 Task: Add a signature Douglas Martin containing Best wishes for a happy holiday, Douglas Martin to email address softage.4@softage.net and add a label Appliances
Action: Mouse moved to (1115, 108)
Screenshot: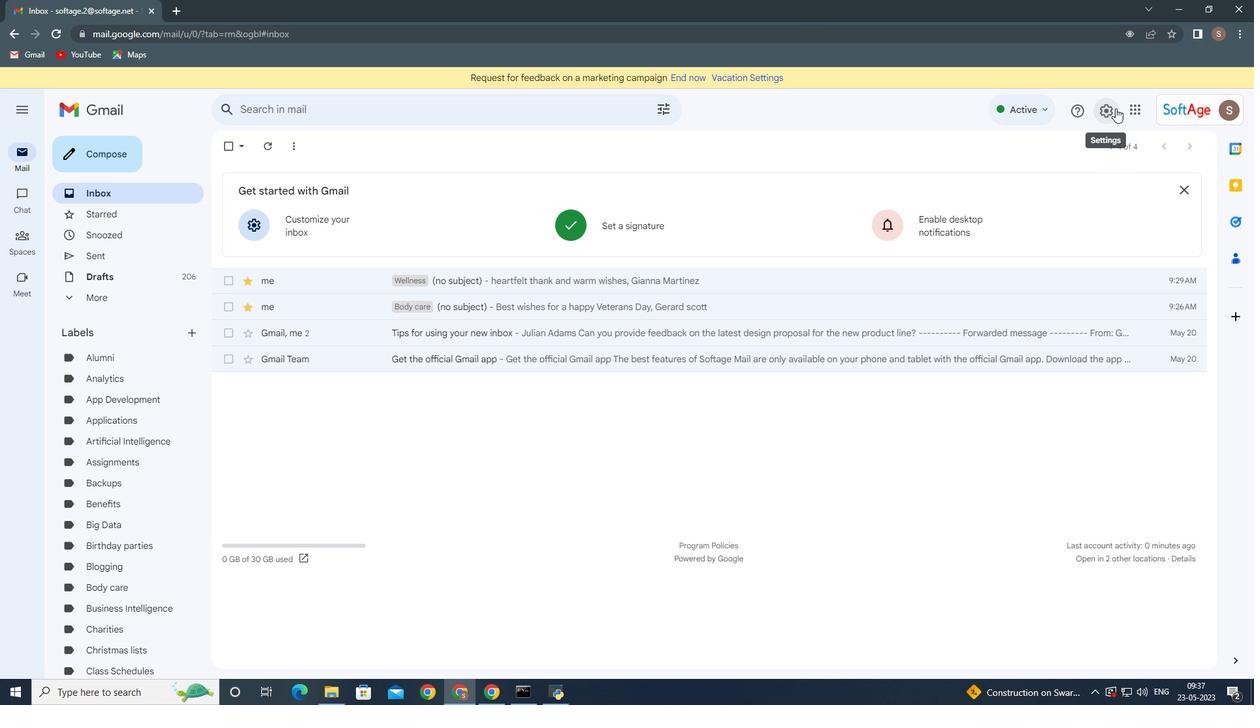 
Action: Mouse pressed left at (1115, 108)
Screenshot: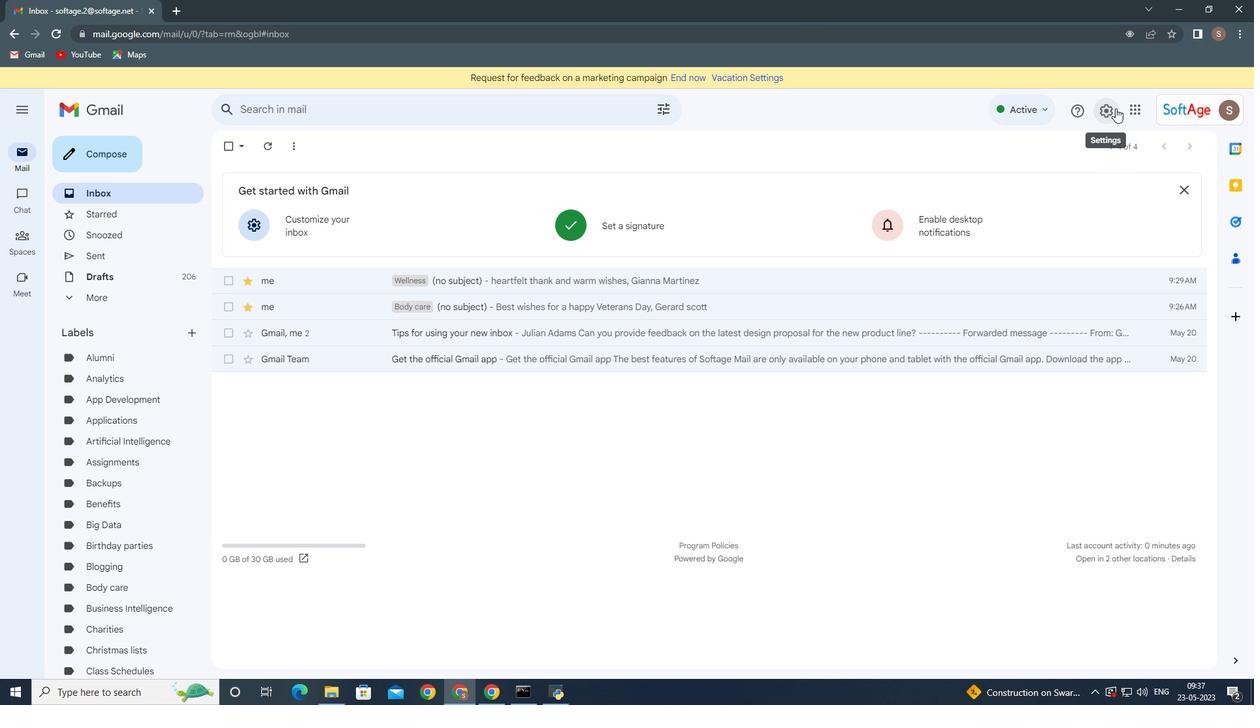 
Action: Mouse moved to (1085, 170)
Screenshot: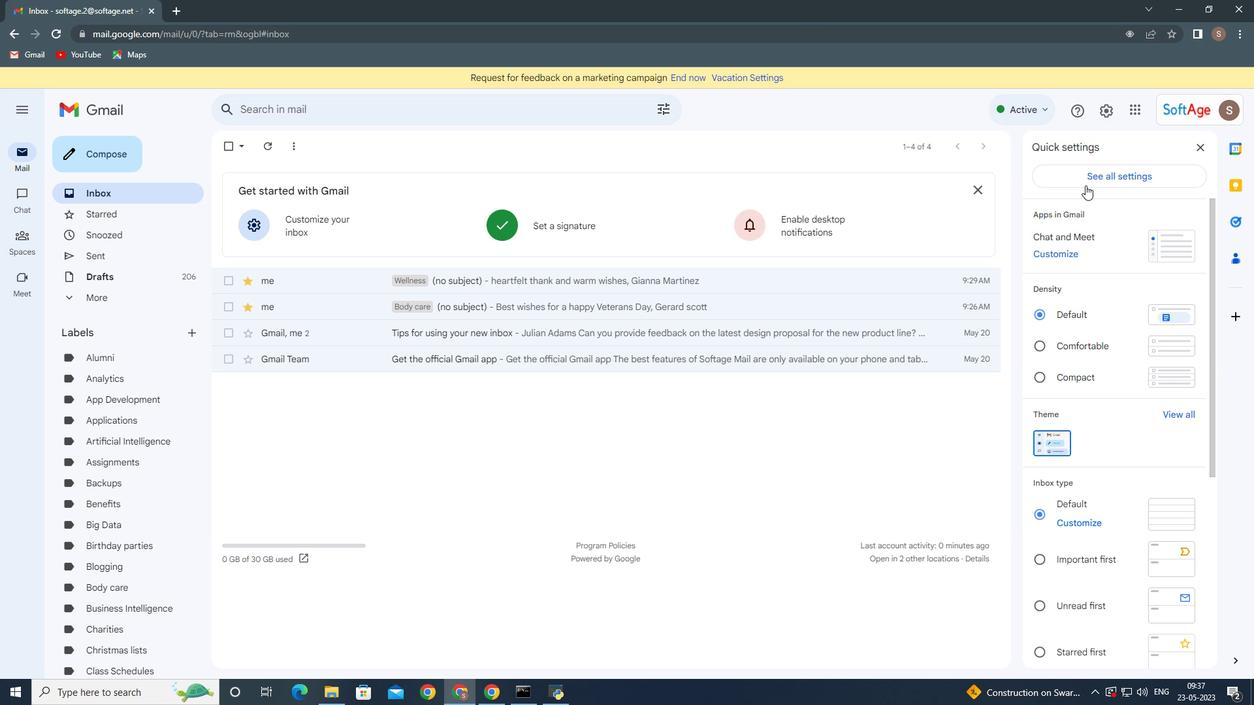 
Action: Mouse pressed left at (1085, 170)
Screenshot: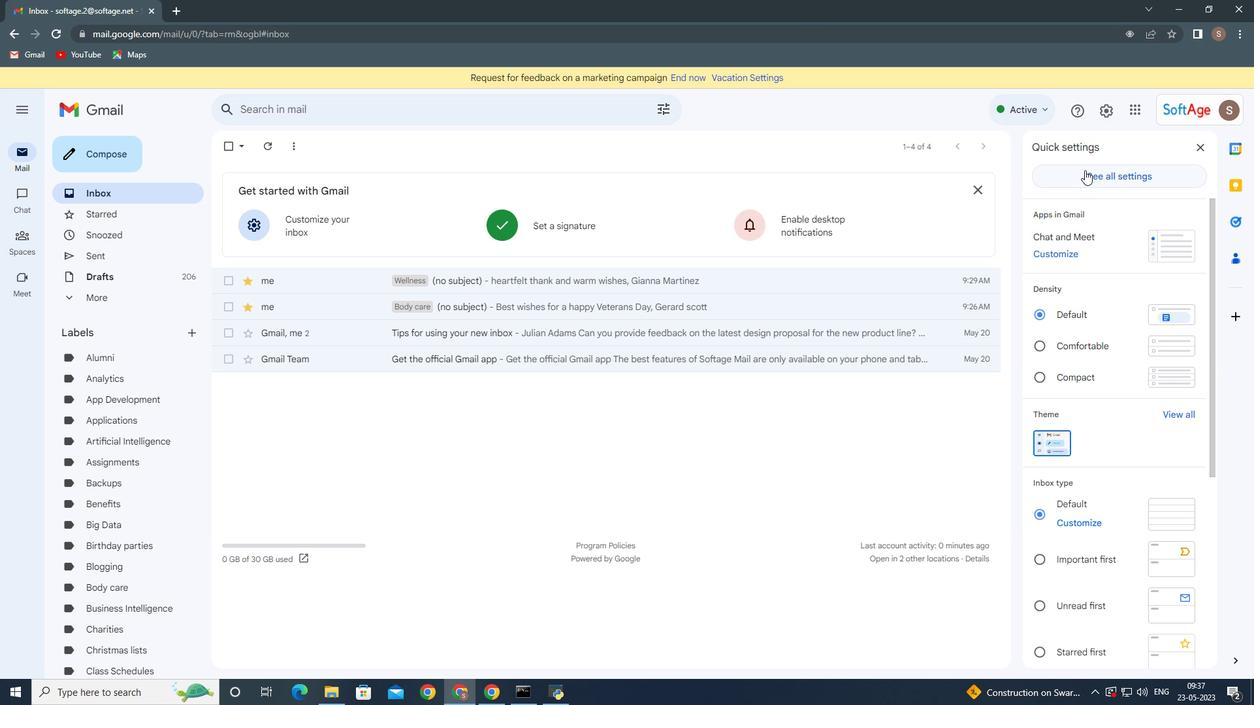 
Action: Mouse moved to (792, 325)
Screenshot: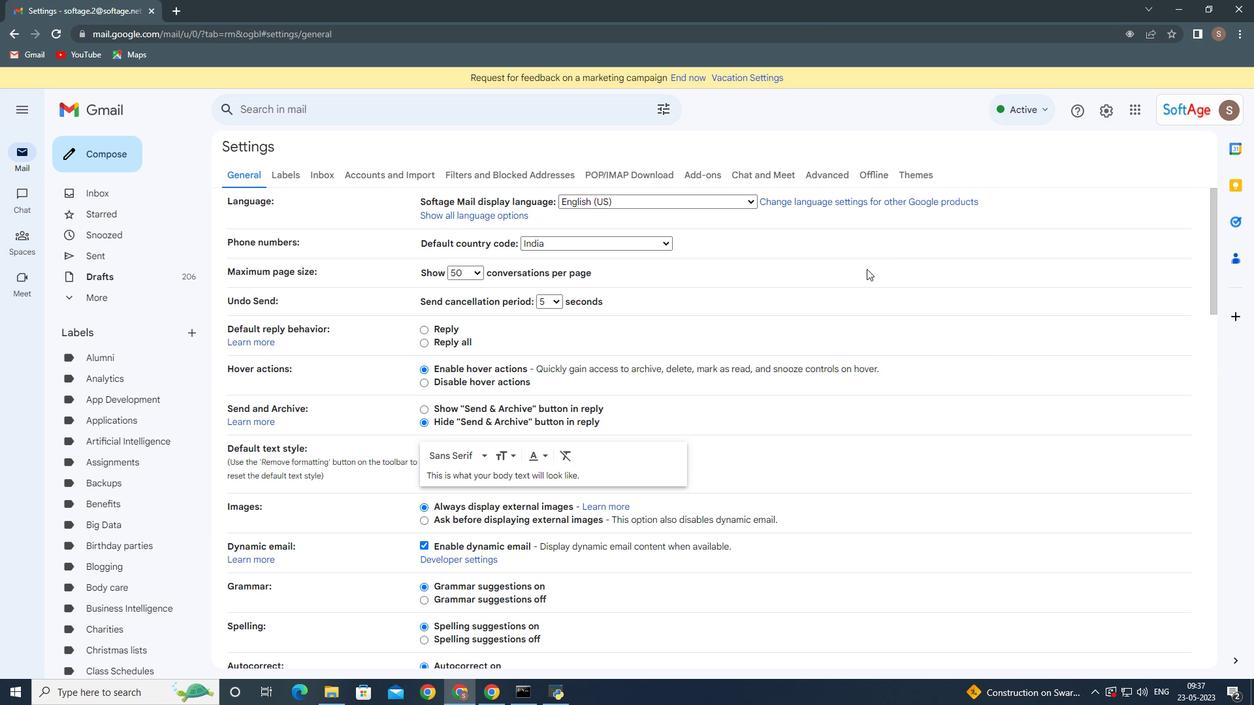 
Action: Mouse scrolled (792, 325) with delta (0, 0)
Screenshot: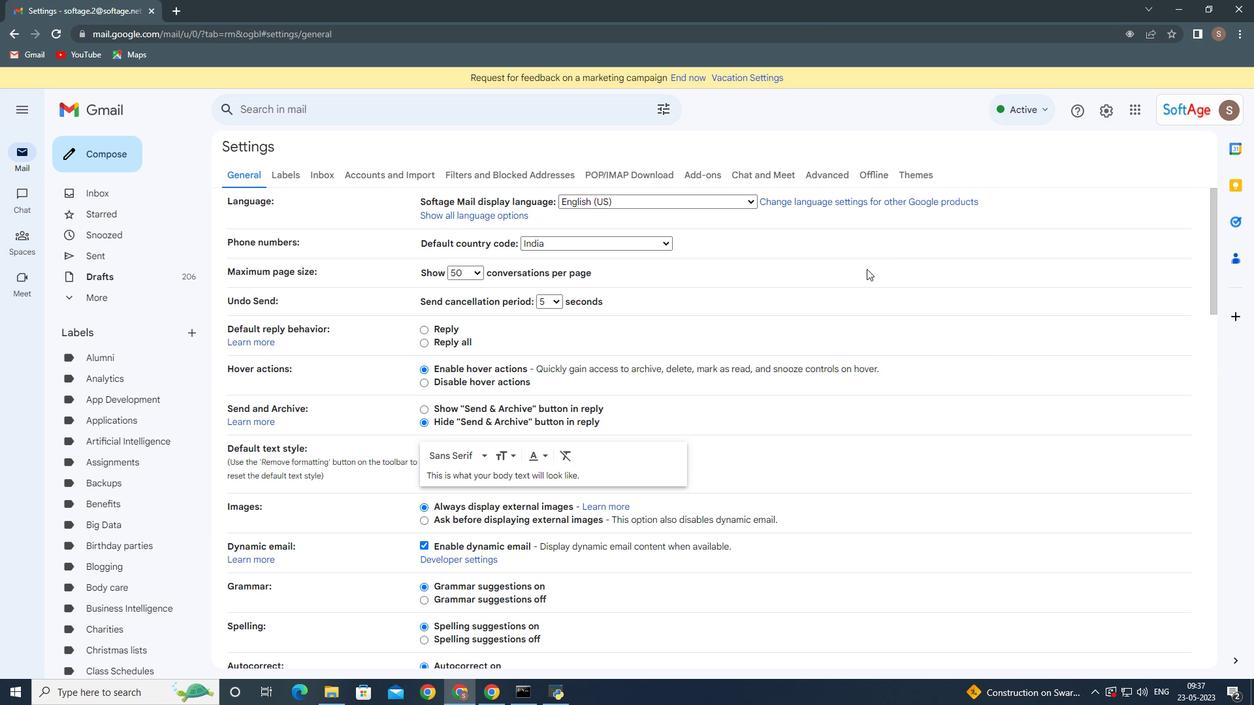 
Action: Mouse moved to (786, 328)
Screenshot: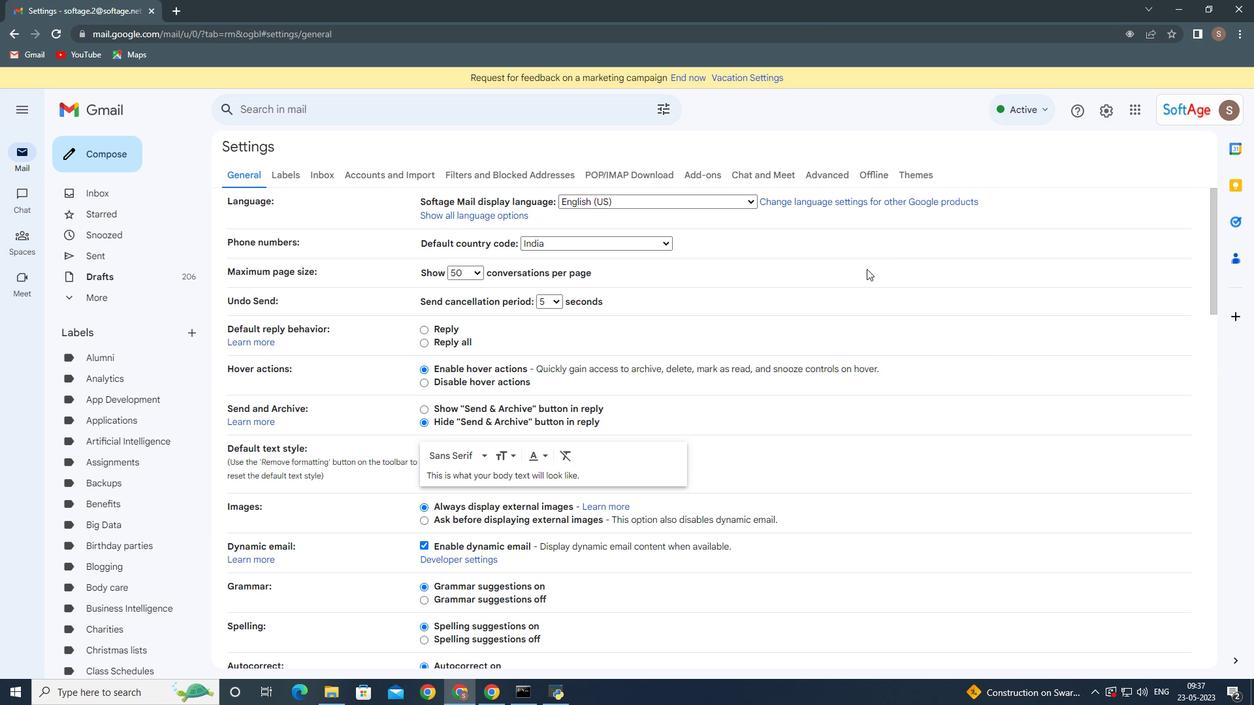 
Action: Mouse scrolled (787, 327) with delta (0, 0)
Screenshot: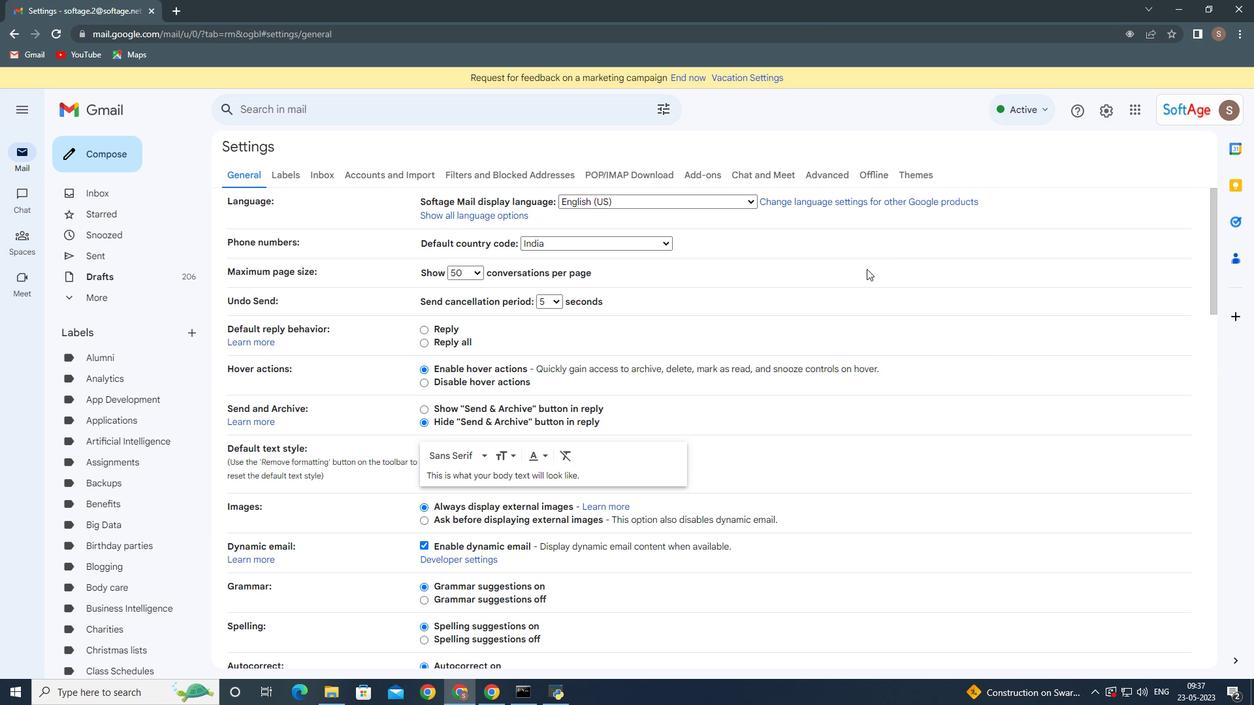 
Action: Mouse moved to (783, 329)
Screenshot: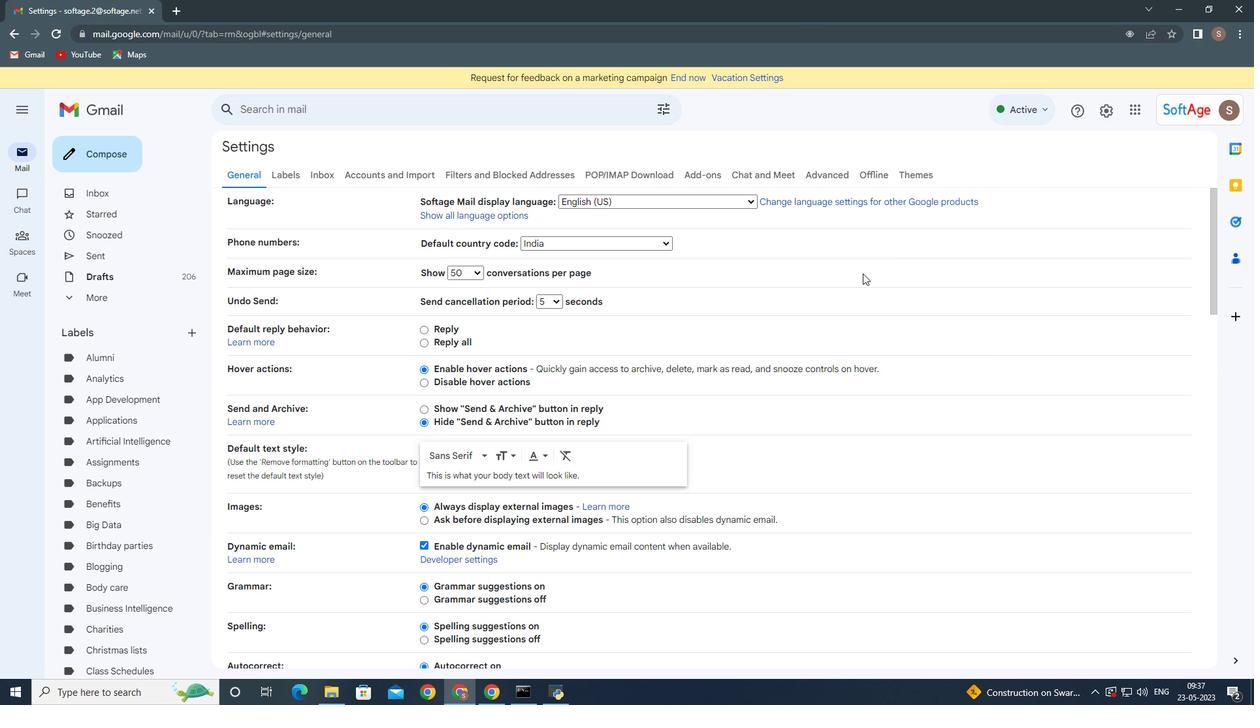 
Action: Mouse scrolled (783, 328) with delta (0, 0)
Screenshot: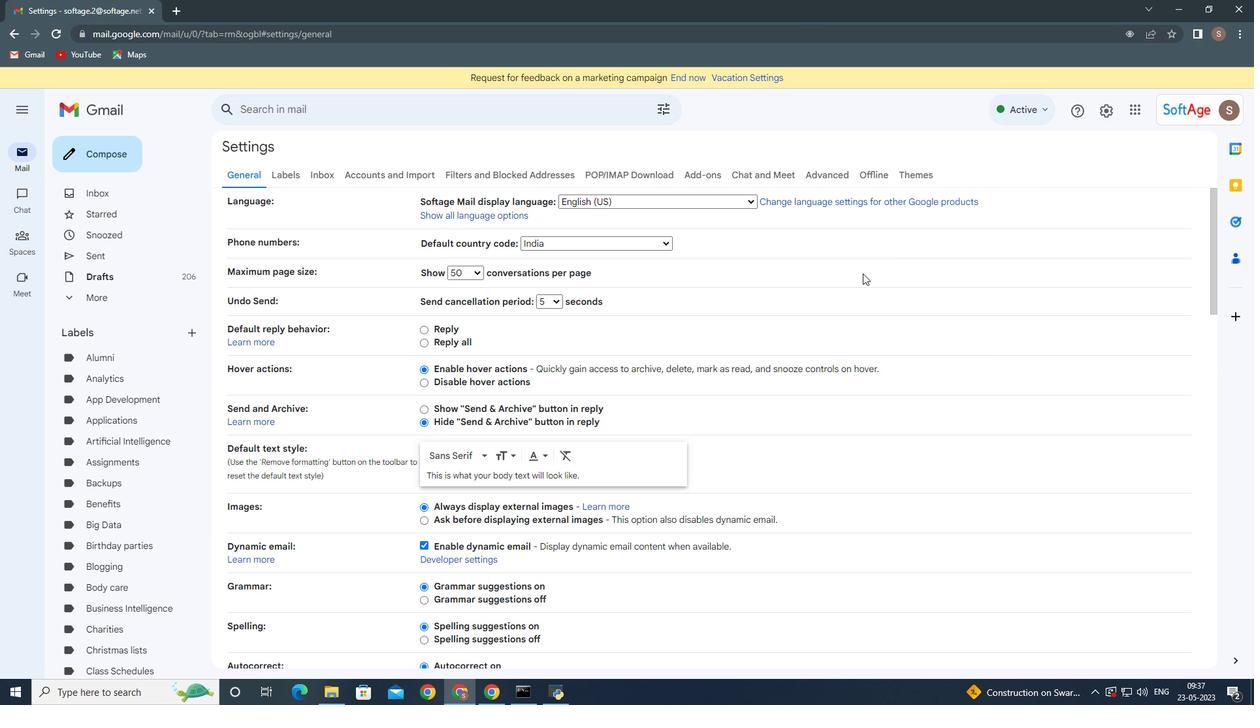 
Action: Mouse moved to (780, 329)
Screenshot: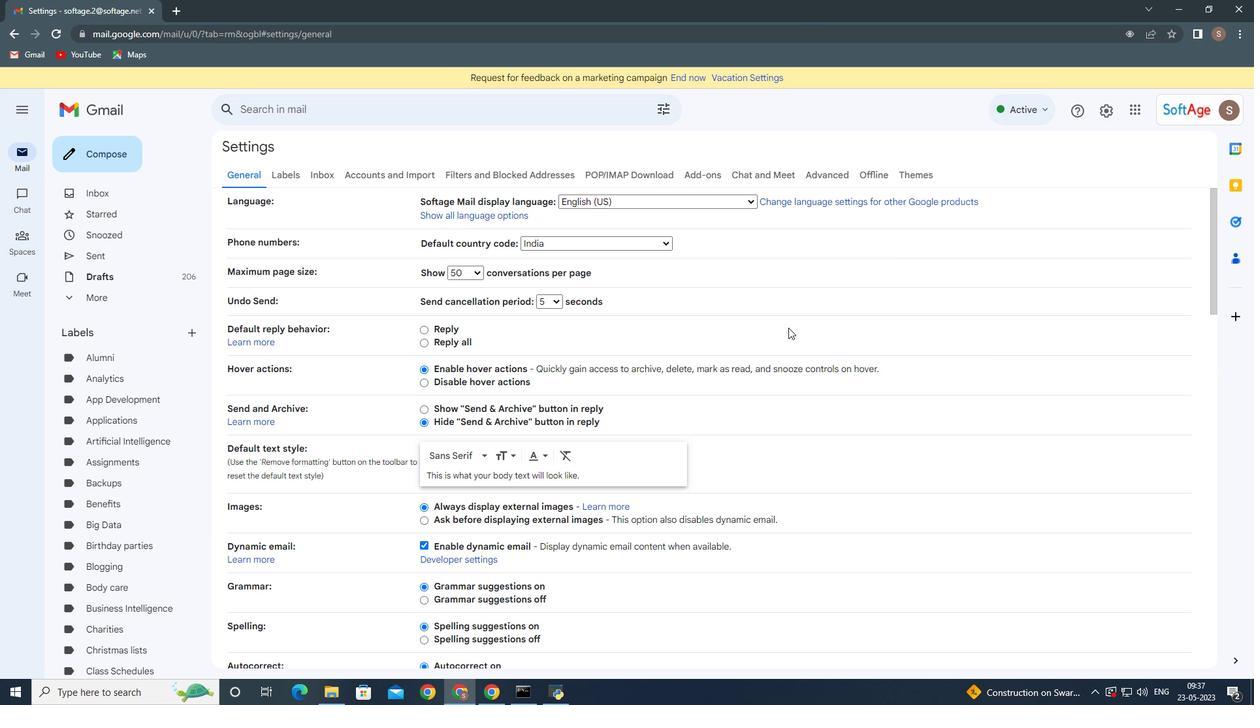 
Action: Mouse scrolled (781, 328) with delta (0, 0)
Screenshot: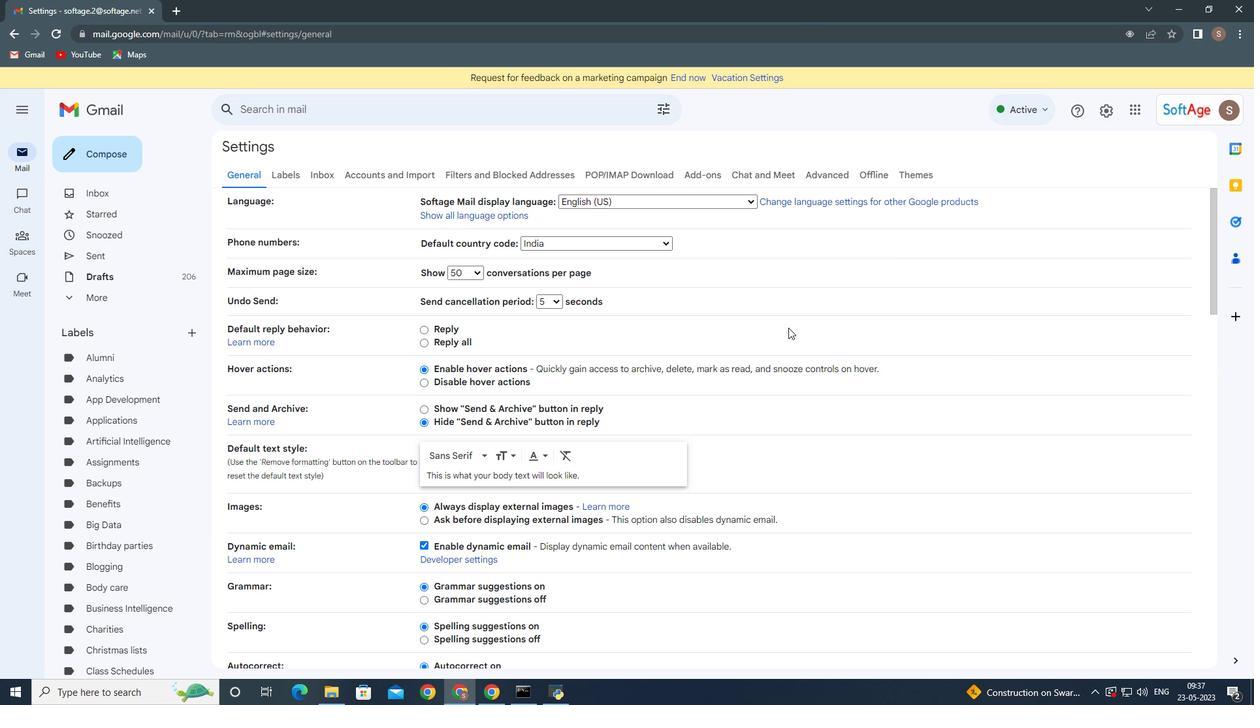 
Action: Mouse moved to (402, 460)
Screenshot: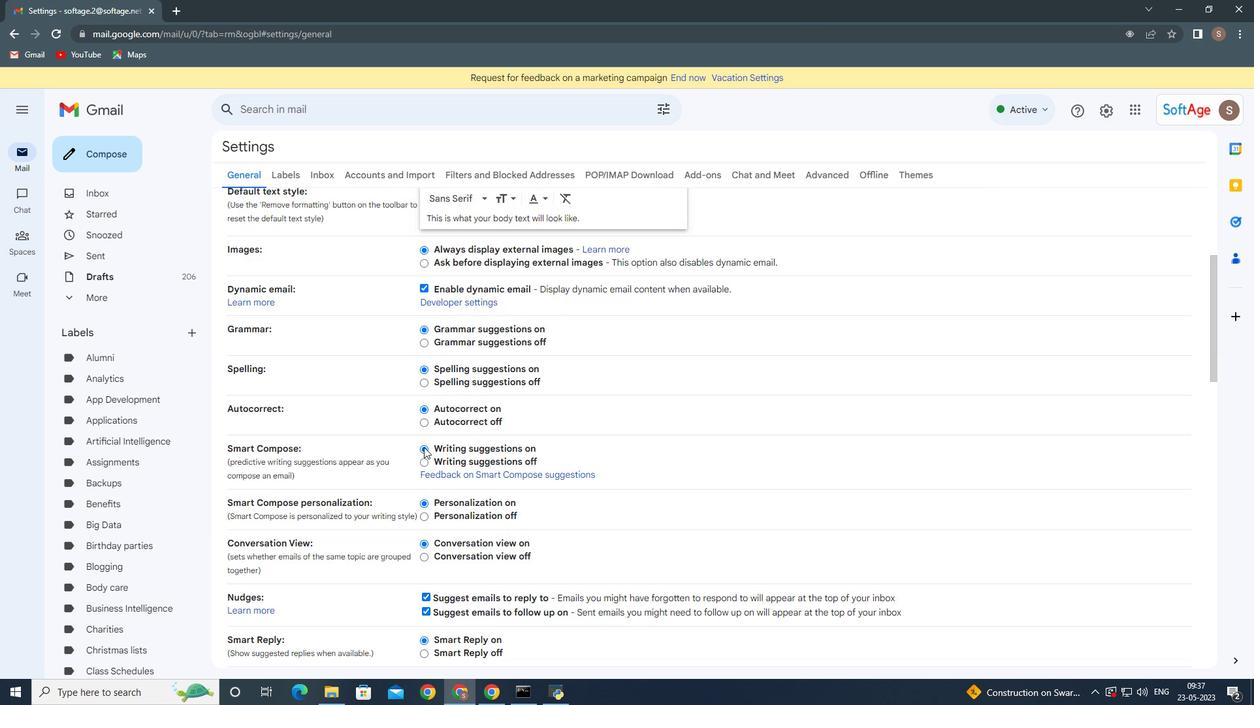 
Action: Mouse scrolled (402, 459) with delta (0, 0)
Screenshot: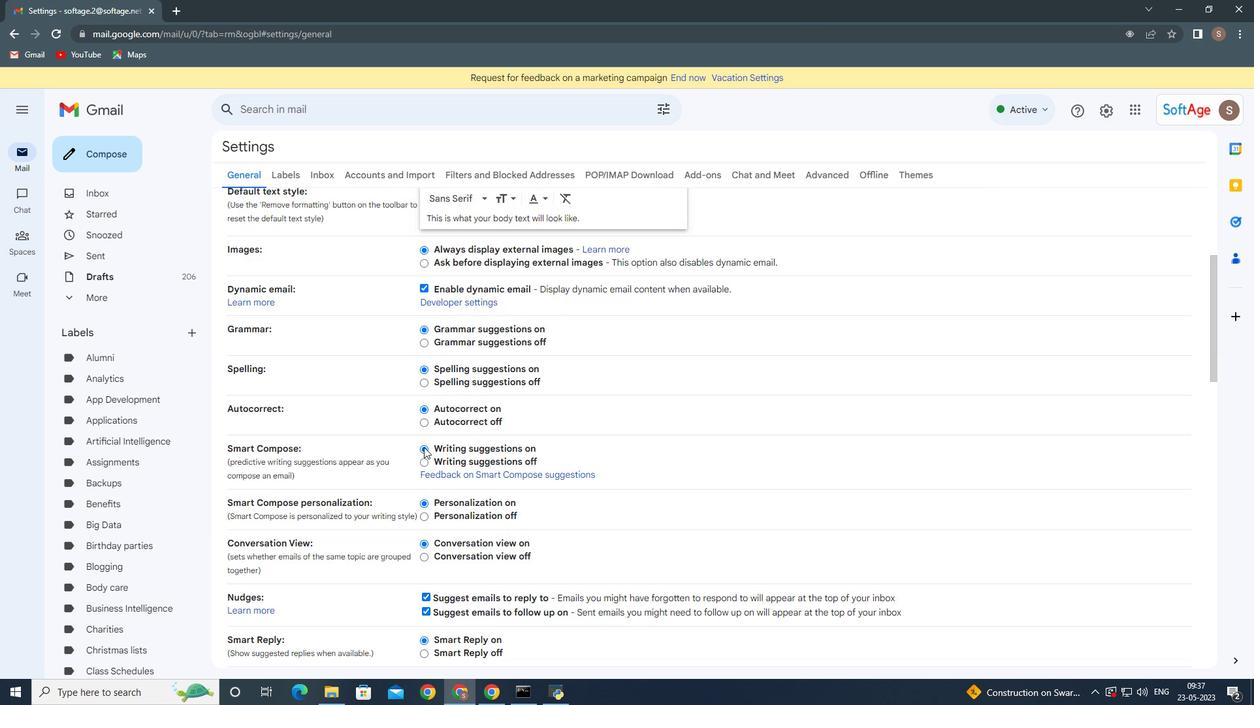 
Action: Mouse moved to (402, 461)
Screenshot: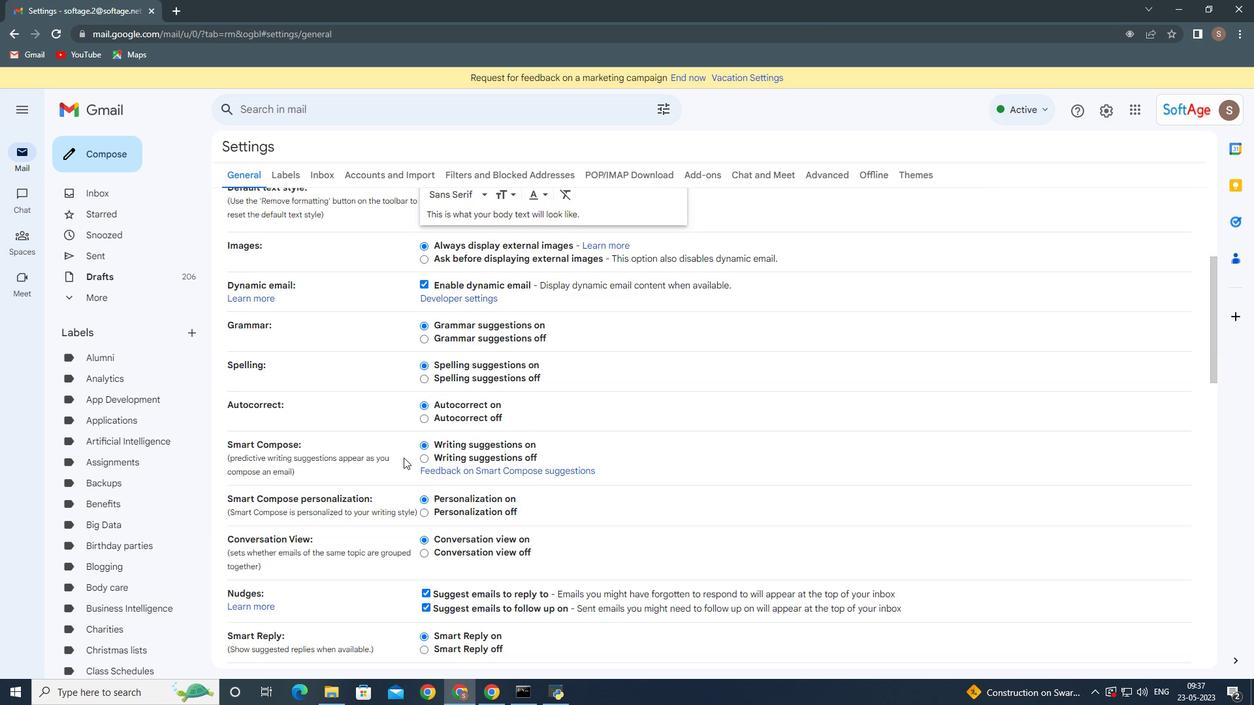 
Action: Mouse scrolled (402, 460) with delta (0, 0)
Screenshot: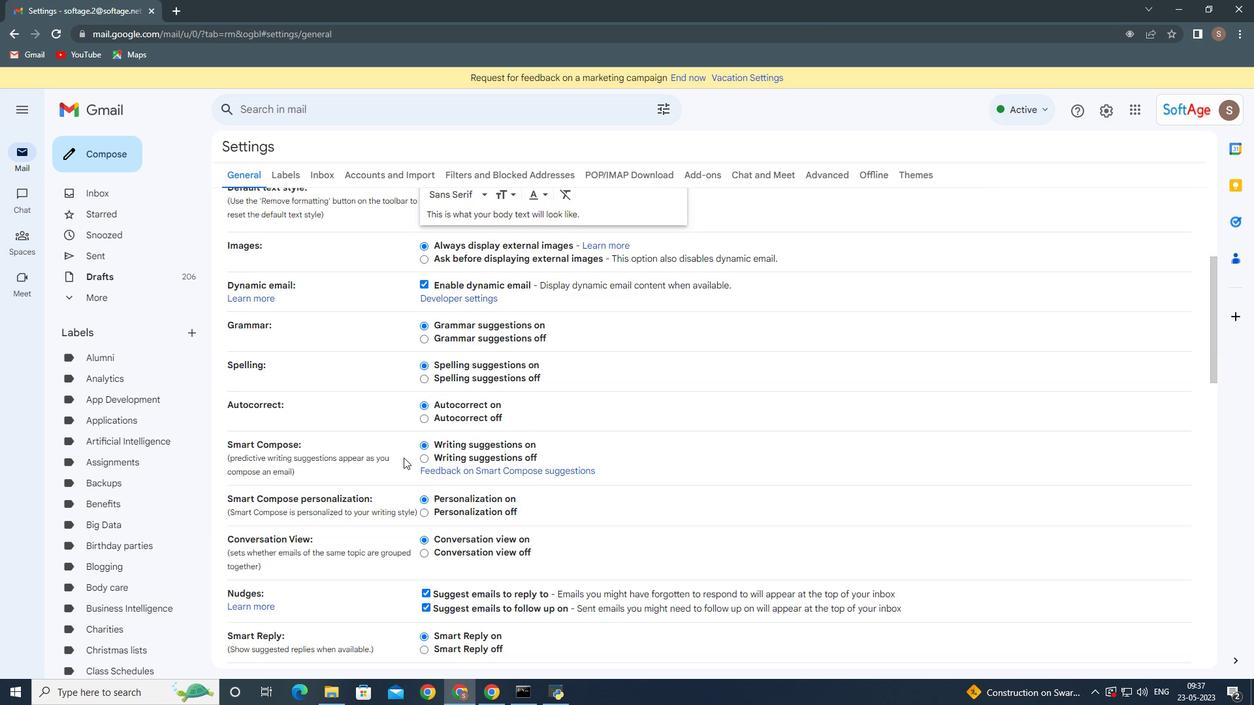 
Action: Mouse scrolled (402, 460) with delta (0, 0)
Screenshot: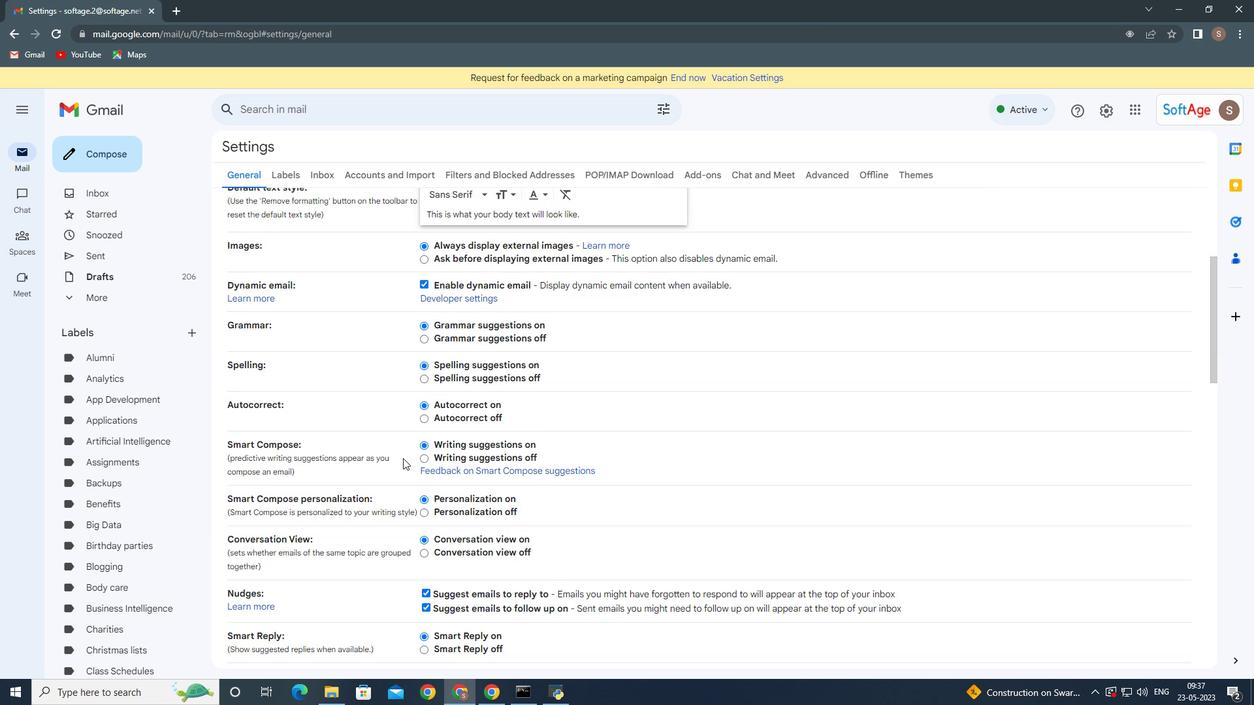 
Action: Mouse scrolled (402, 460) with delta (0, 0)
Screenshot: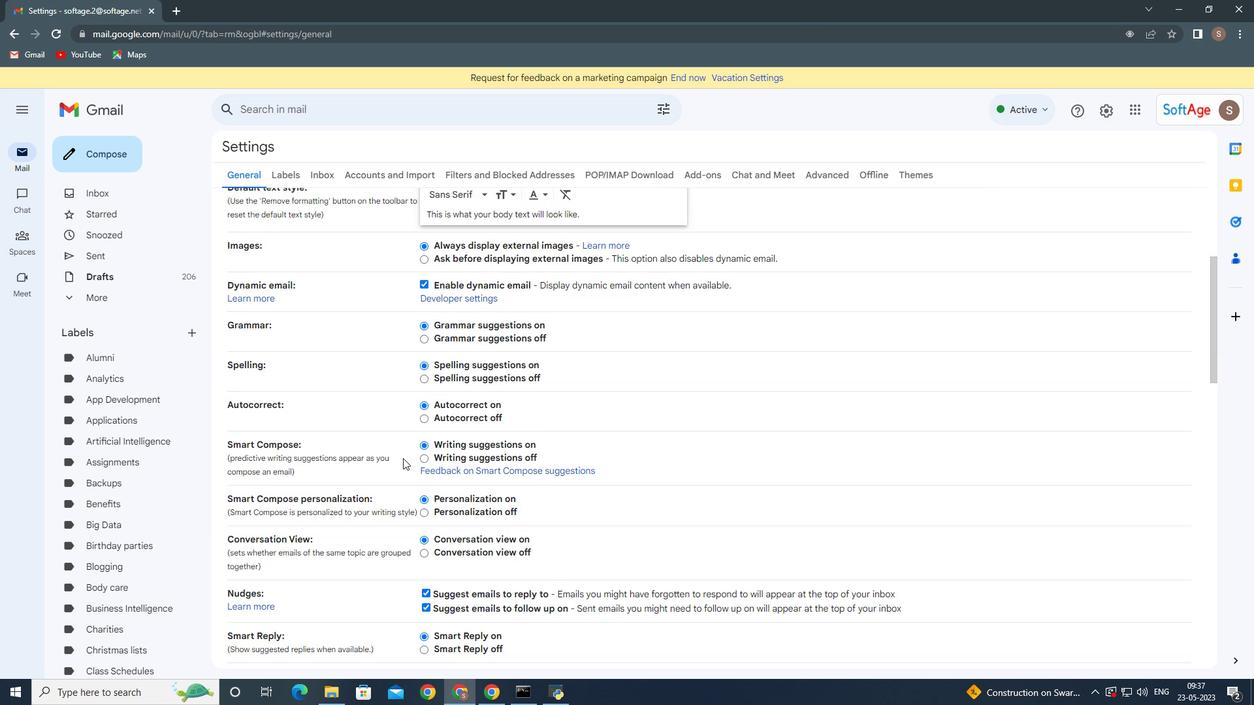 
Action: Mouse moved to (451, 485)
Screenshot: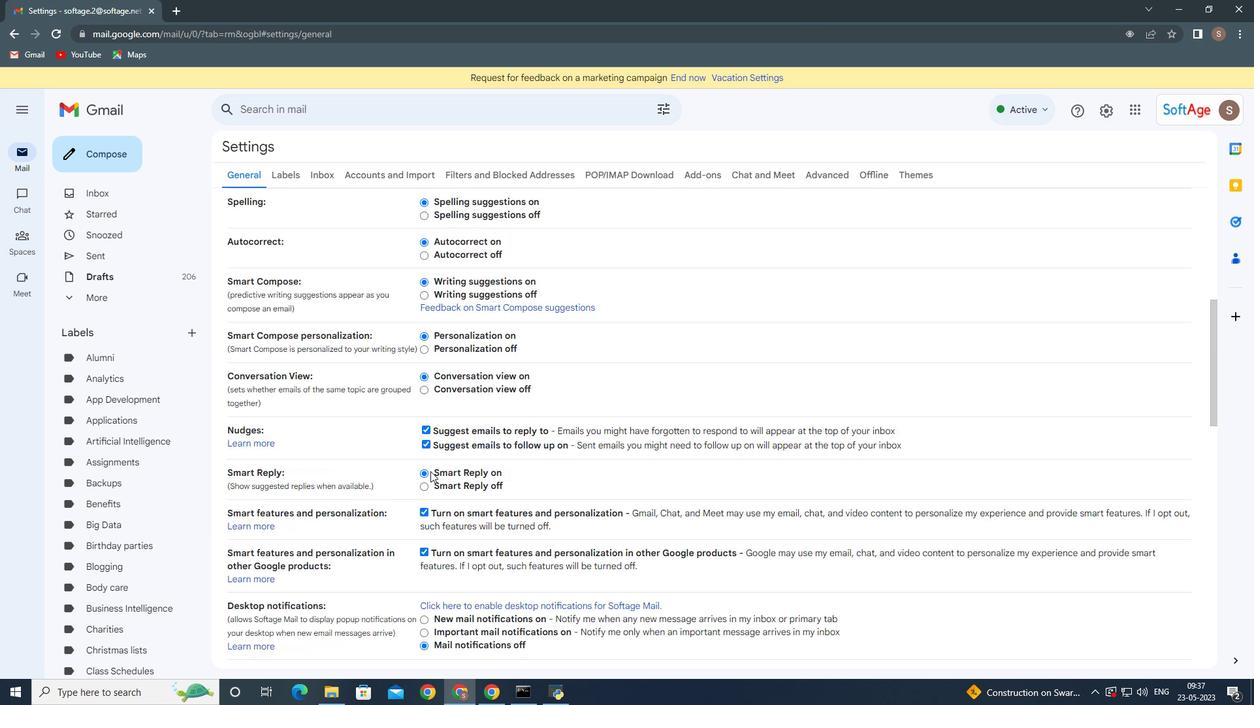 
Action: Mouse scrolled (451, 484) with delta (0, 0)
Screenshot: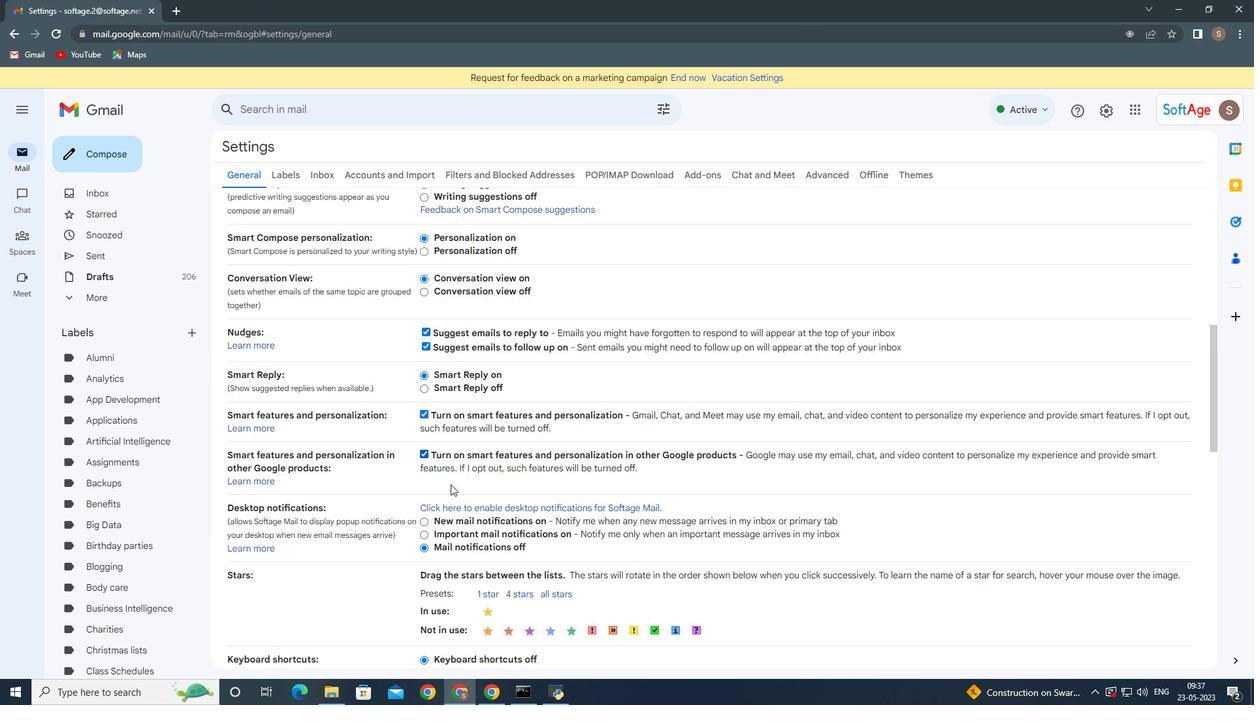 
Action: Mouse scrolled (451, 484) with delta (0, 0)
Screenshot: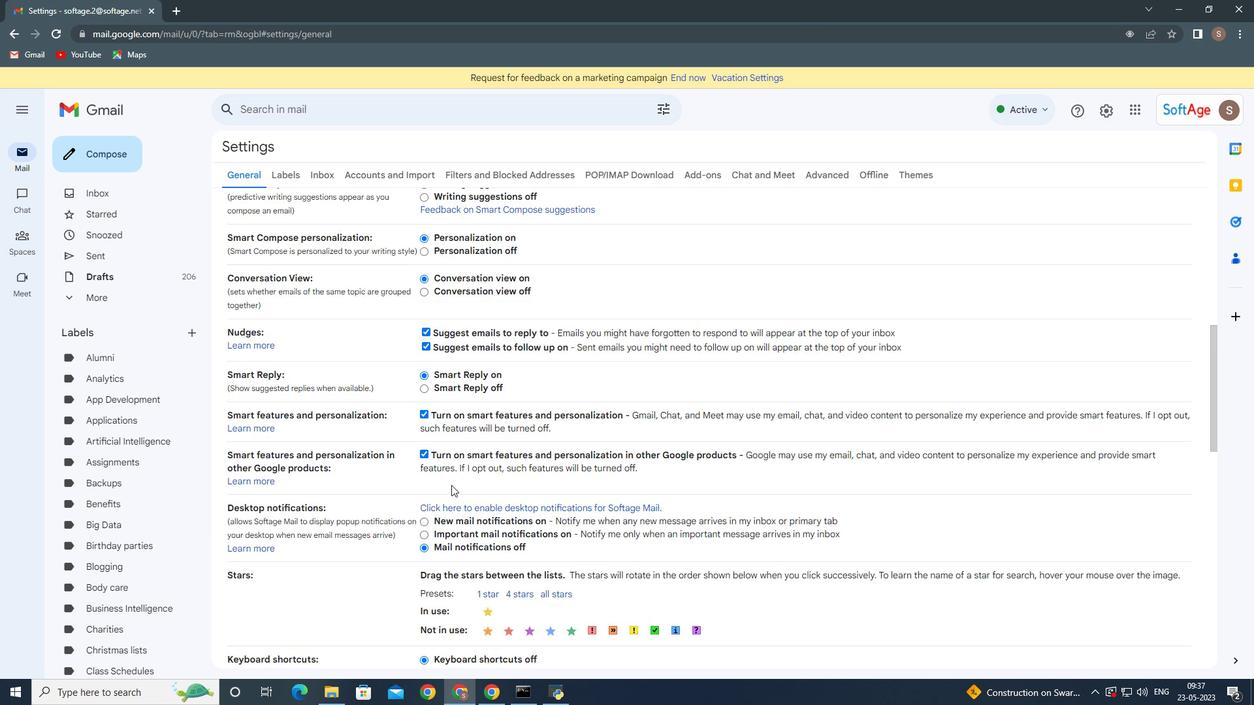 
Action: Mouse moved to (451, 487)
Screenshot: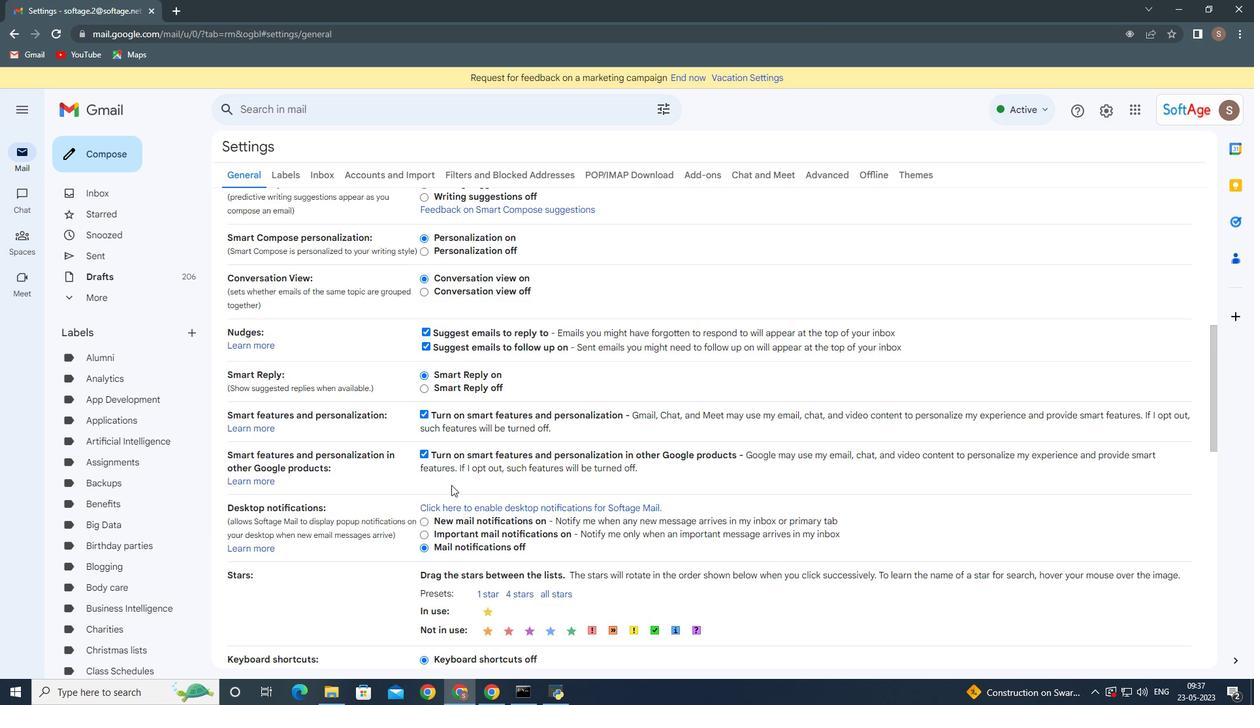 
Action: Mouse scrolled (451, 486) with delta (0, 0)
Screenshot: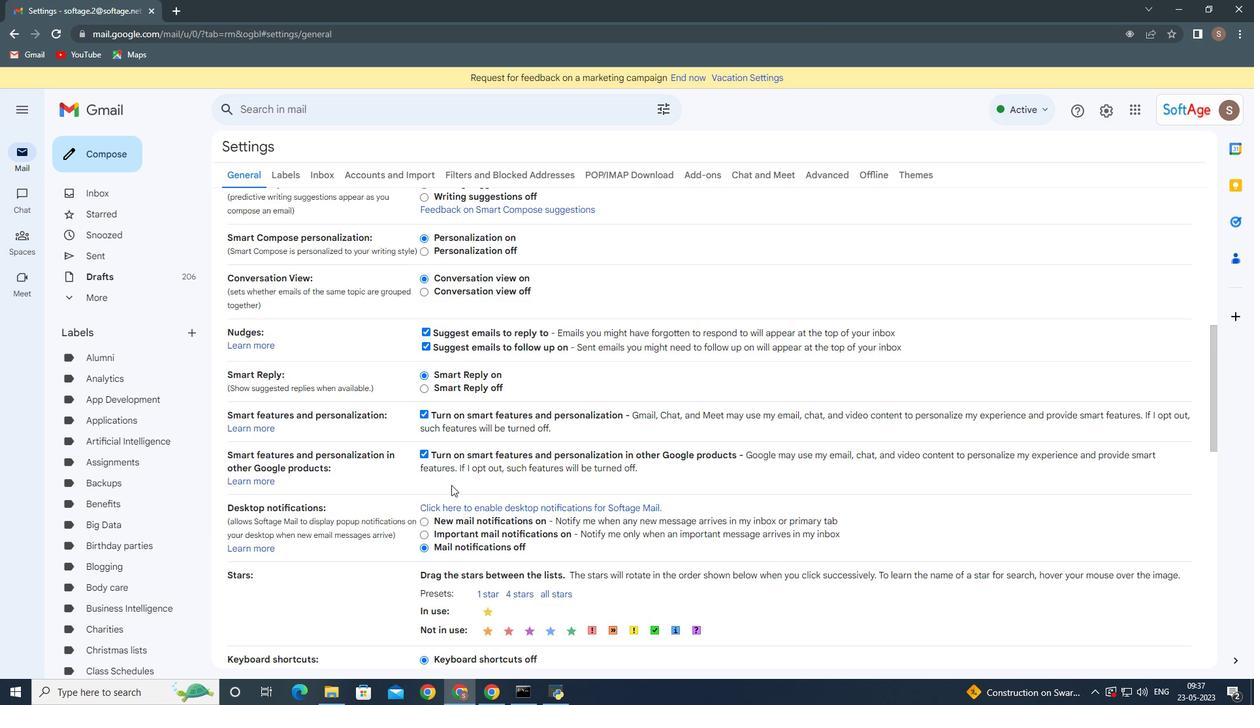 
Action: Mouse moved to (451, 487)
Screenshot: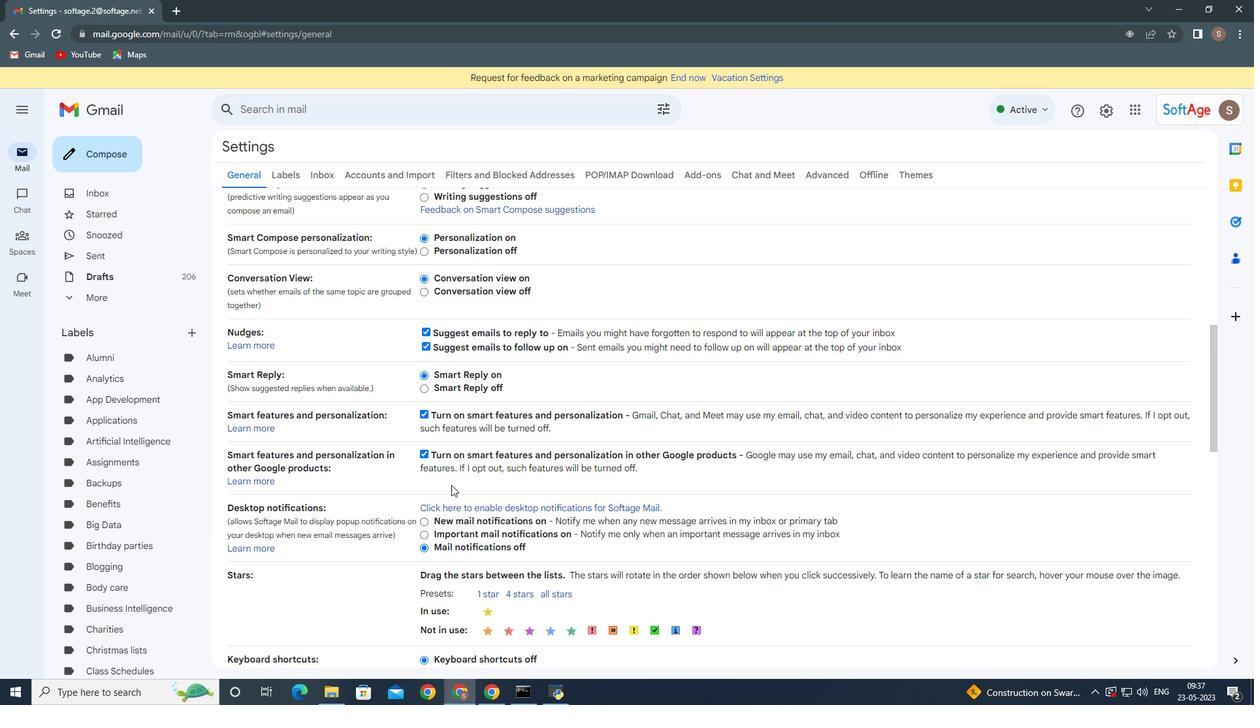 
Action: Mouse scrolled (451, 487) with delta (0, 0)
Screenshot: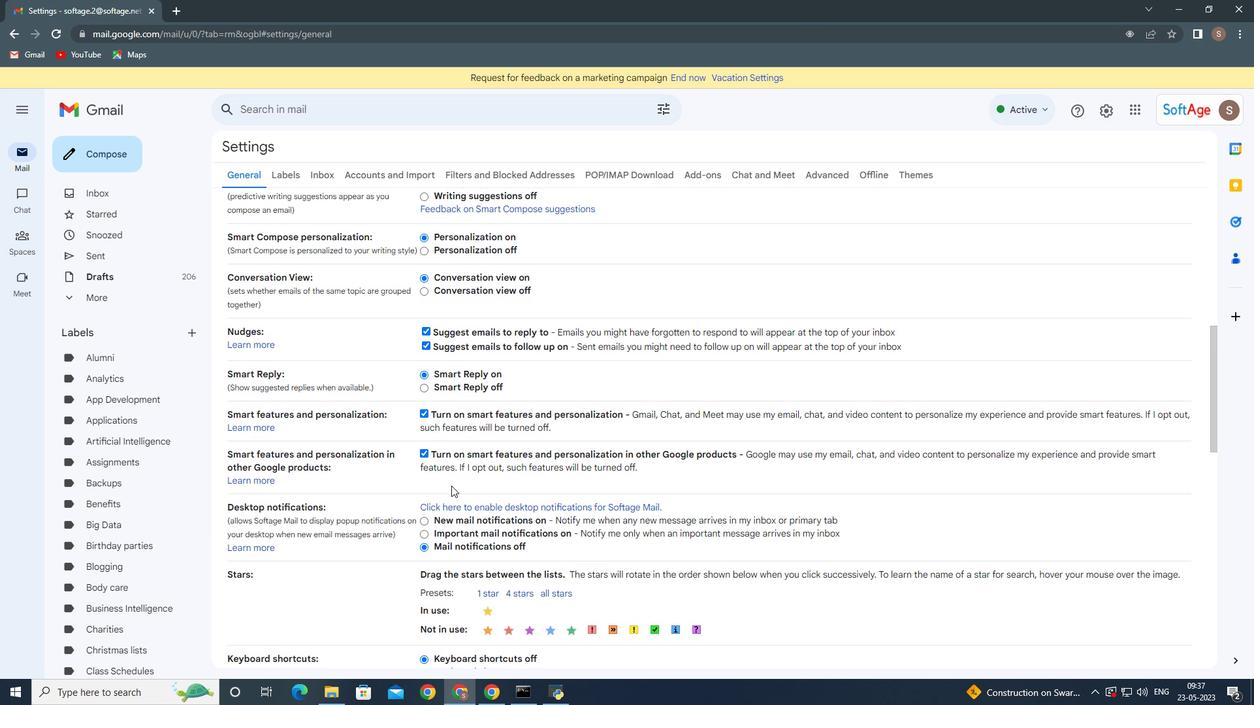 
Action: Mouse moved to (457, 486)
Screenshot: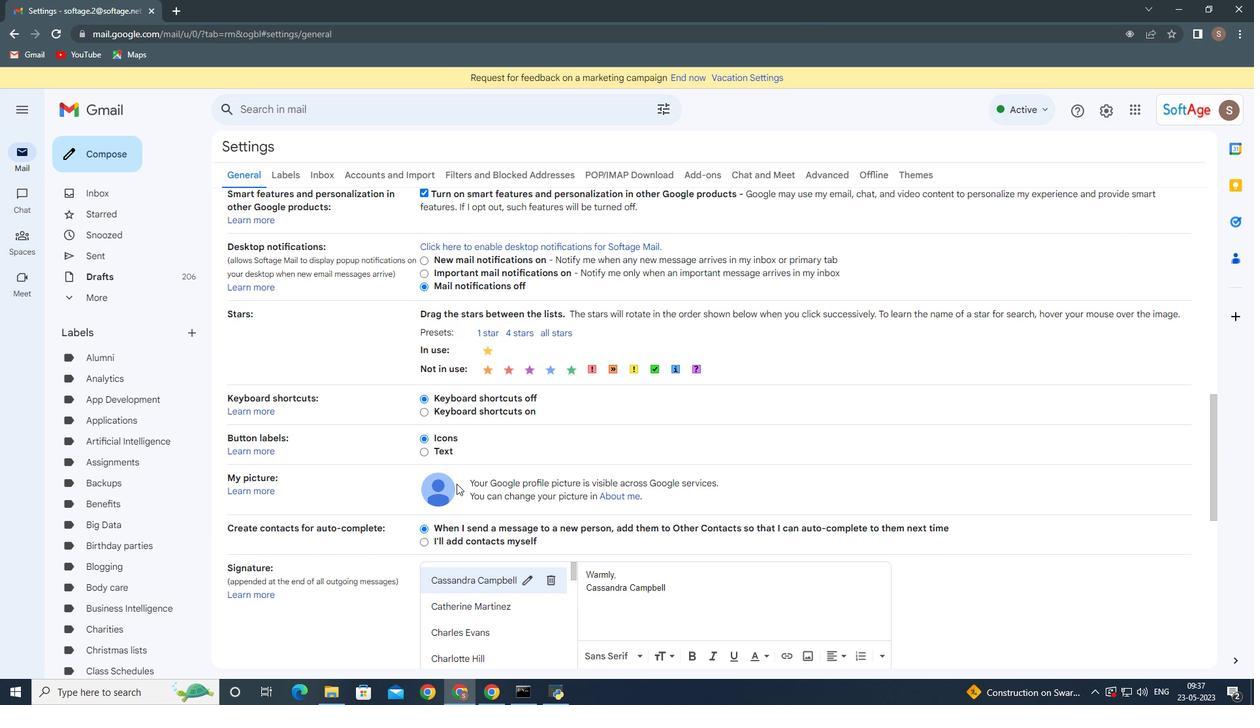 
Action: Mouse scrolled (456, 484) with delta (0, 0)
Screenshot: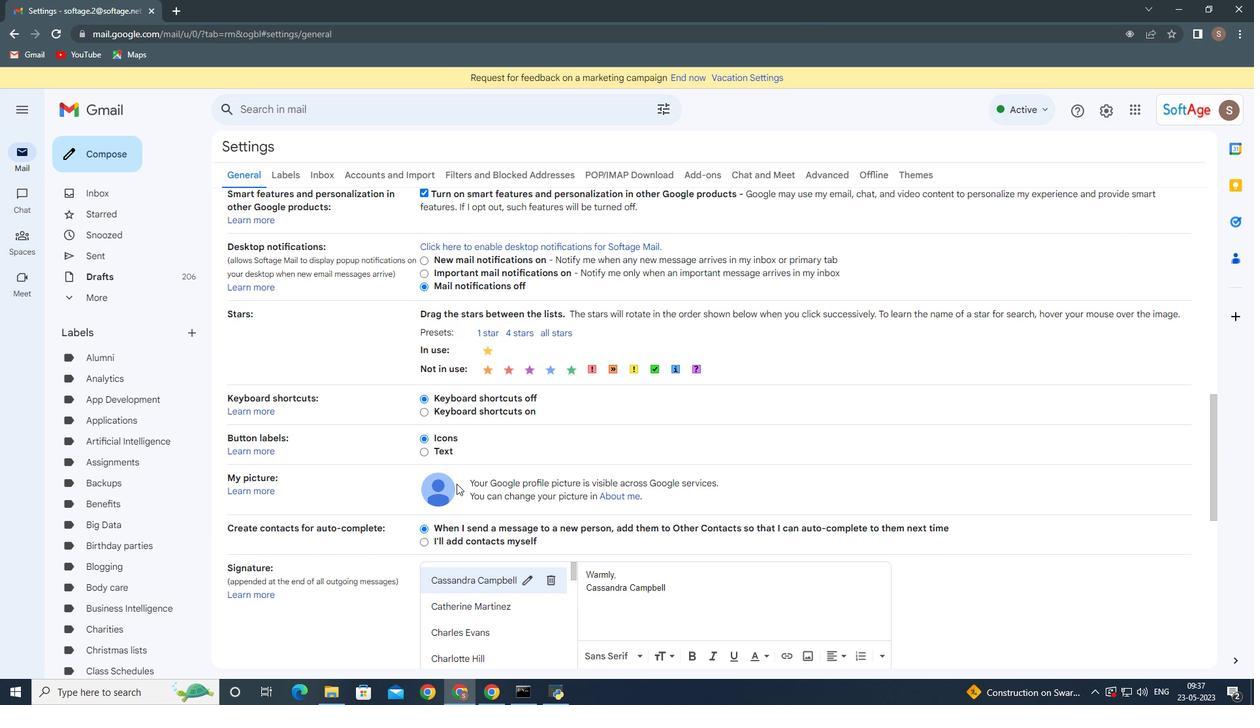 
Action: Mouse moved to (459, 494)
Screenshot: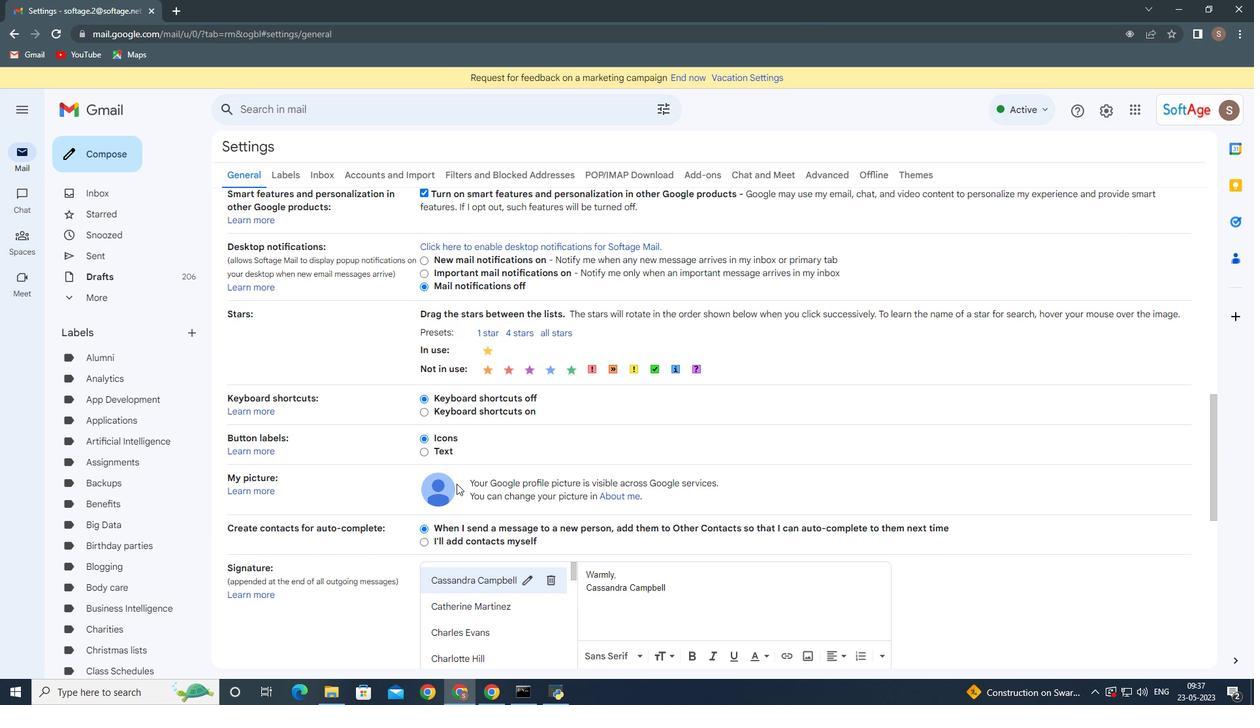 
Action: Mouse scrolled (457, 487) with delta (0, 0)
Screenshot: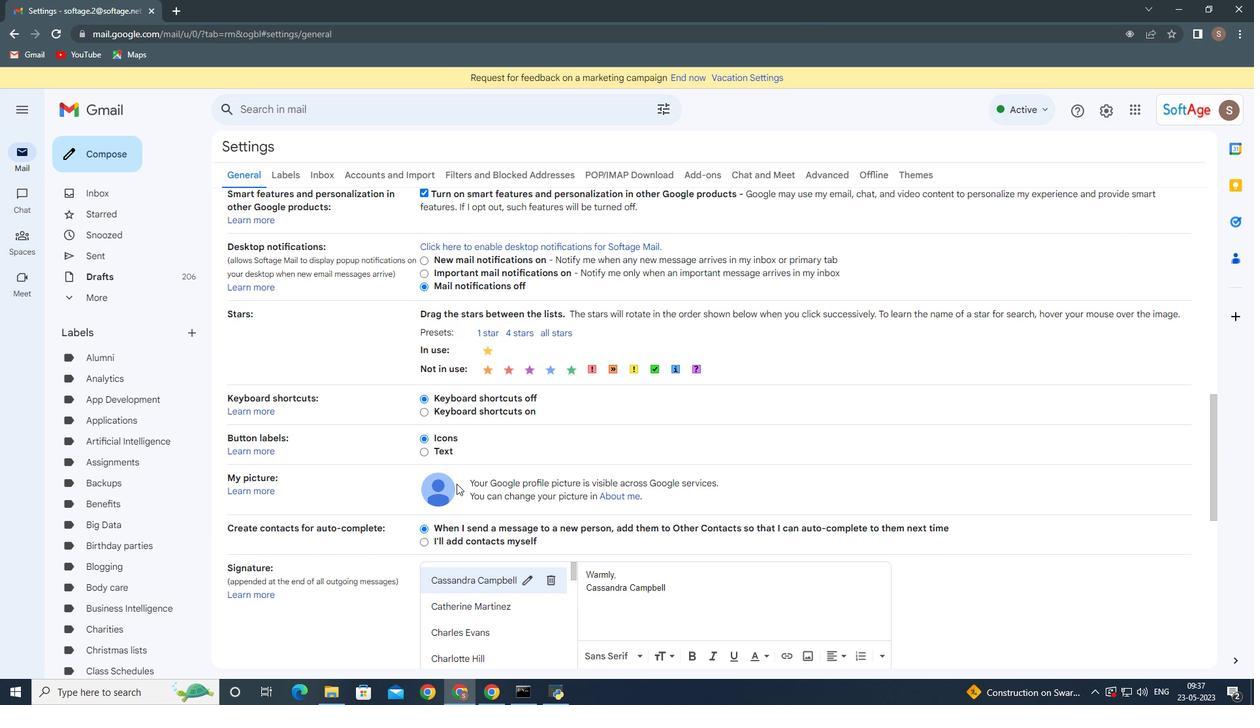 
Action: Mouse scrolled (458, 491) with delta (0, 0)
Screenshot: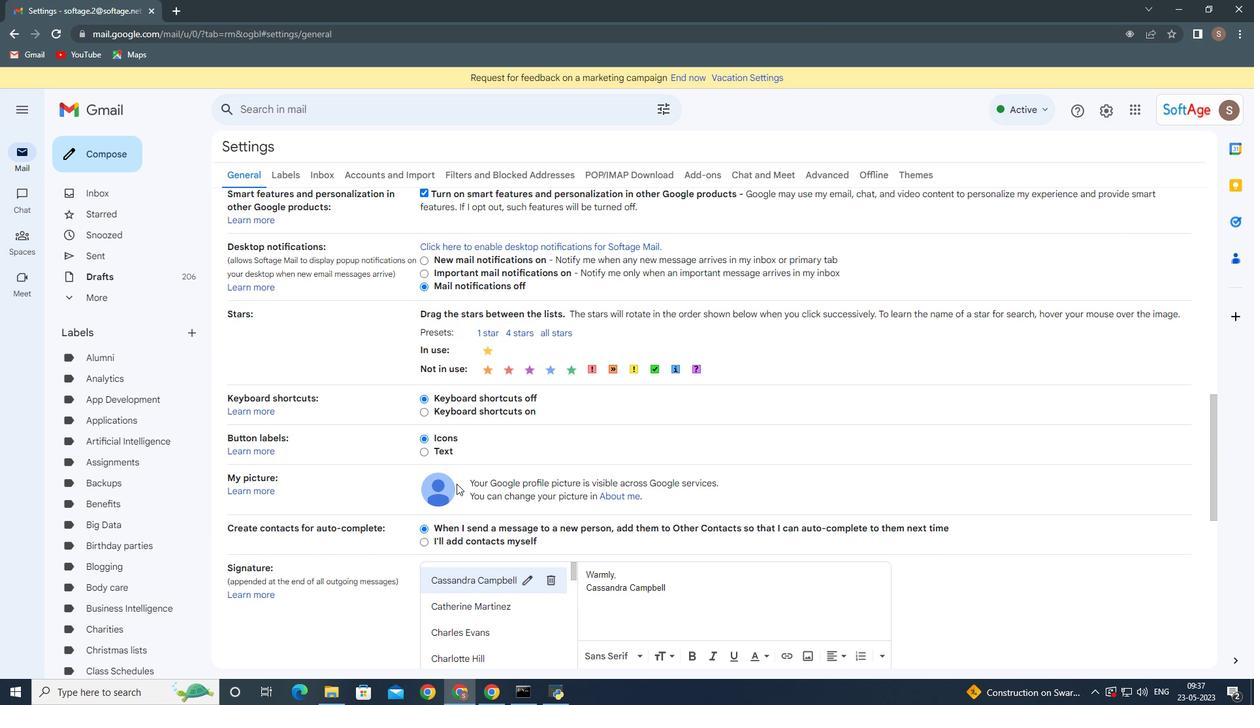 
Action: Mouse moved to (510, 544)
Screenshot: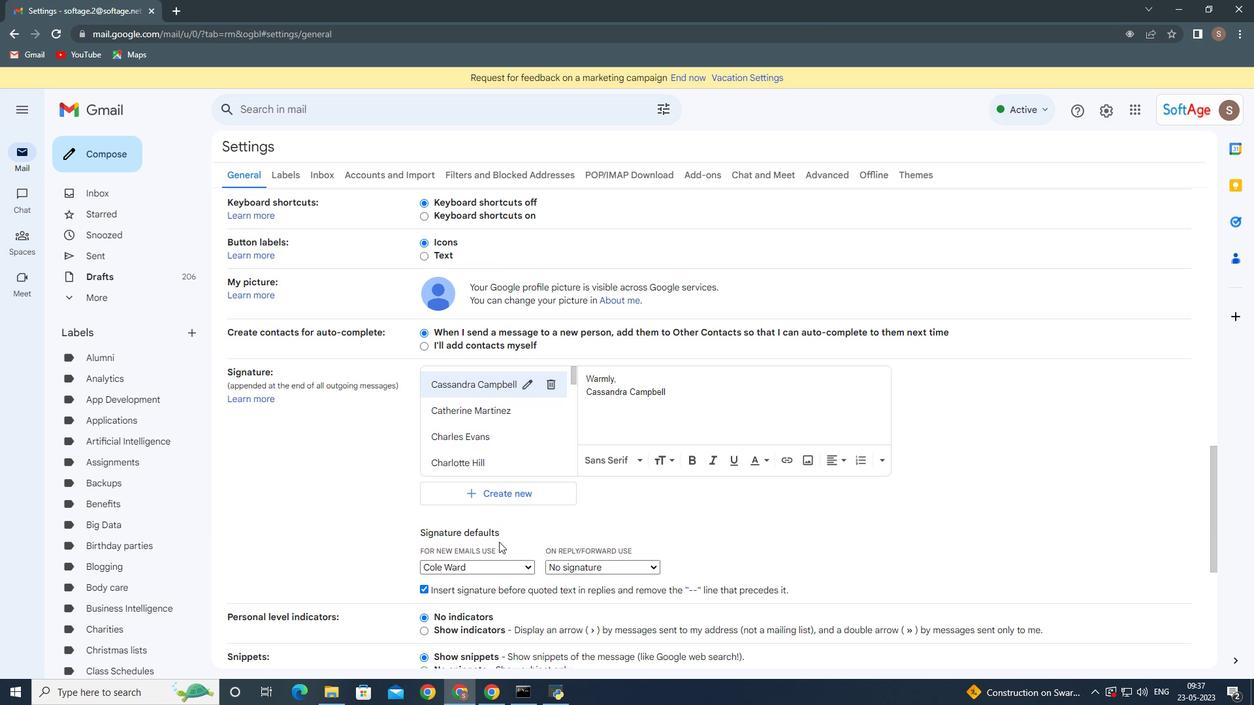 
Action: Mouse scrolled (510, 543) with delta (0, 0)
Screenshot: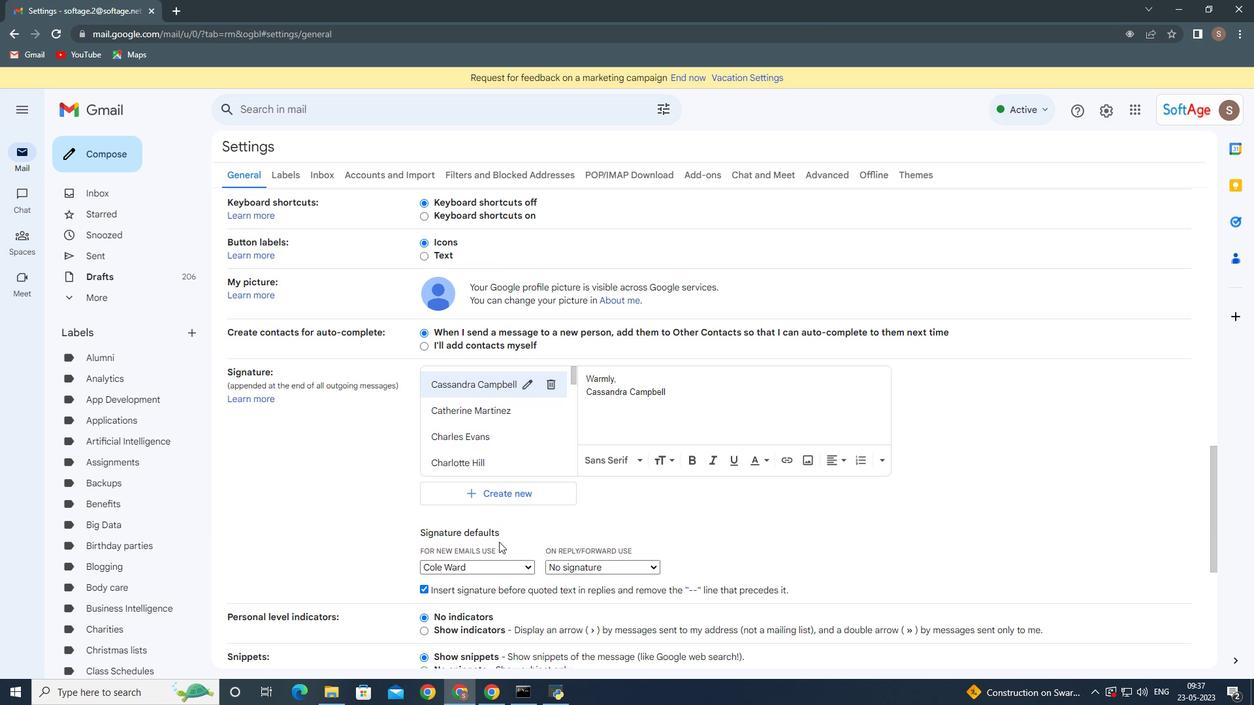 
Action: Mouse moved to (518, 435)
Screenshot: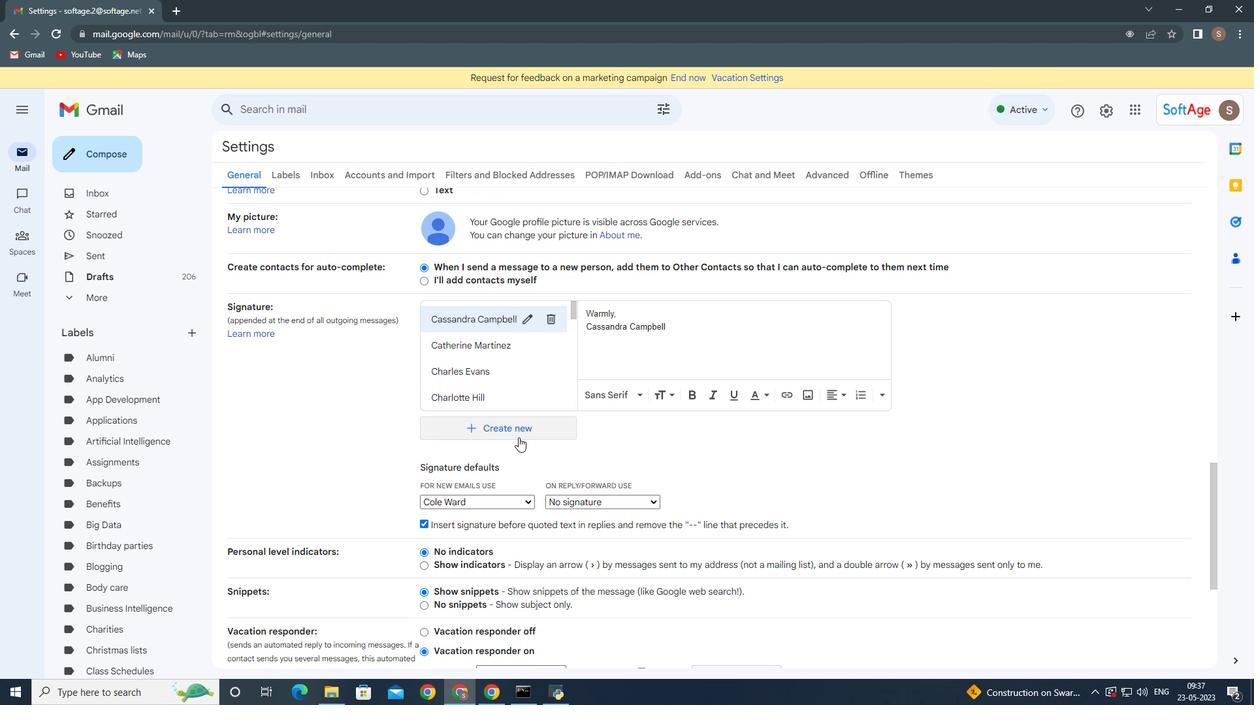 
Action: Mouse pressed left at (518, 435)
Screenshot: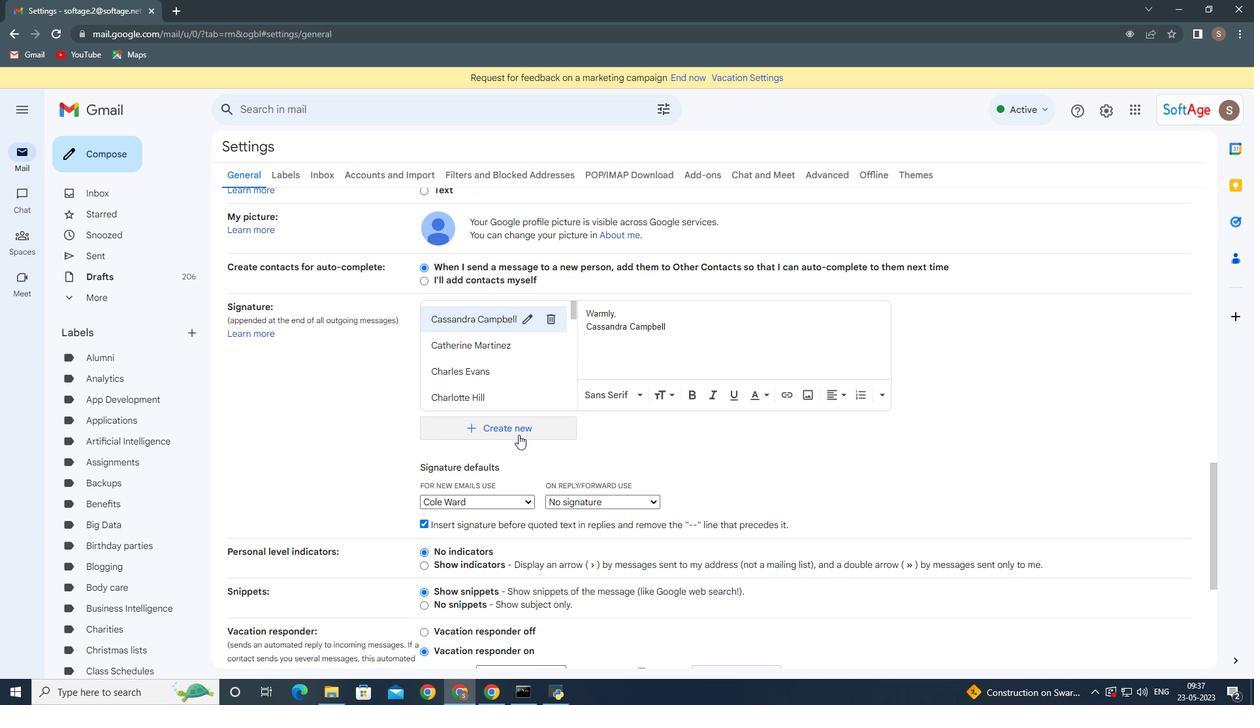 
Action: Mouse moved to (630, 453)
Screenshot: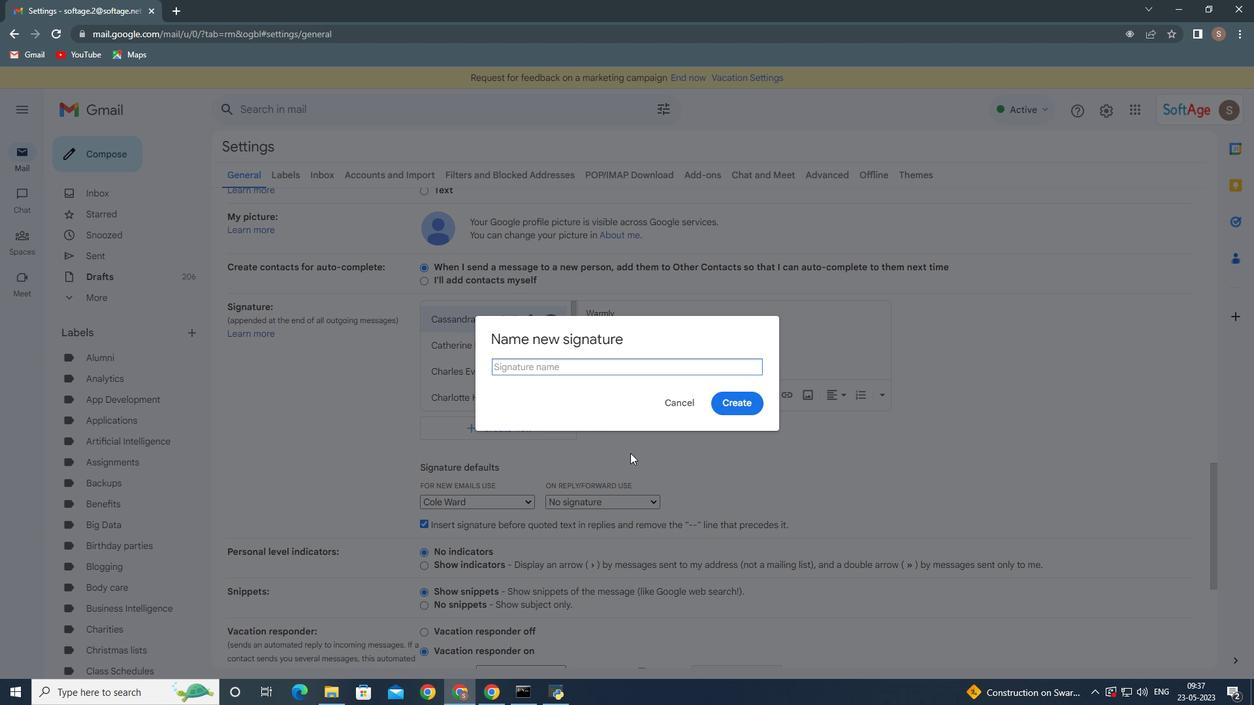 
Action: Key pressed <Key.shift><Key.shift><Key.shift><Key.shift><Key.shift>Douglas<Key.space><Key.shift><Key.shift><Key.shift><Key.shift><Key.shift><Key.shift><Key.shift><Key.shift><Key.shift><Key.shift><Key.shift><Key.shift><Key.shift><Key.shift><Key.shift><Key.shift><Key.shift><Key.shift><Key.shift><Key.shift><Key.shift><Key.shift><Key.shift><Key.shift><Key.shift><Key.shift><Key.shift><Key.shift><Key.shift><Key.shift><Key.shift><Key.shift><Key.shift><Key.shift><Key.shift><Key.shift><Key.shift><Key.shift><Key.shift><Key.shift><Key.shift><Key.shift><Key.shift><Key.shift><Key.shift><Key.shift><Key.shift><Key.shift><Key.shift><Key.shift><Key.shift>Mae<Key.backspace>rtin
Screenshot: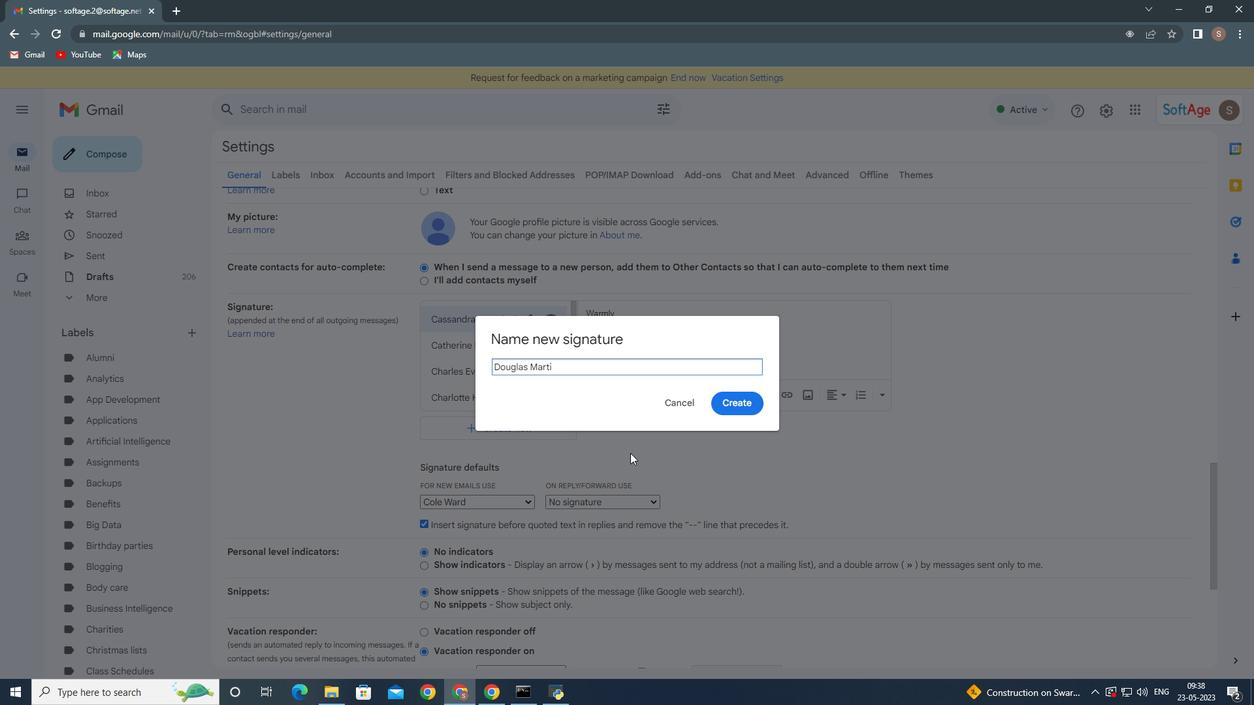 
Action: Mouse moved to (746, 396)
Screenshot: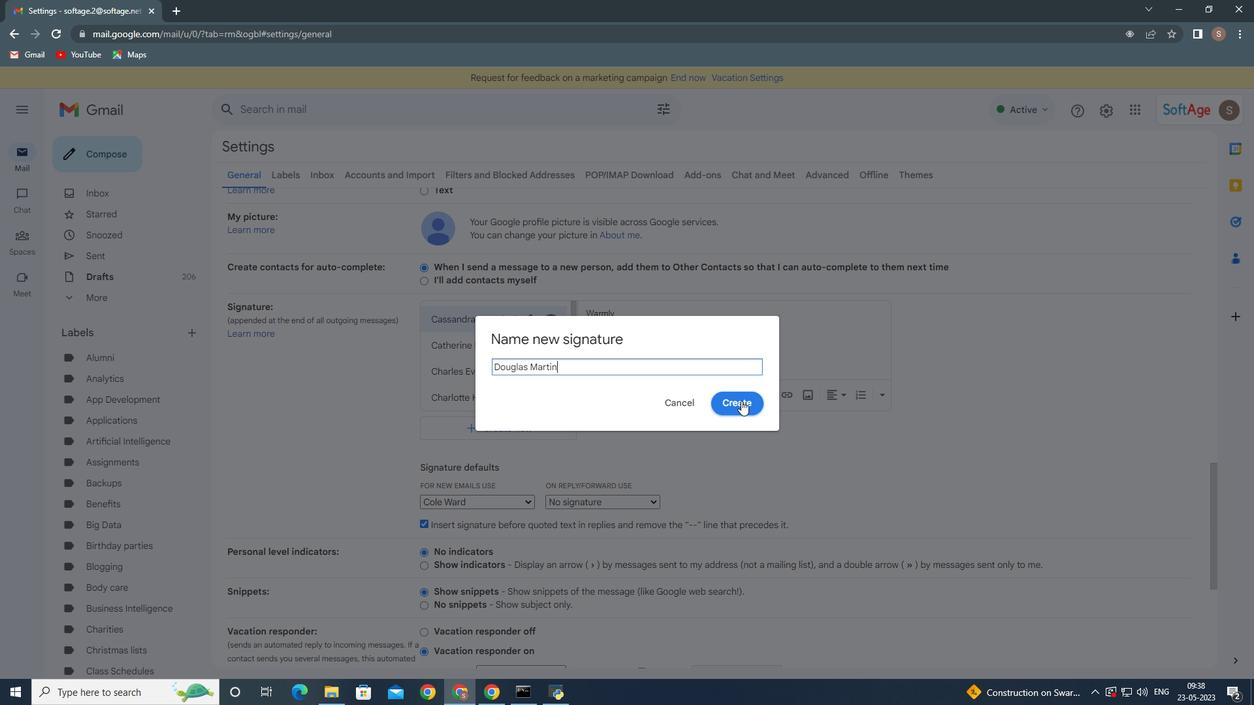 
Action: Mouse pressed left at (746, 396)
Screenshot: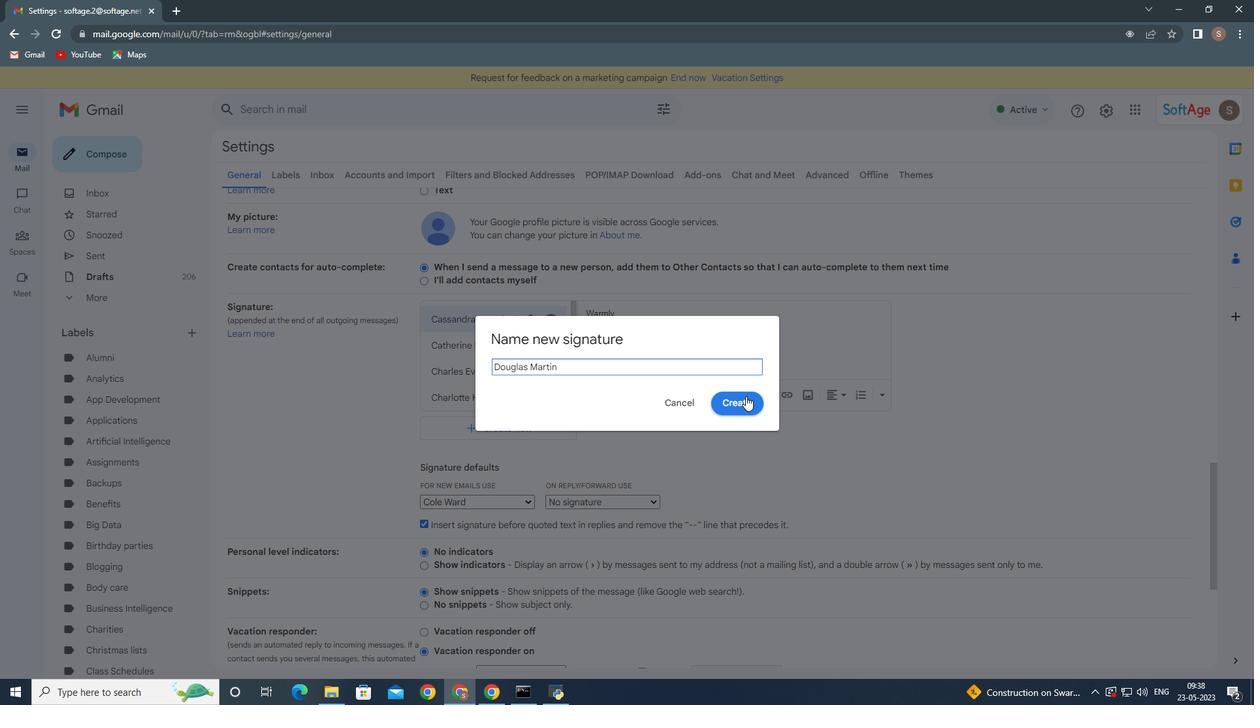 
Action: Mouse moved to (631, 323)
Screenshot: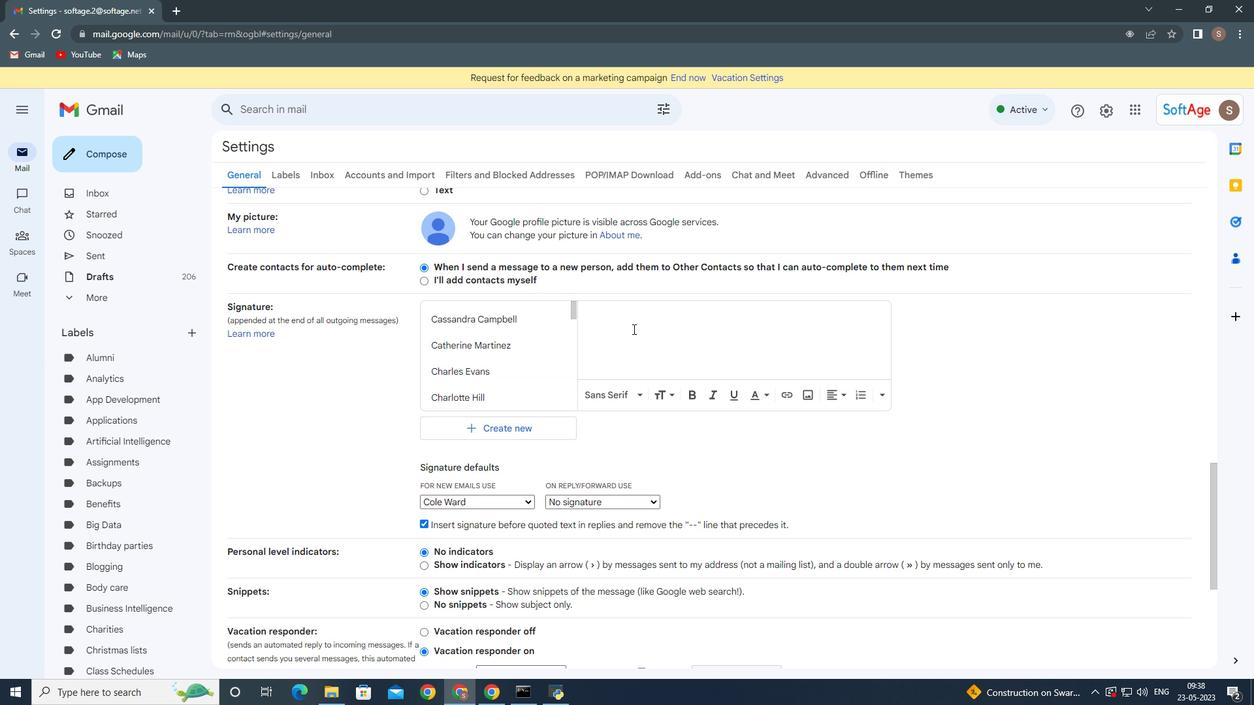 
Action: Key pressed <Key.shift>Best<Key.space>wisj<Key.backspace>hes<Key.space>for<Key.space>happy<Key.space>holiday,<Key.enter><Key.shift>Dp<Key.backspace>ouglsa<Key.backspace><Key.backspace>as<Key.space><Key.shift><Key.shift>Martin
Screenshot: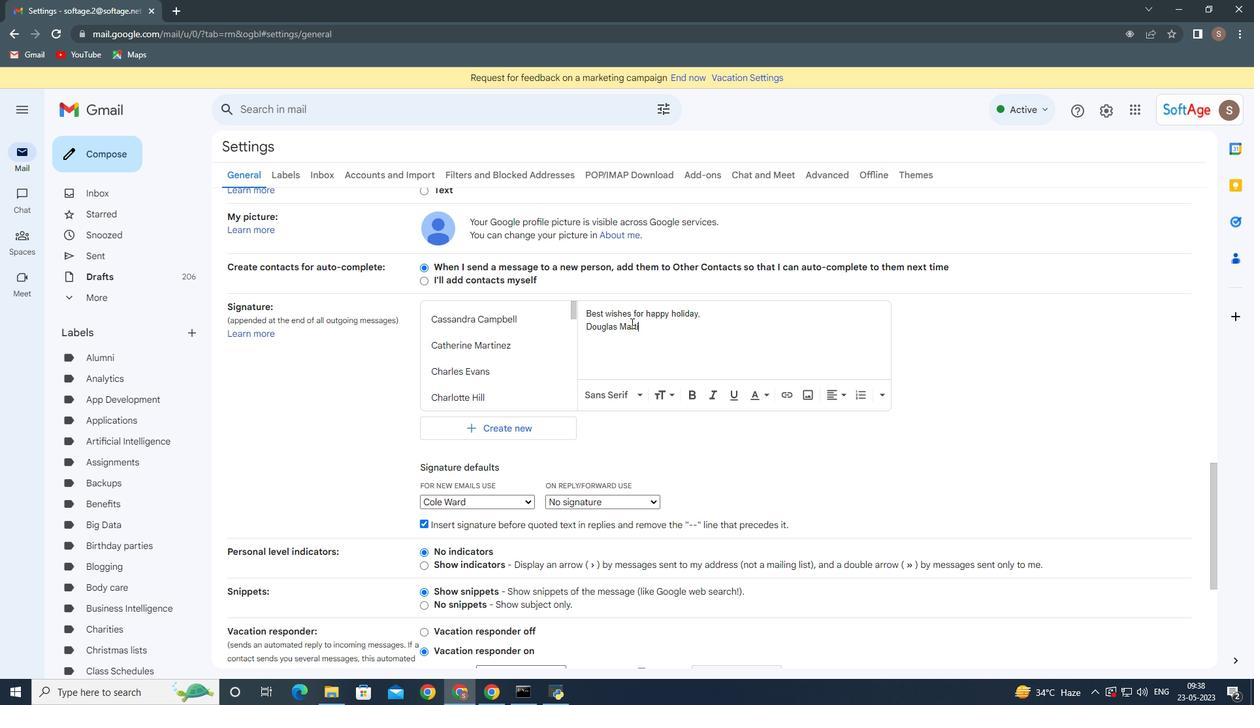 
Action: Mouse moved to (647, 447)
Screenshot: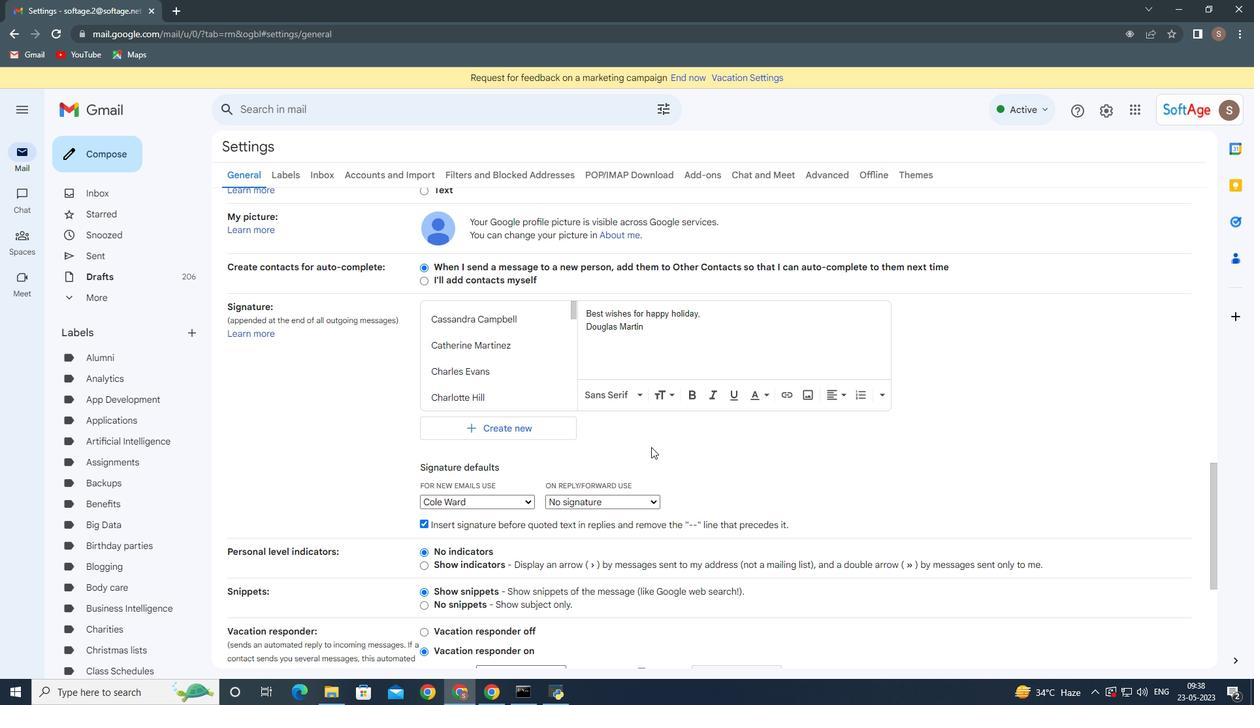 
Action: Mouse scrolled (647, 446) with delta (0, 0)
Screenshot: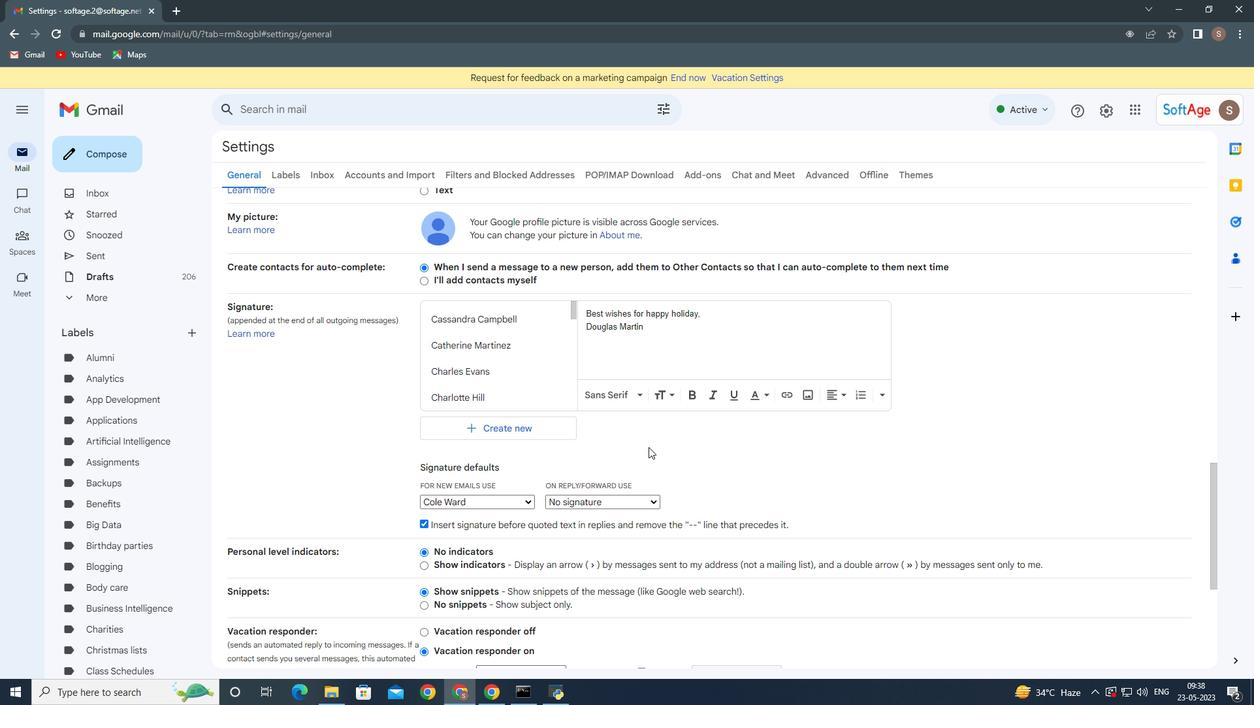 
Action: Mouse moved to (647, 447)
Screenshot: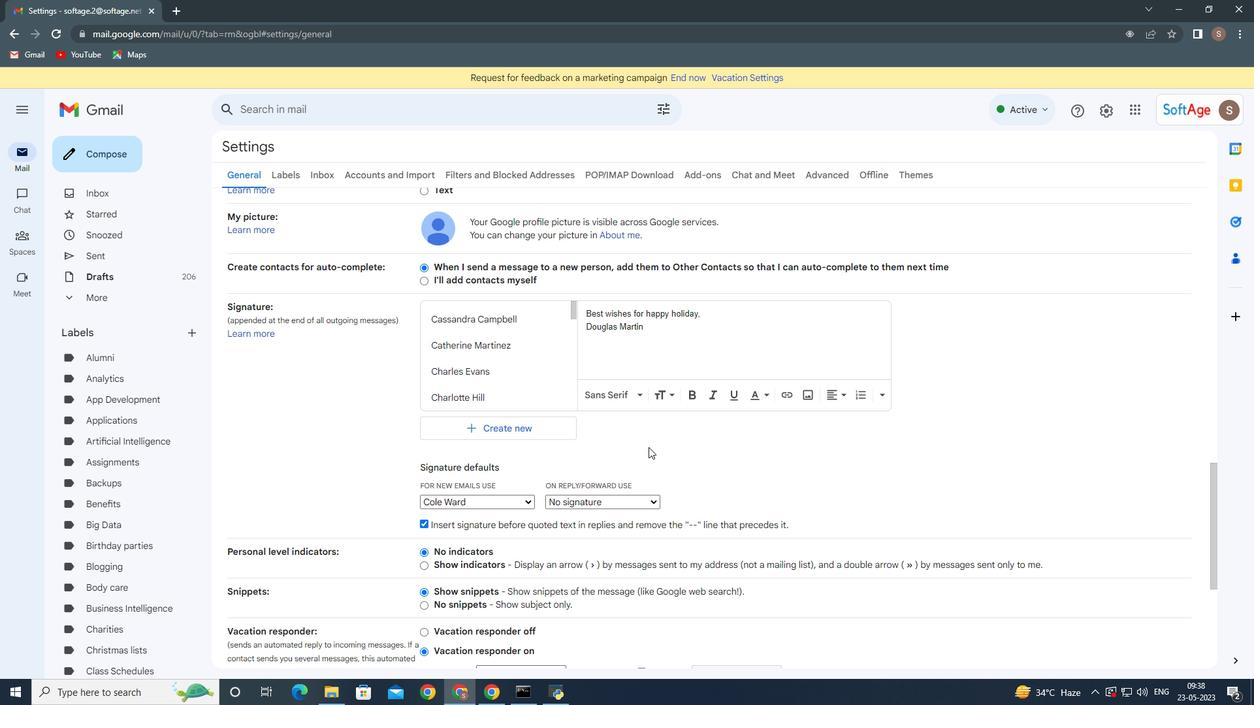 
Action: Mouse scrolled (647, 446) with delta (0, 0)
Screenshot: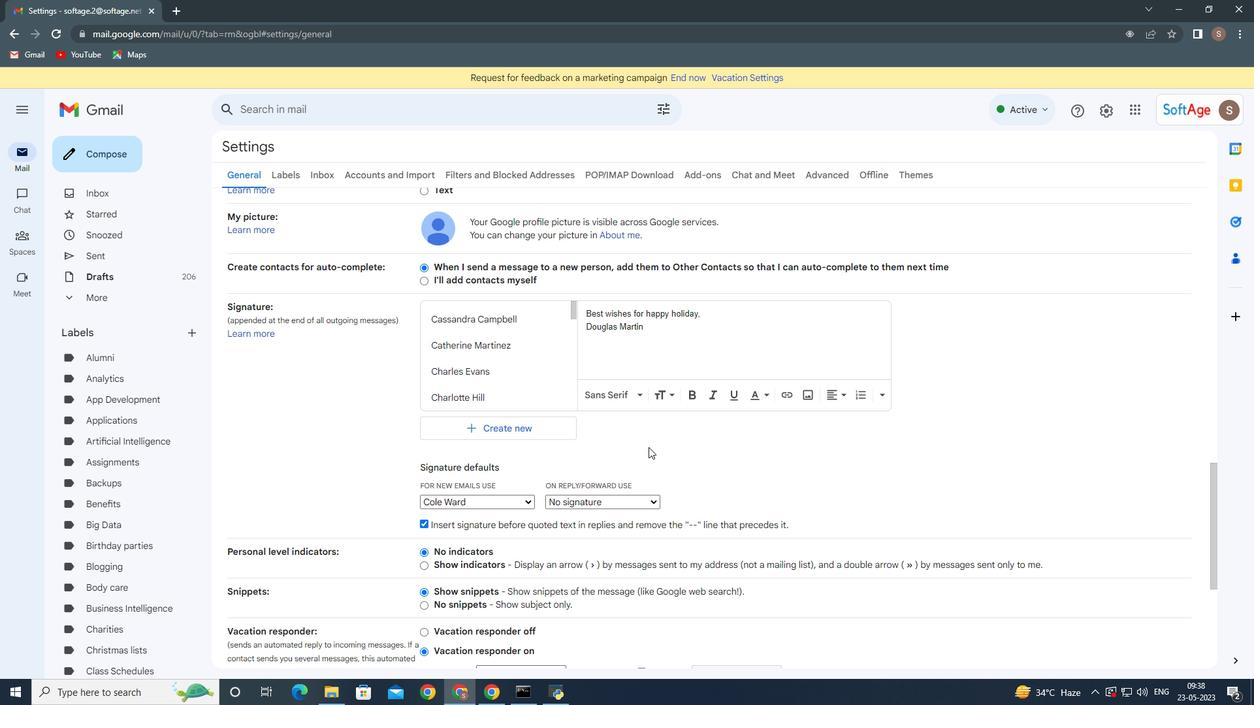 
Action: Mouse scrolled (647, 446) with delta (0, 0)
Screenshot: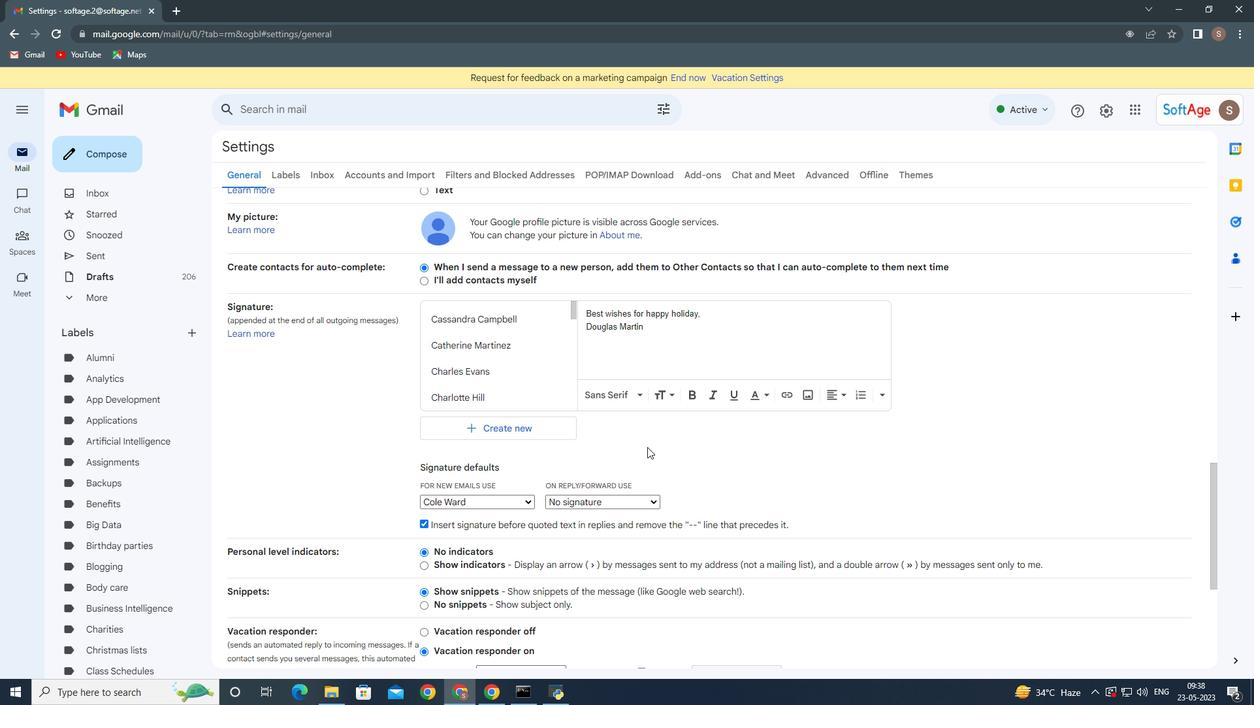 
Action: Mouse scrolled (647, 446) with delta (0, 0)
Screenshot: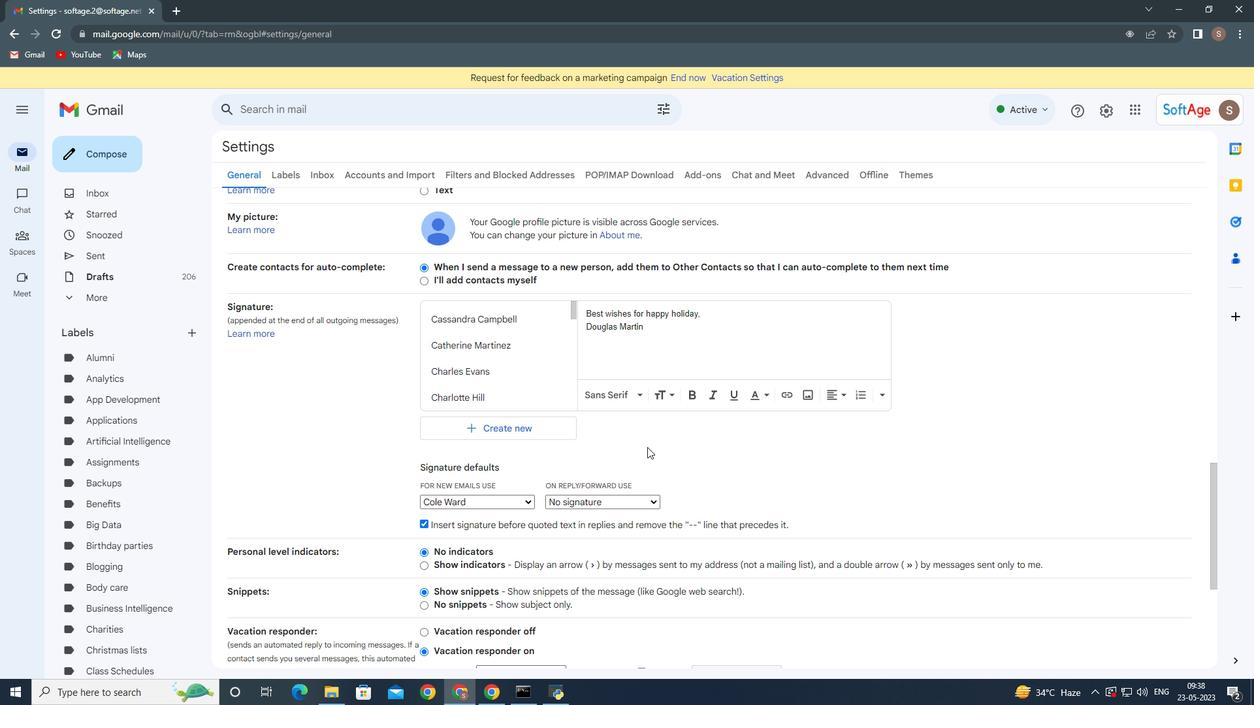 
Action: Mouse moved to (639, 444)
Screenshot: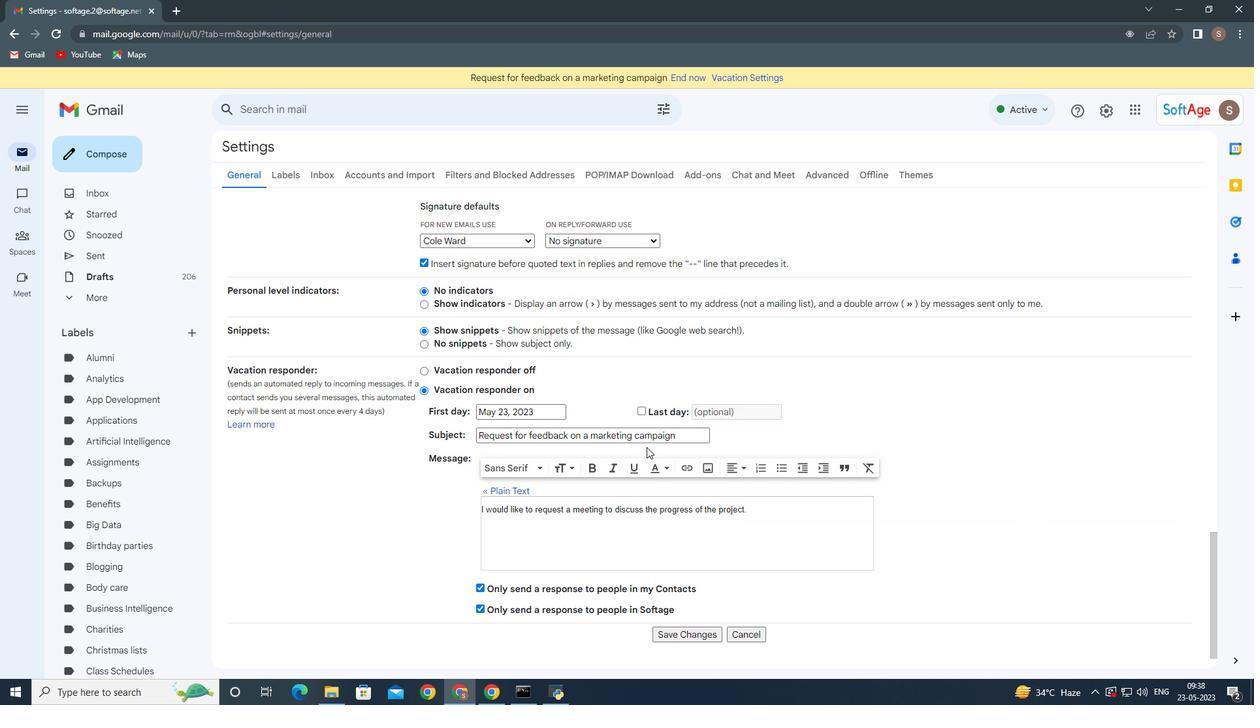 
Action: Mouse scrolled (639, 445) with delta (0, 0)
Screenshot: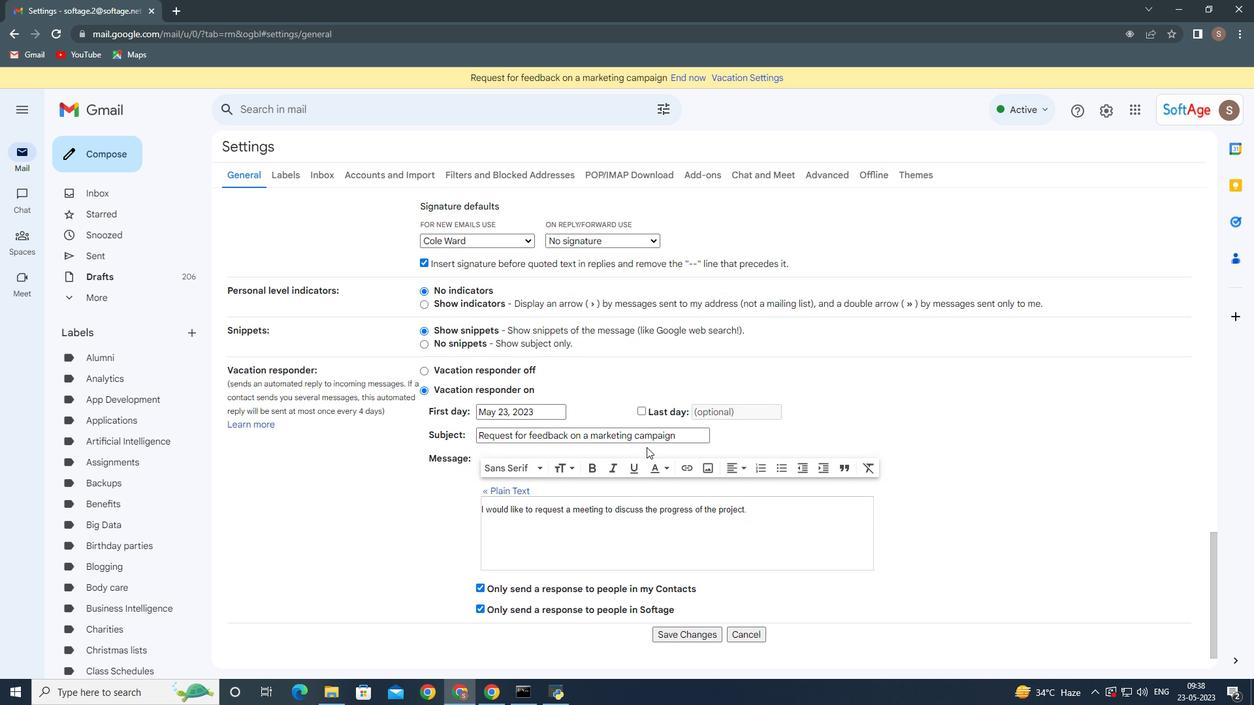 
Action: Mouse scrolled (639, 445) with delta (0, 0)
Screenshot: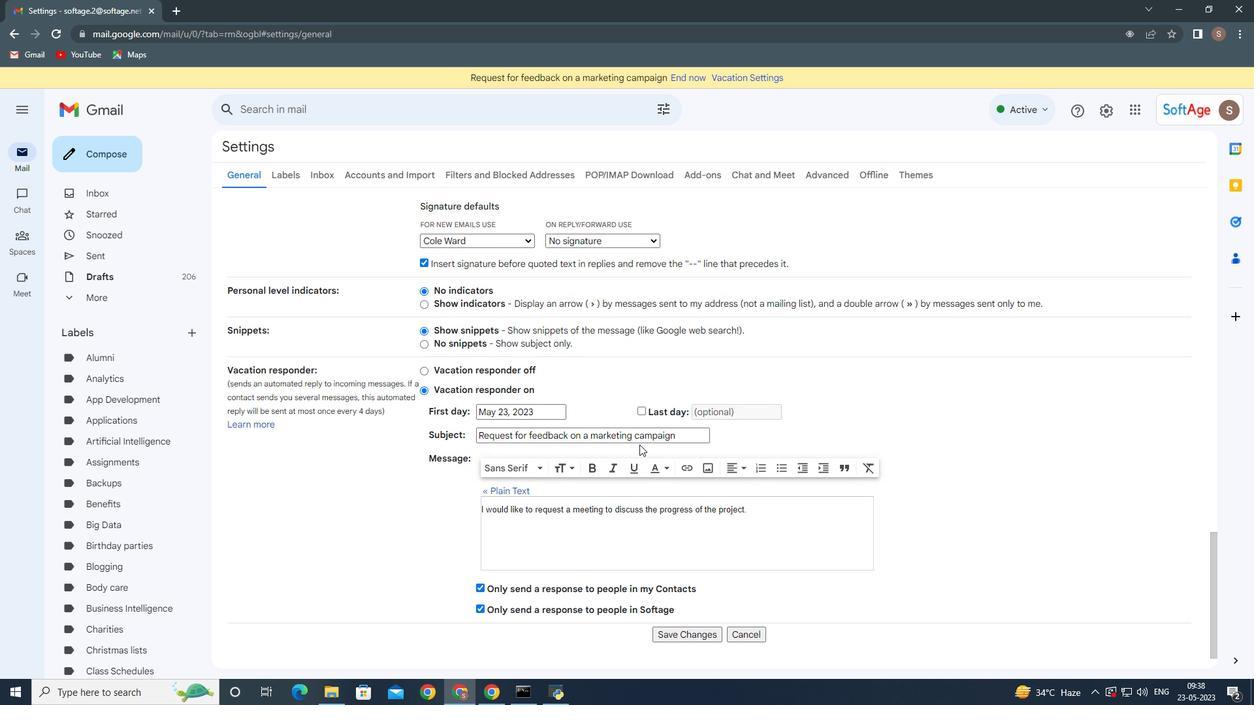 
Action: Mouse moved to (638, 444)
Screenshot: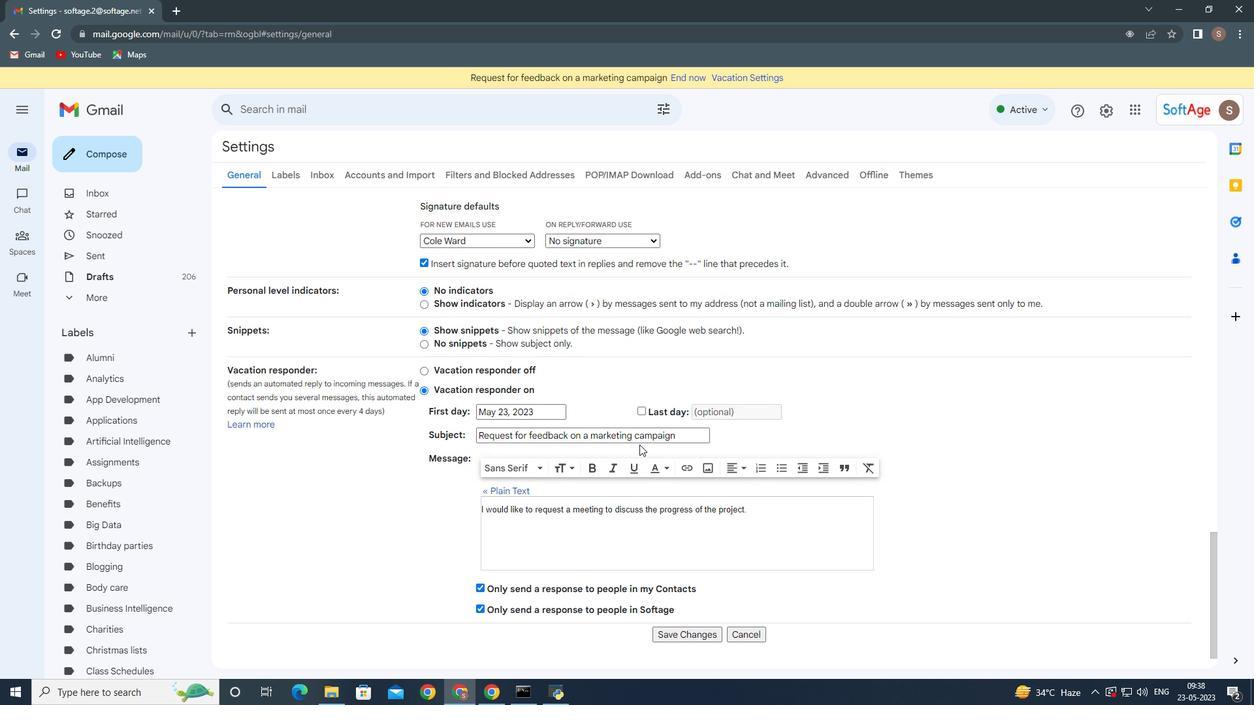 
Action: Mouse scrolled (638, 445) with delta (0, 0)
Screenshot: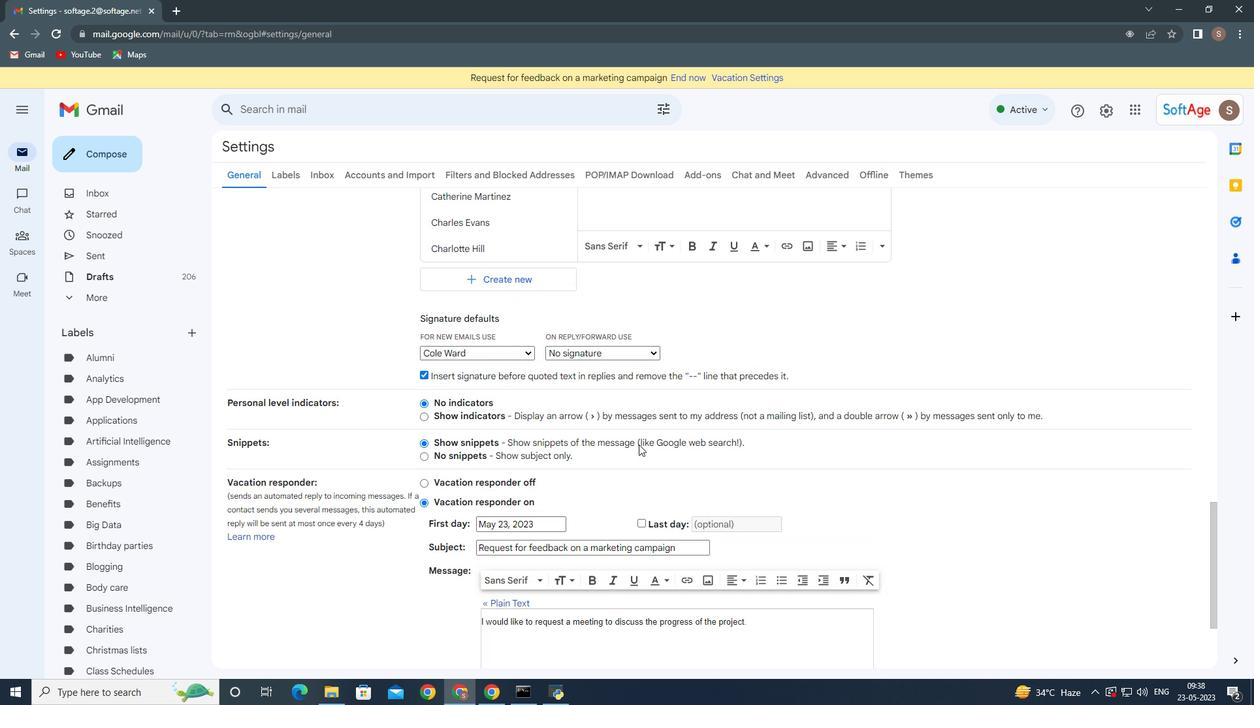 
Action: Mouse scrolled (638, 444) with delta (0, 0)
Screenshot: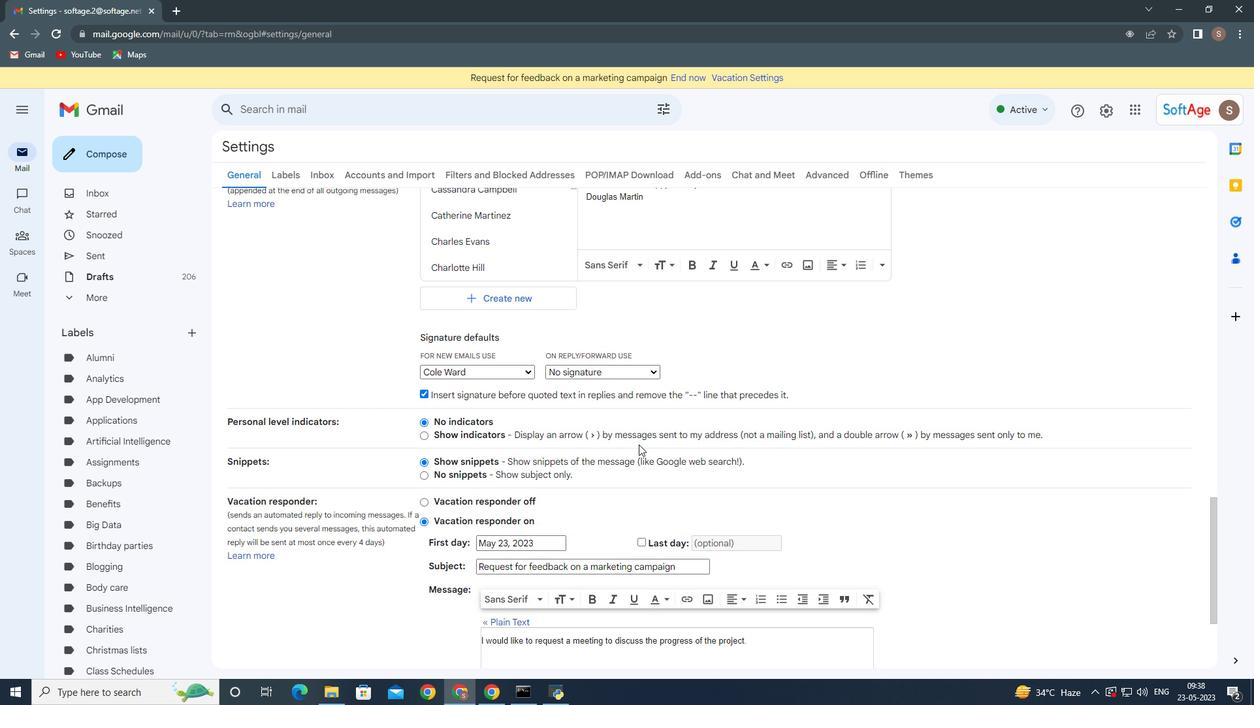 
Action: Mouse scrolled (638, 444) with delta (0, 0)
Screenshot: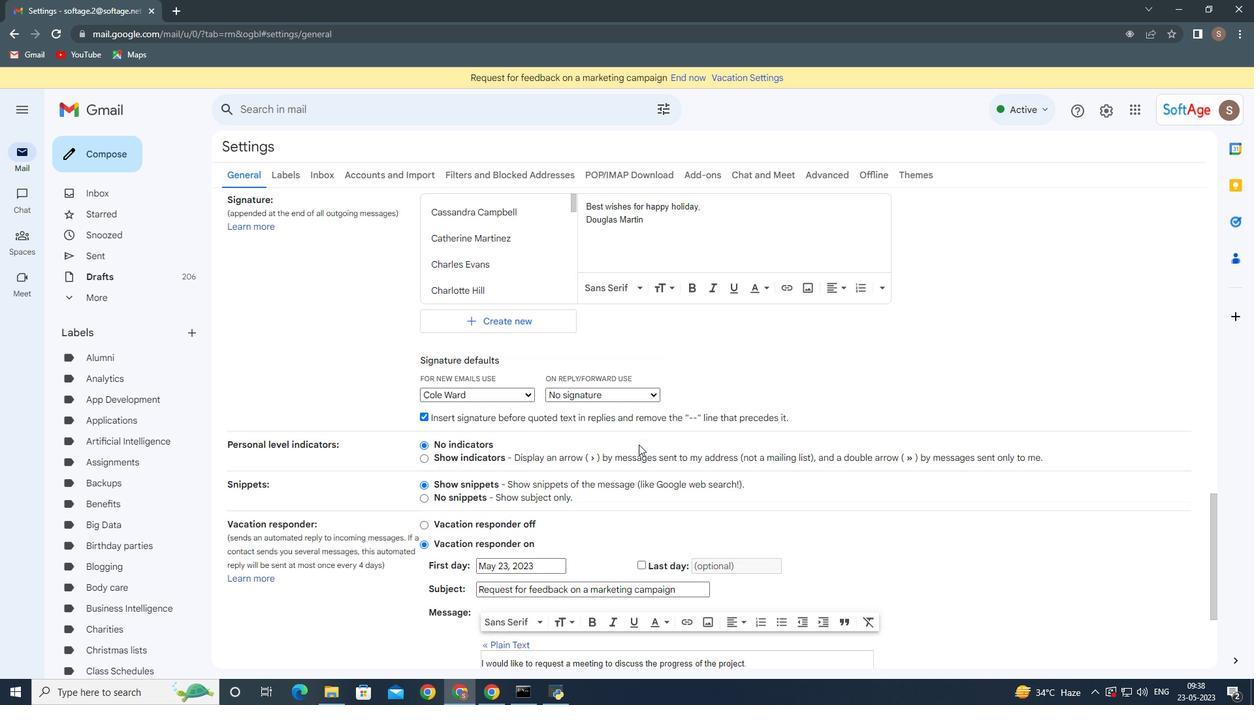 
Action: Mouse scrolled (638, 444) with delta (0, 0)
Screenshot: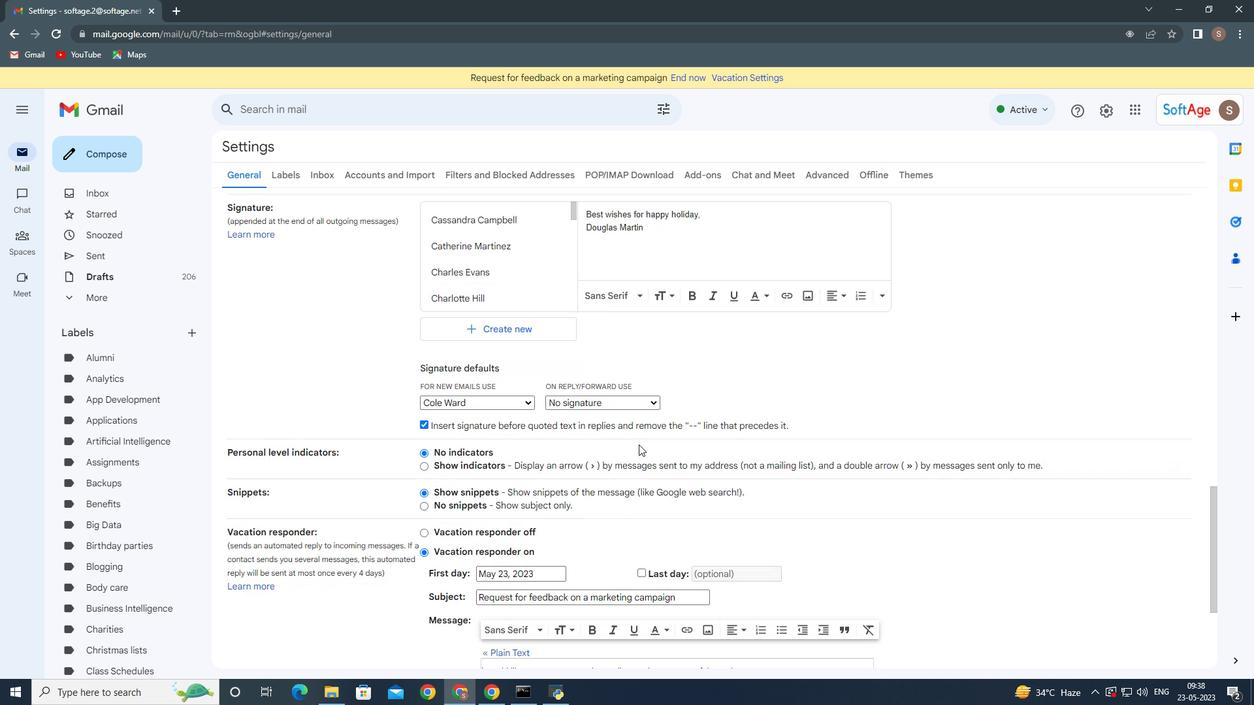 
Action: Mouse moved to (638, 444)
Screenshot: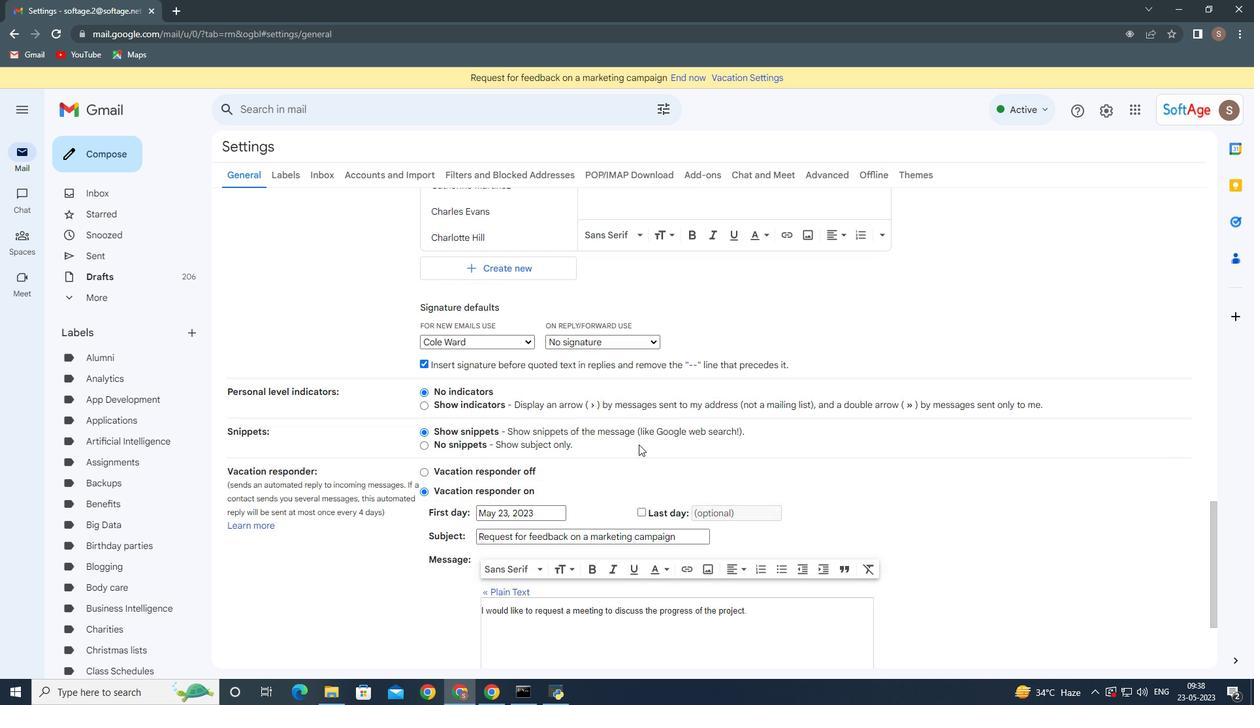 
Action: Mouse scrolled (638, 444) with delta (0, 0)
Screenshot: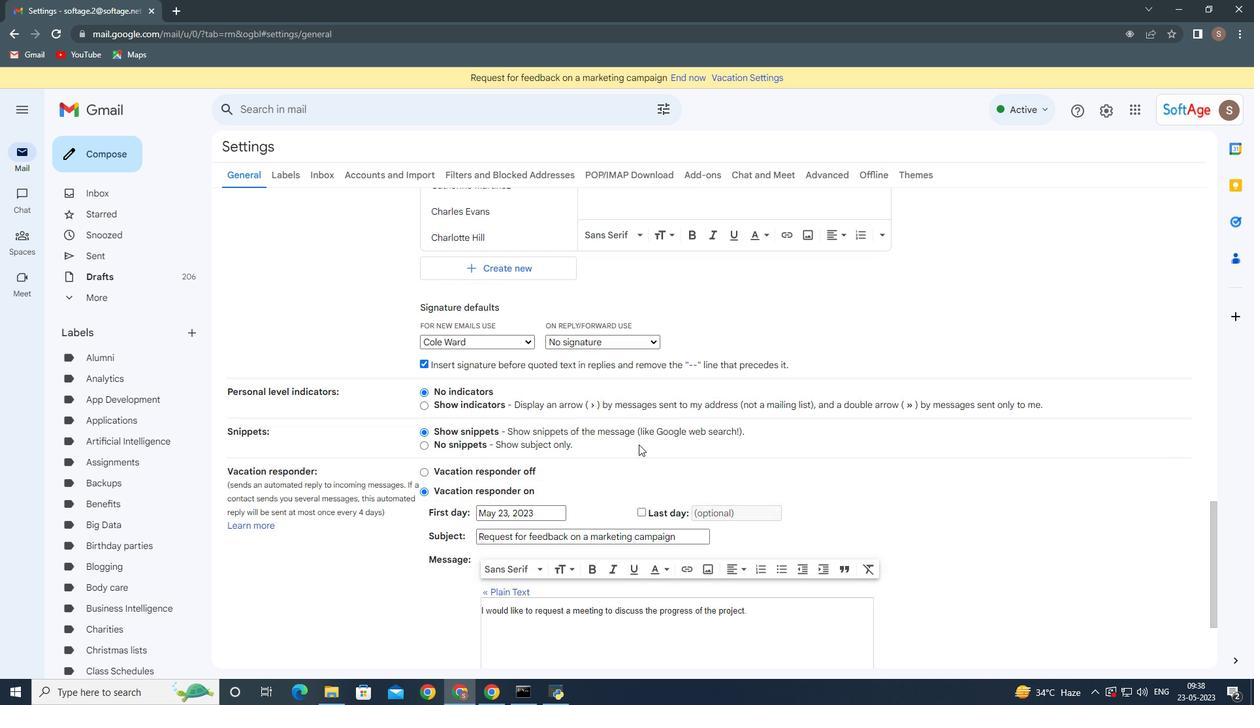 
Action: Mouse moved to (638, 444)
Screenshot: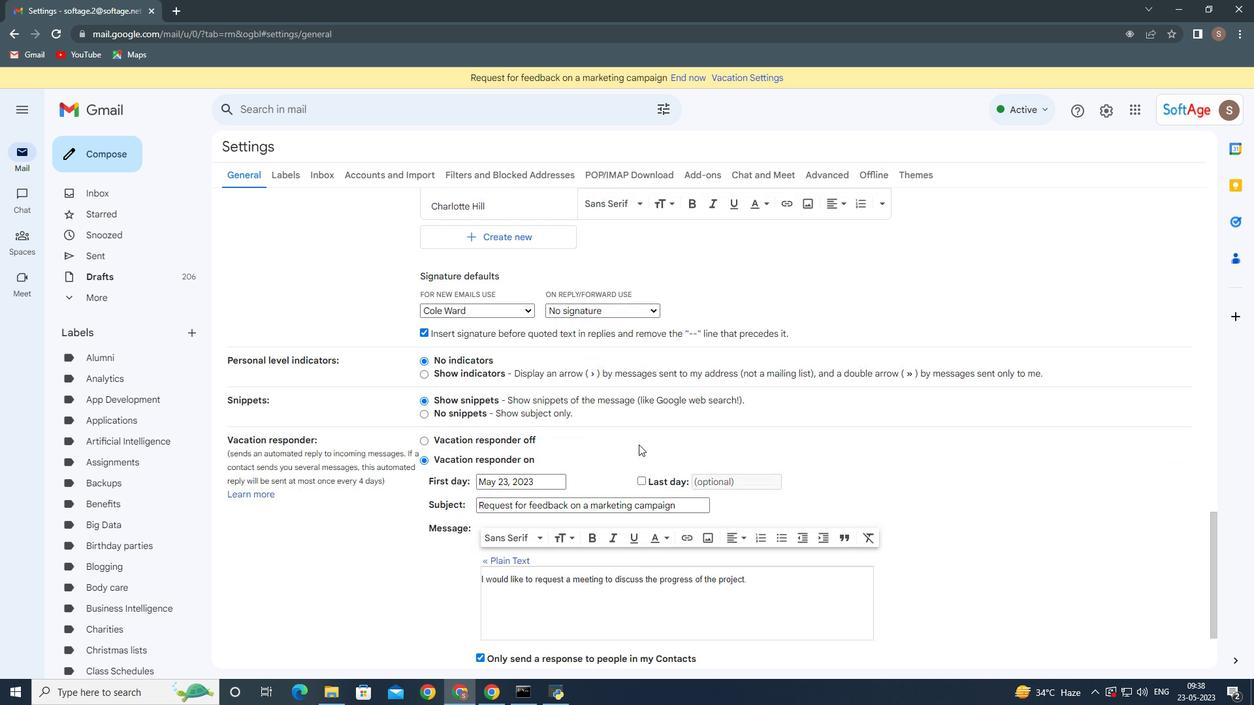 
Action: Mouse scrolled (638, 444) with delta (0, 0)
Screenshot: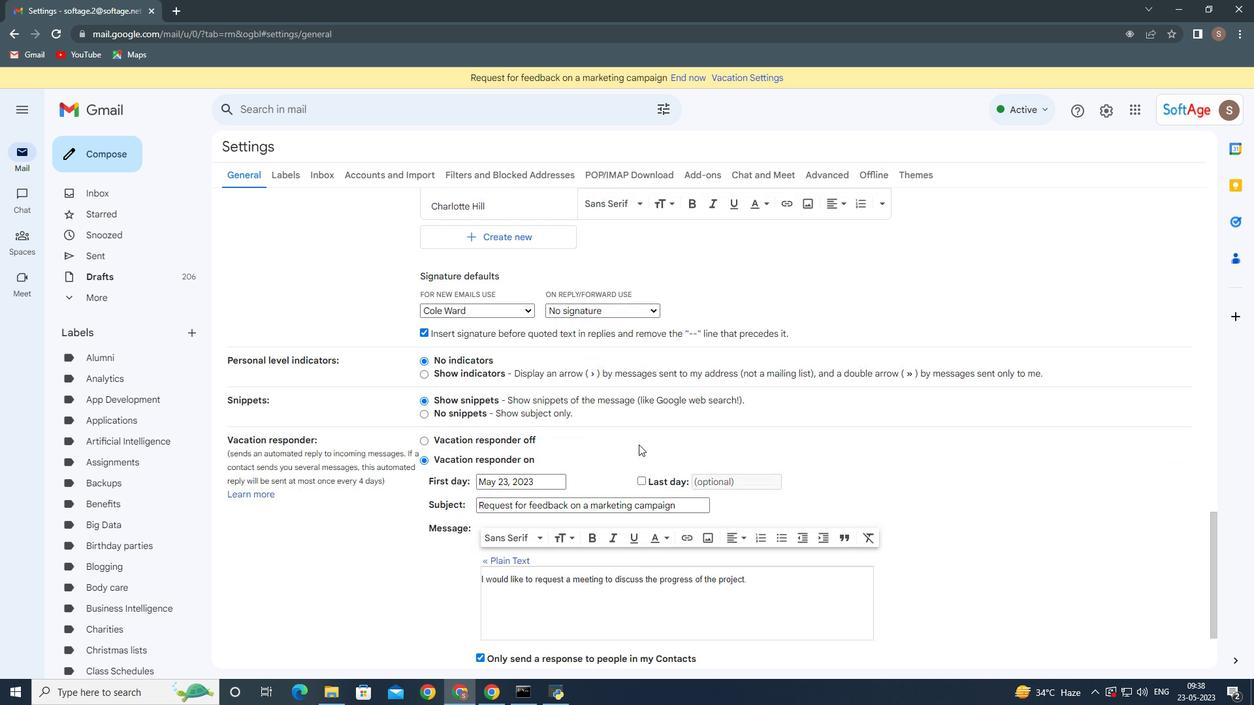 
Action: Mouse scrolled (638, 444) with delta (0, 0)
Screenshot: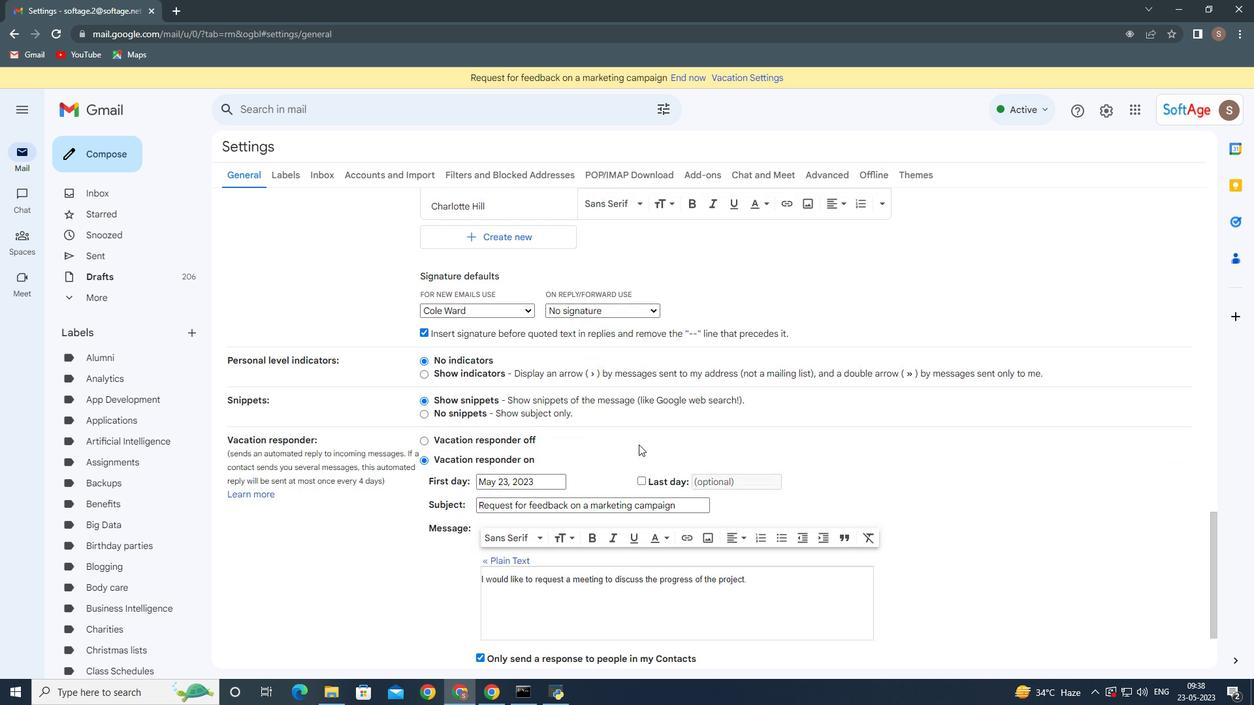 
Action: Mouse moved to (691, 604)
Screenshot: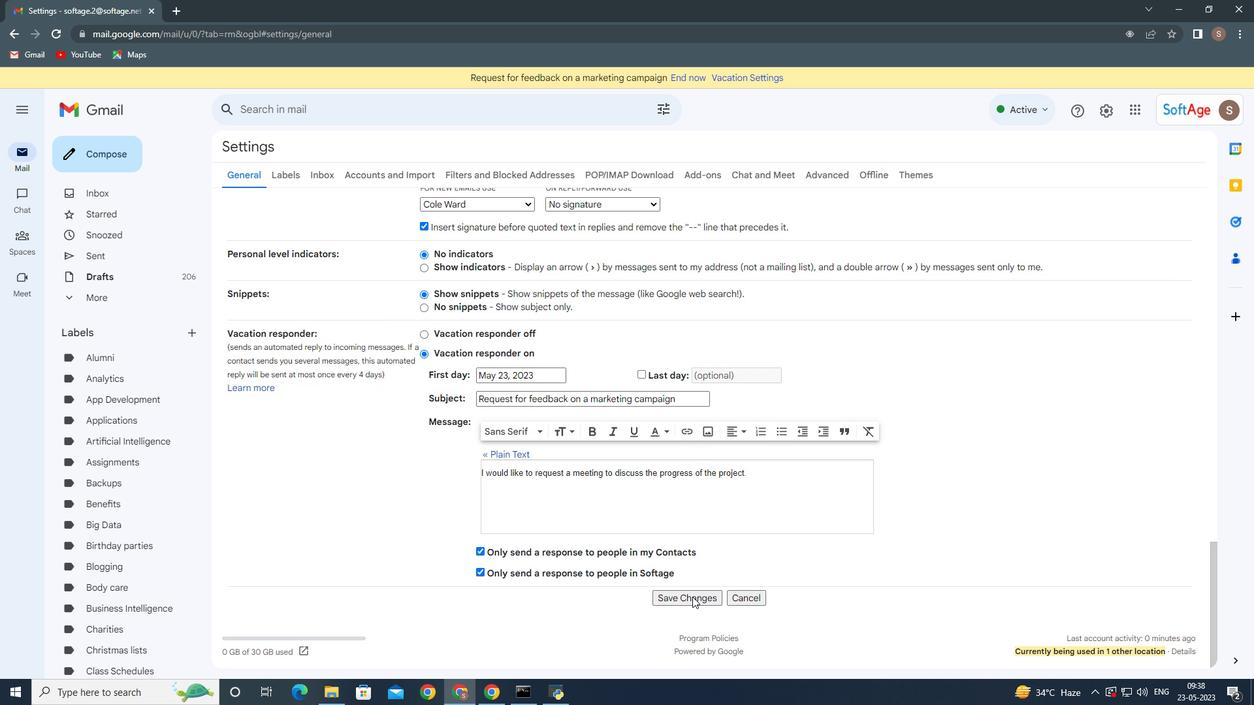 
Action: Mouse pressed left at (691, 604)
Screenshot: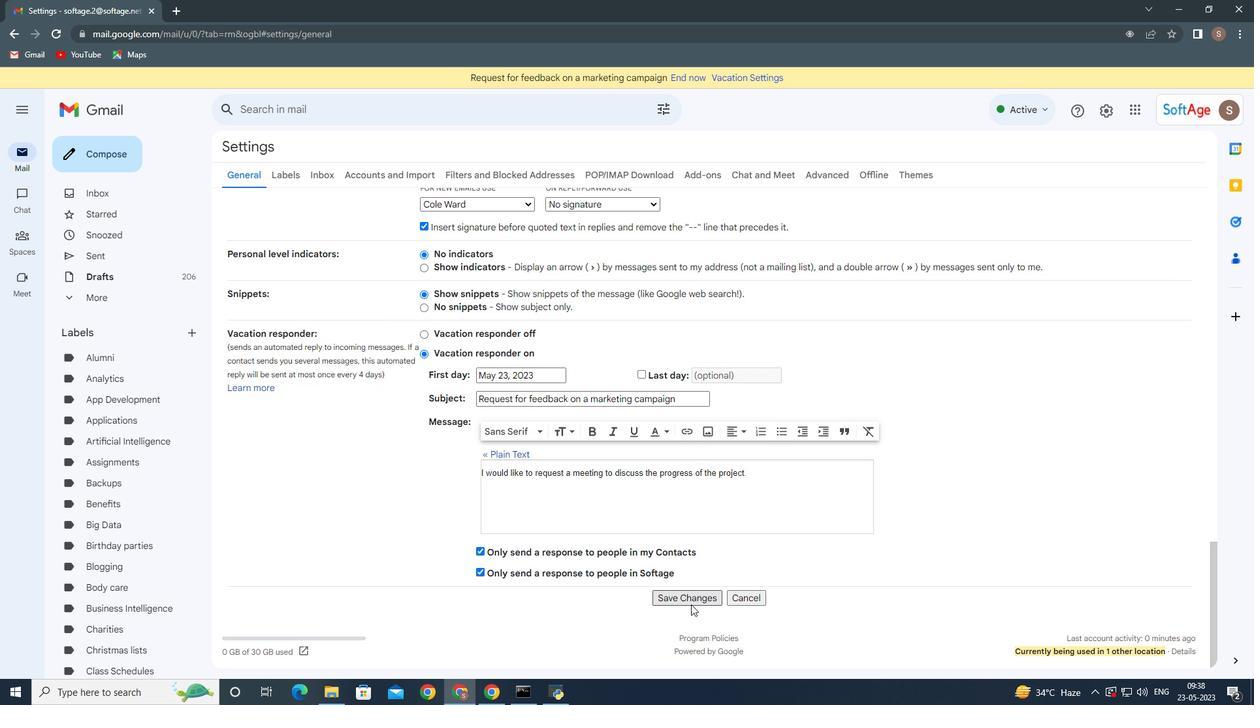 
Action: Mouse moved to (111, 152)
Screenshot: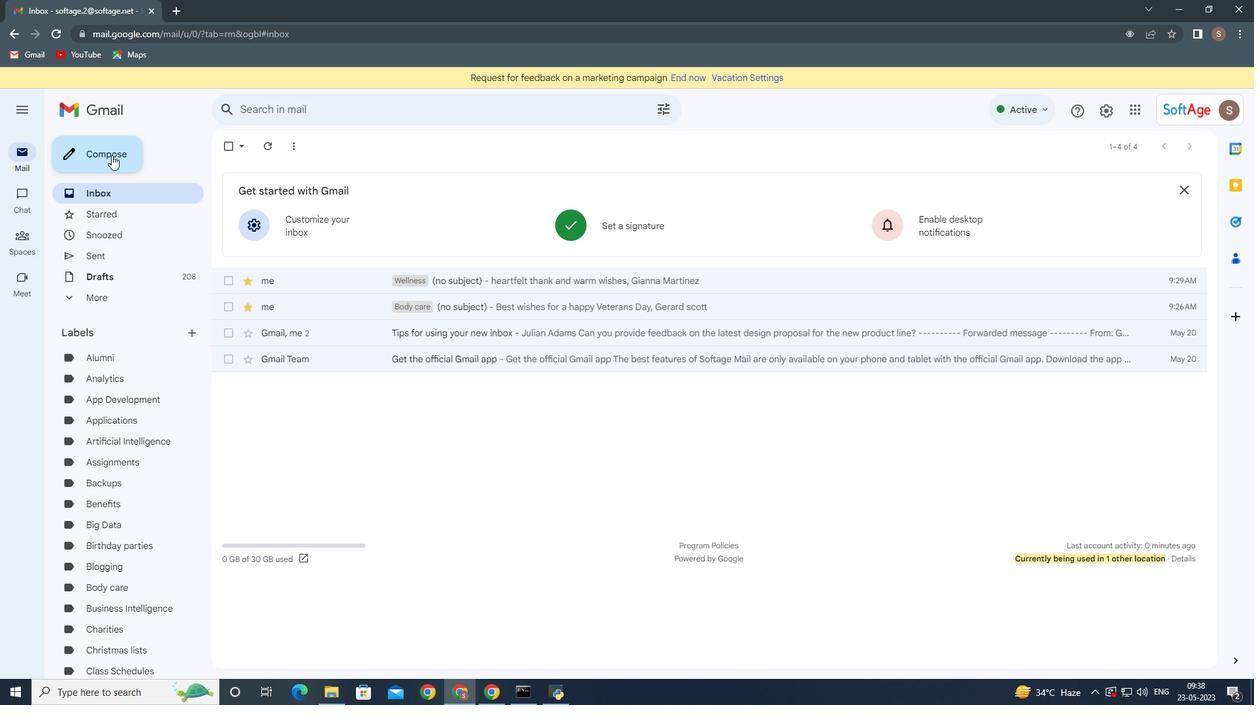 
Action: Mouse pressed left at (111, 152)
Screenshot: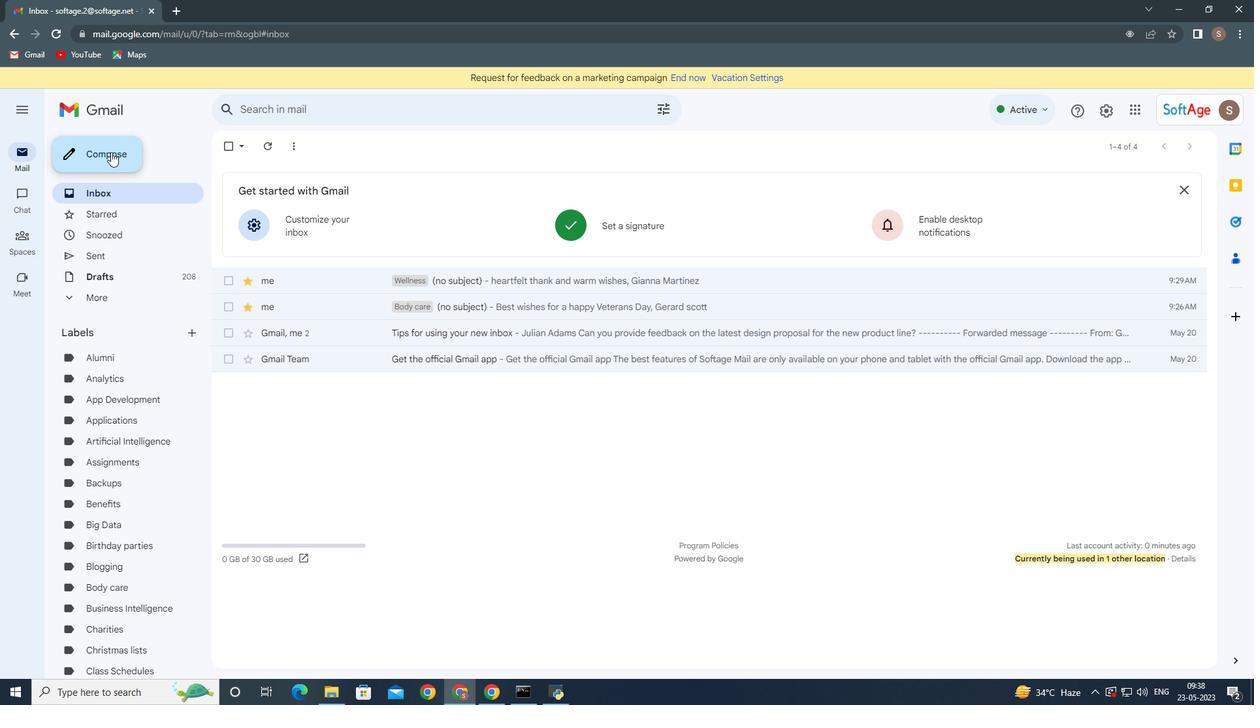 
Action: Mouse moved to (898, 385)
Screenshot: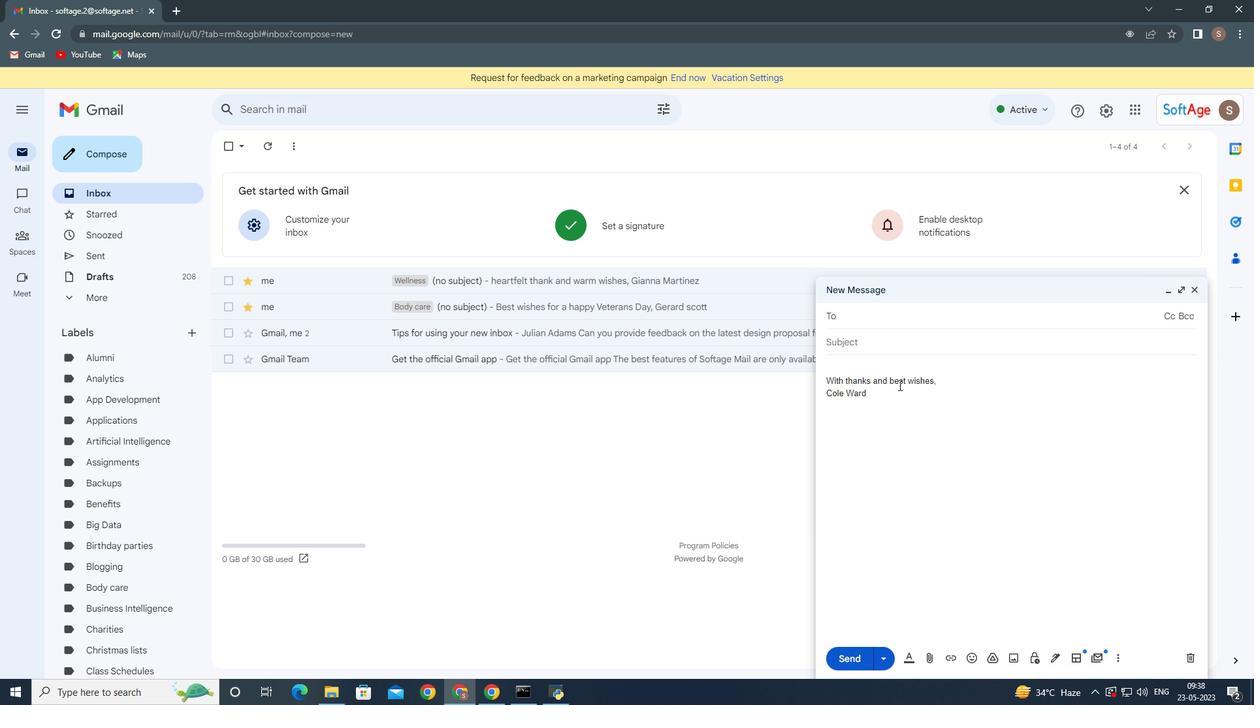 
Action: Key pressed softage.4<Key.enter>
Screenshot: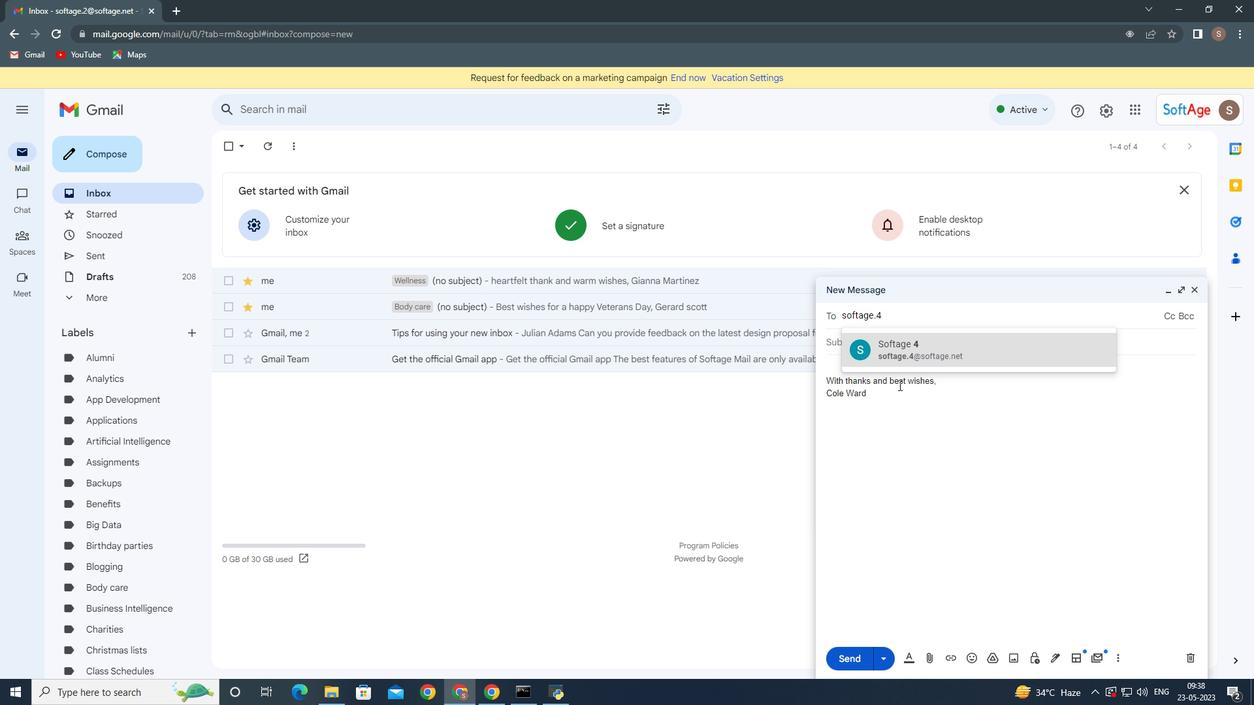 
Action: Mouse moved to (849, 429)
Screenshot: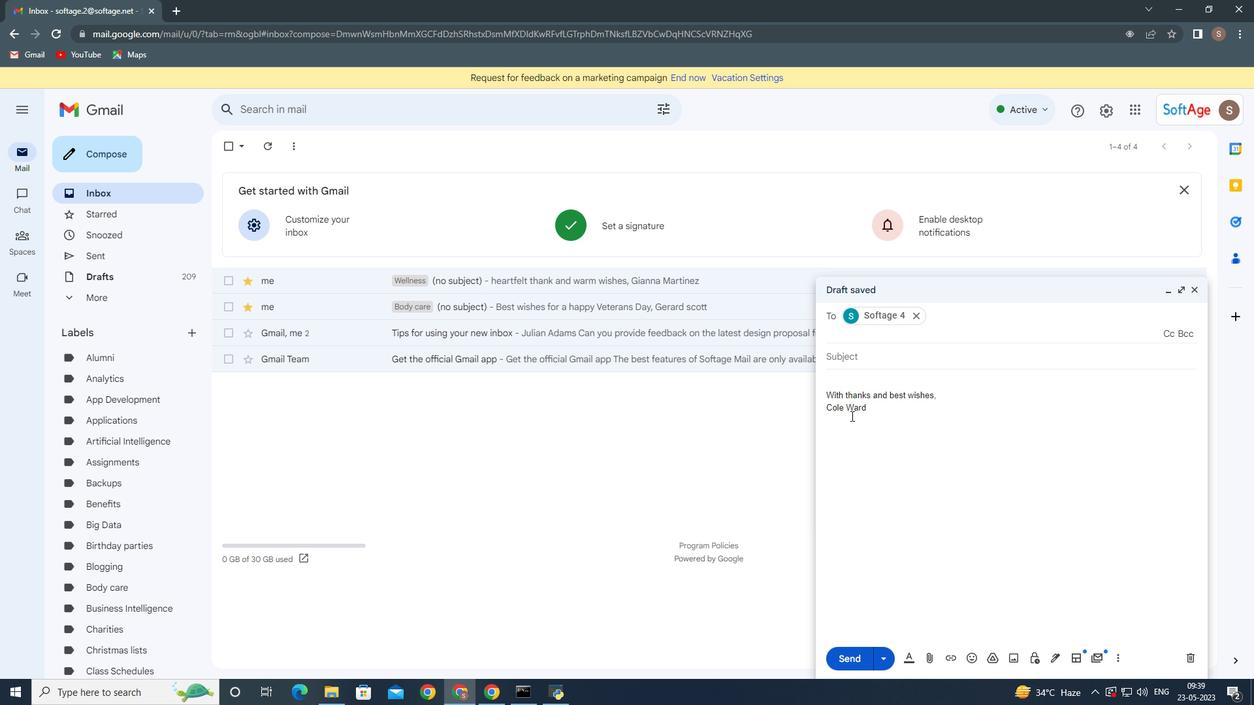 
Action: Mouse scrolled (849, 429) with delta (0, 0)
Screenshot: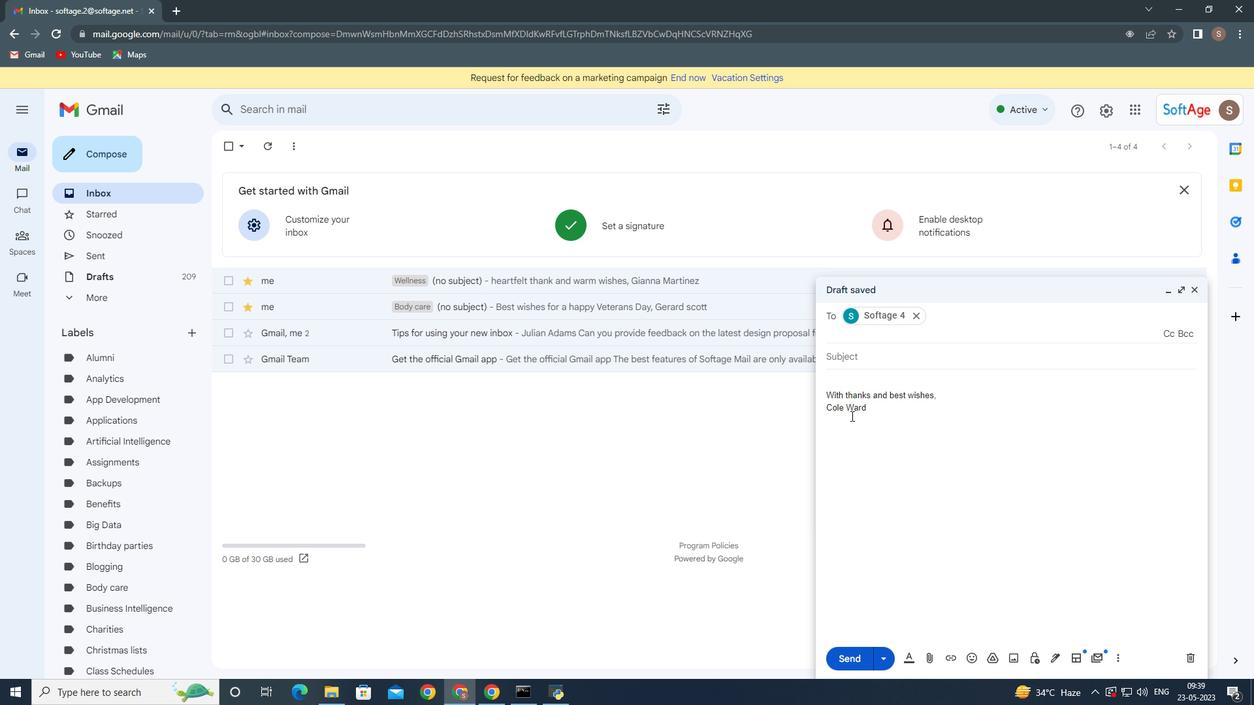 
Action: Mouse moved to (852, 440)
Screenshot: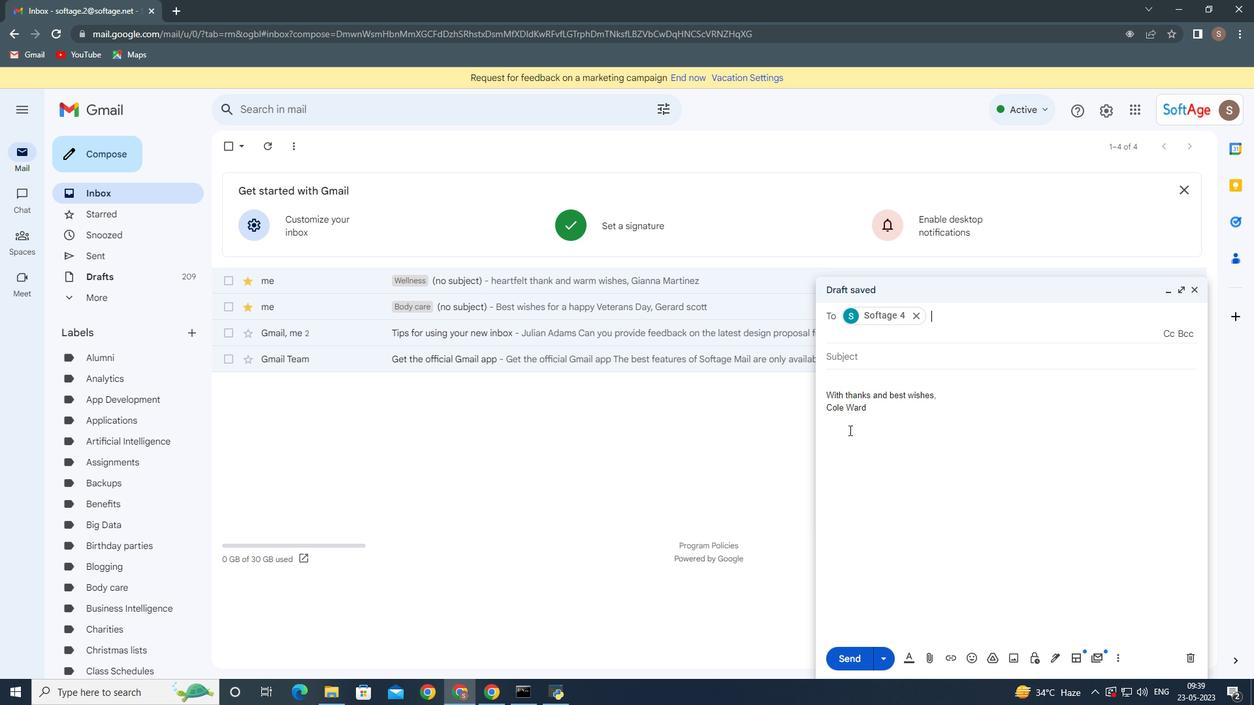 
Action: Mouse scrolled (852, 439) with delta (0, 0)
Screenshot: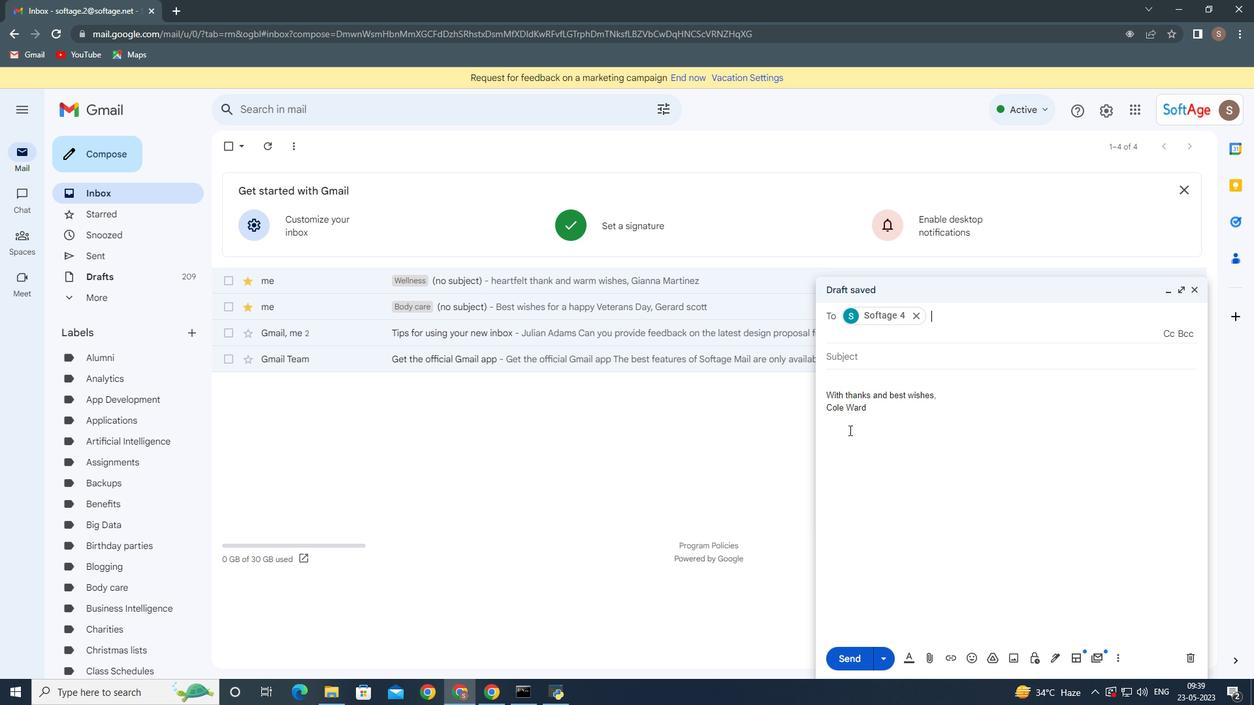 
Action: Mouse moved to (857, 448)
Screenshot: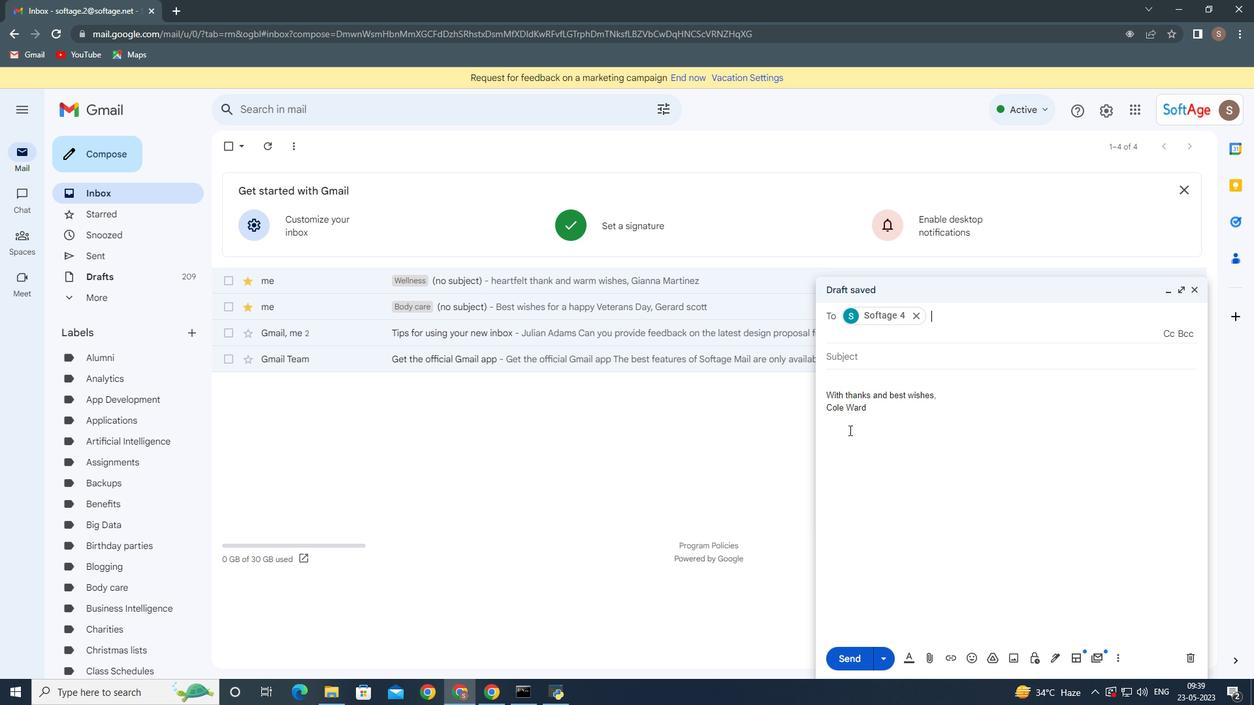 
Action: Mouse scrolled (857, 448) with delta (0, 0)
Screenshot: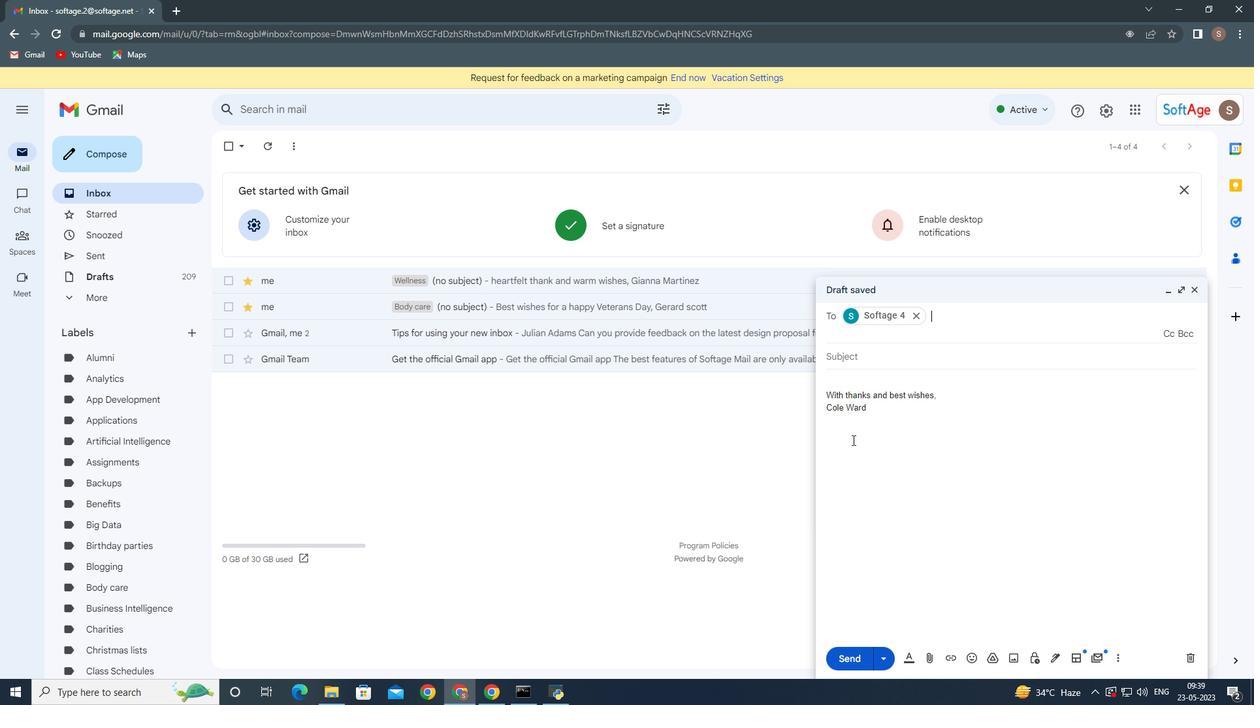 
Action: Mouse moved to (1053, 660)
Screenshot: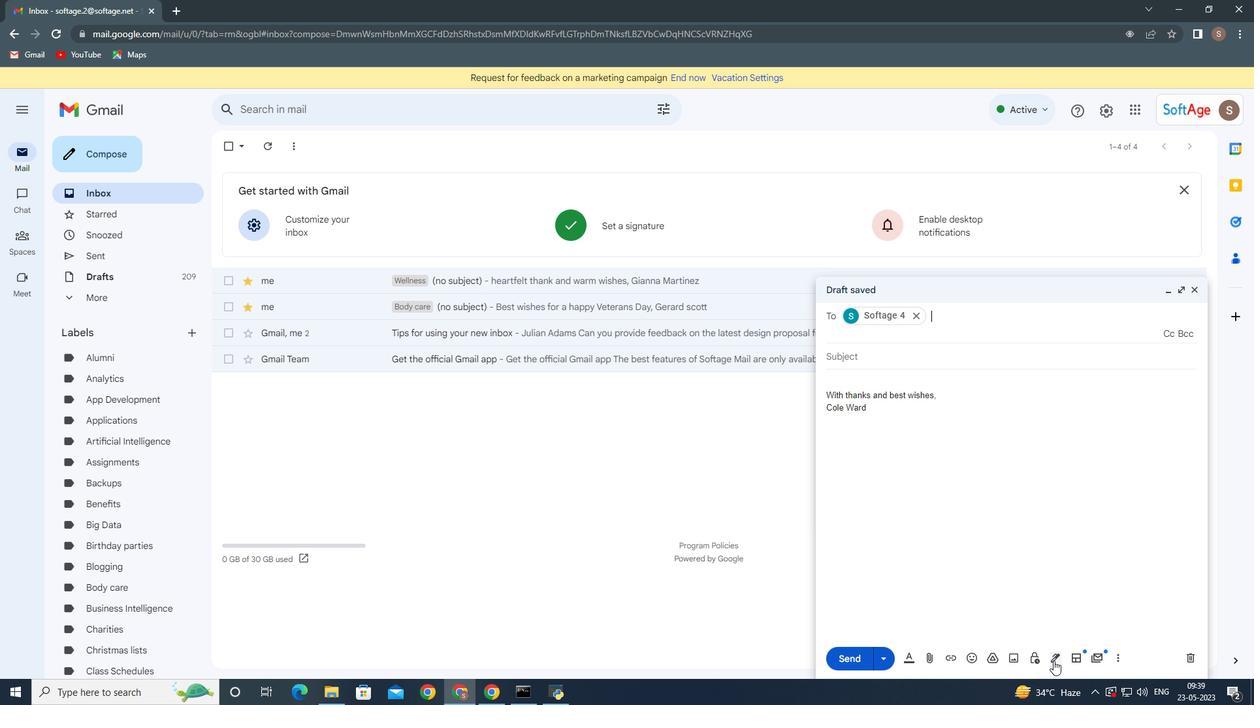 
Action: Mouse pressed left at (1053, 660)
Screenshot: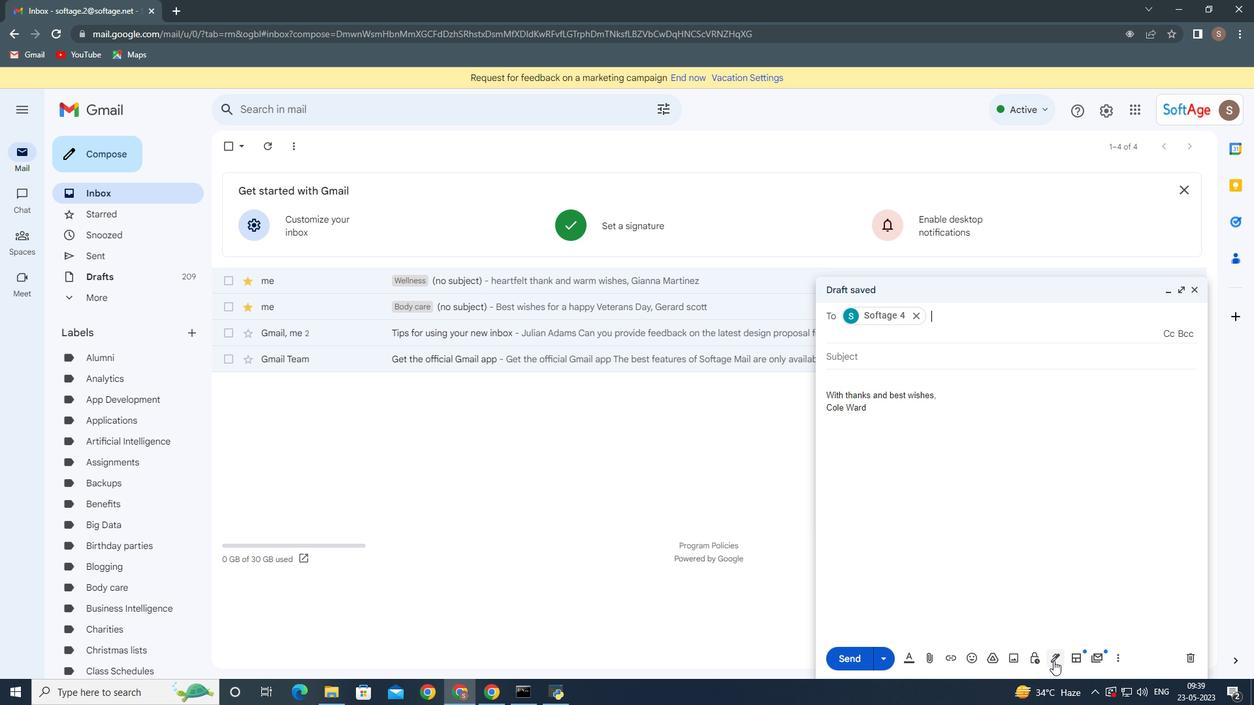
Action: Mouse moved to (1108, 568)
Screenshot: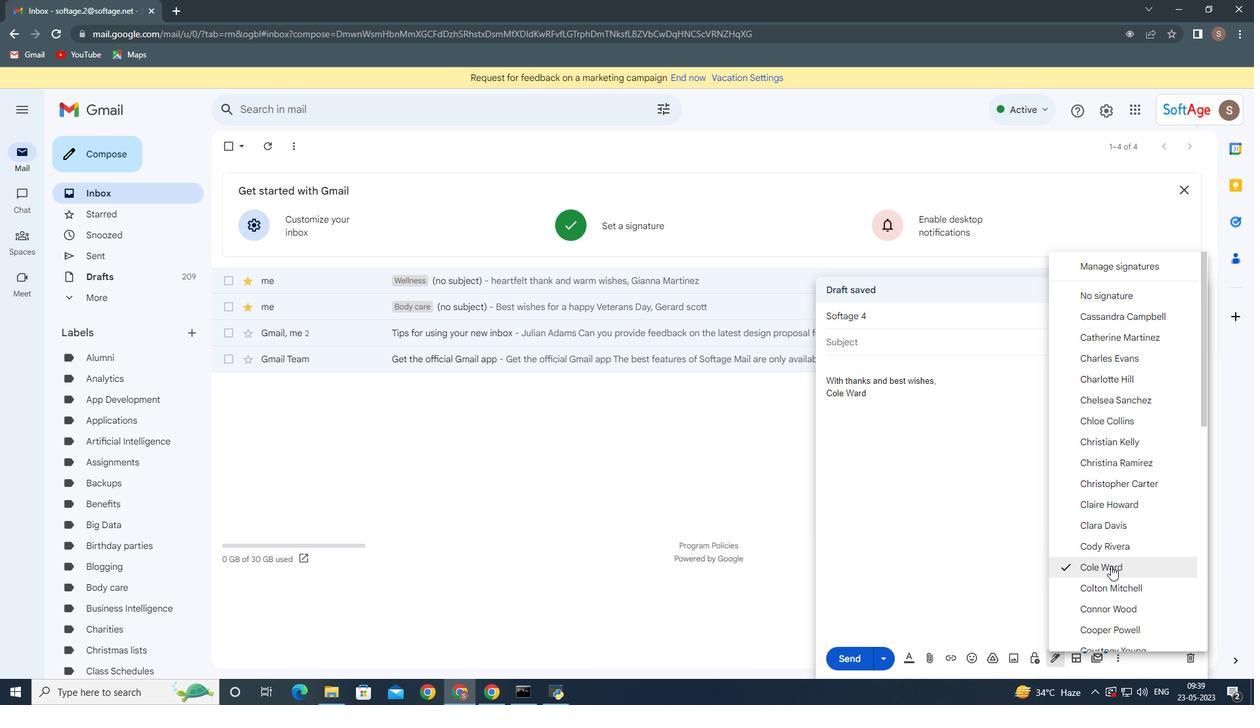 
Action: Mouse scrolled (1109, 567) with delta (0, 0)
Screenshot: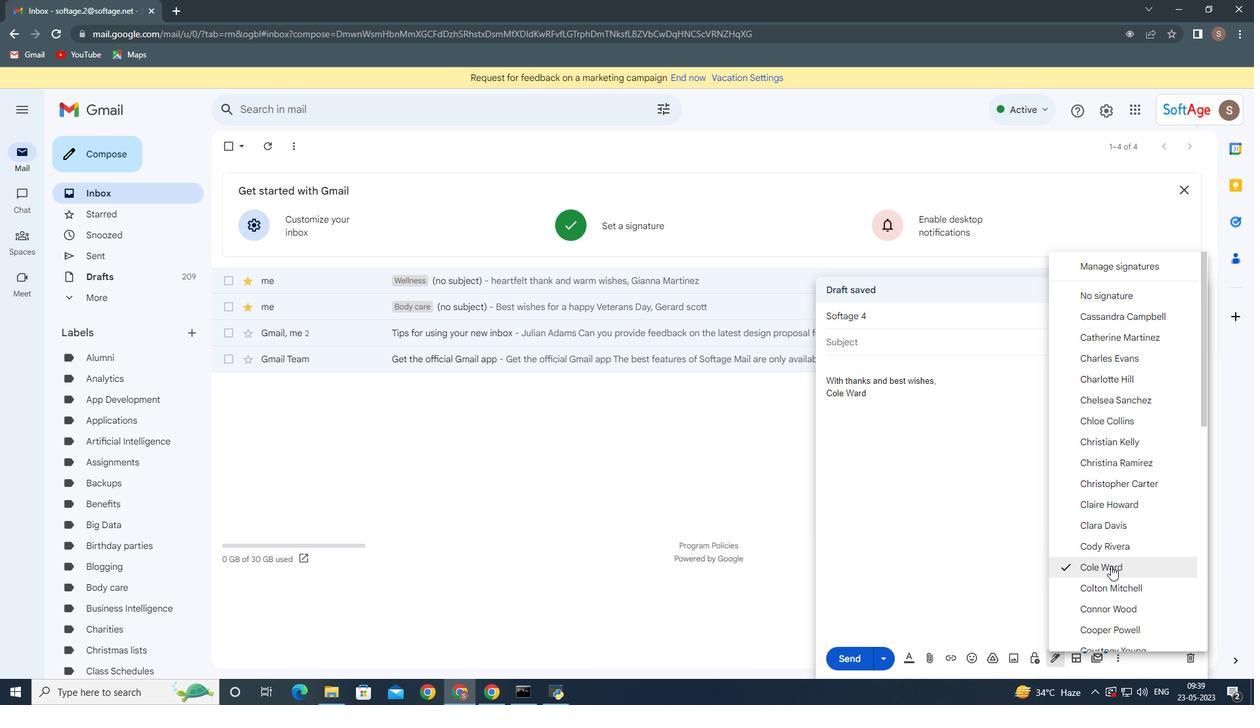
Action: Mouse scrolled (1109, 567) with delta (0, 0)
Screenshot: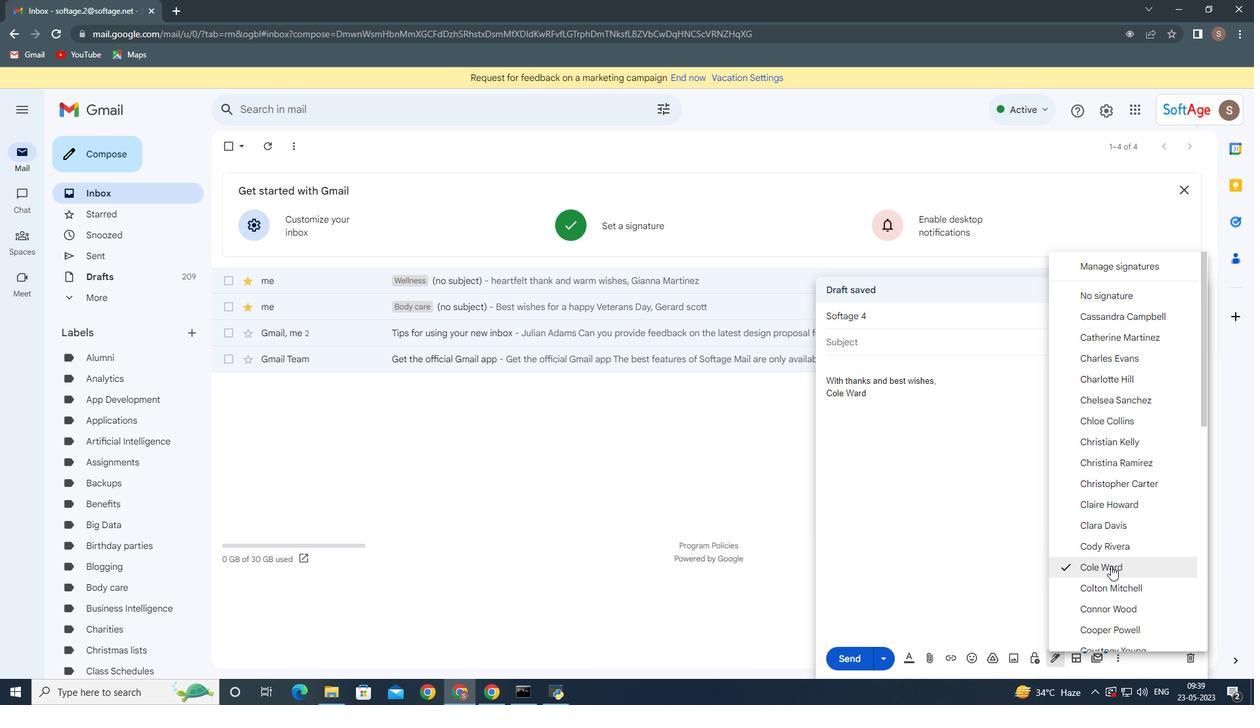 
Action: Mouse scrolled (1108, 567) with delta (0, 0)
Screenshot: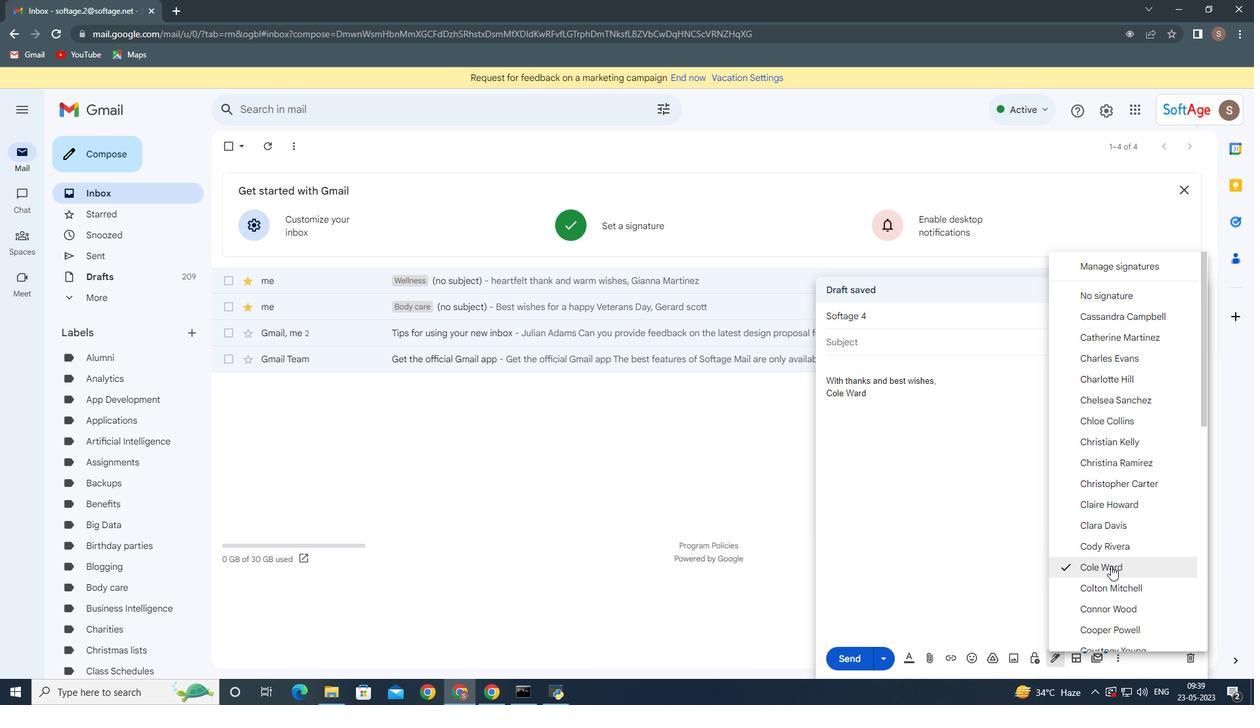 
Action: Mouse scrolled (1108, 567) with delta (0, 0)
Screenshot: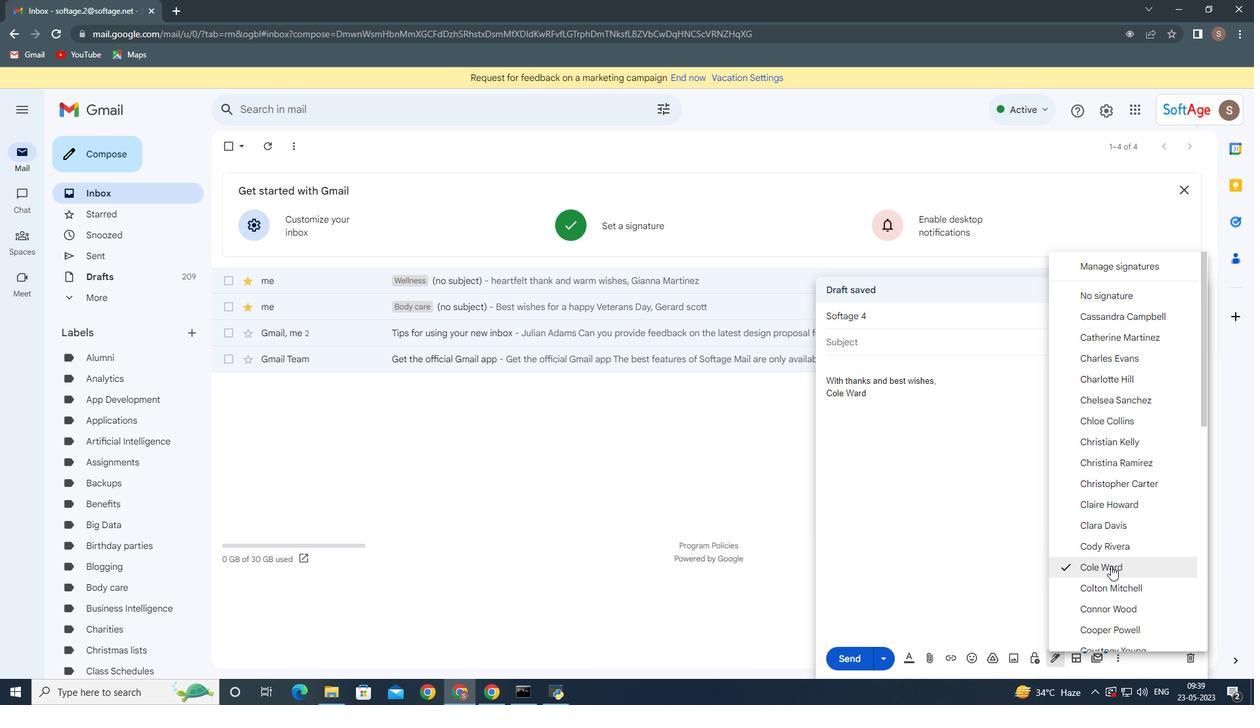 
Action: Mouse scrolled (1108, 567) with delta (0, 0)
Screenshot: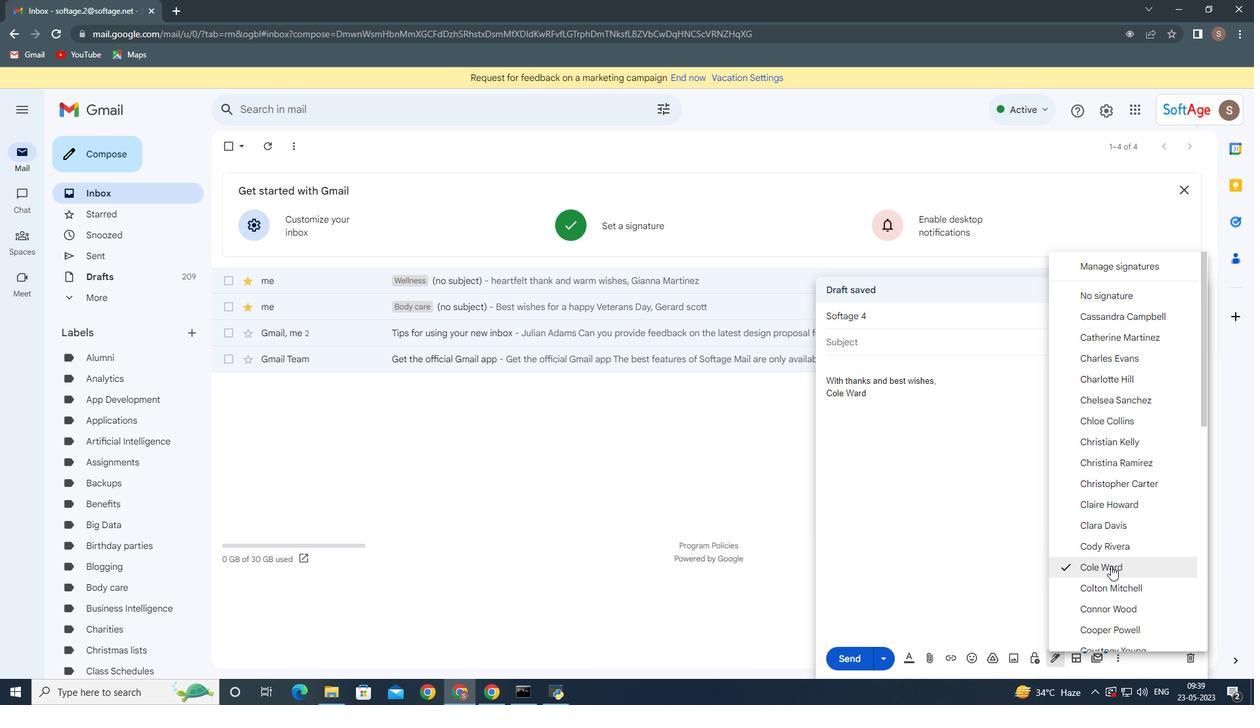 
Action: Mouse moved to (1108, 569)
Screenshot: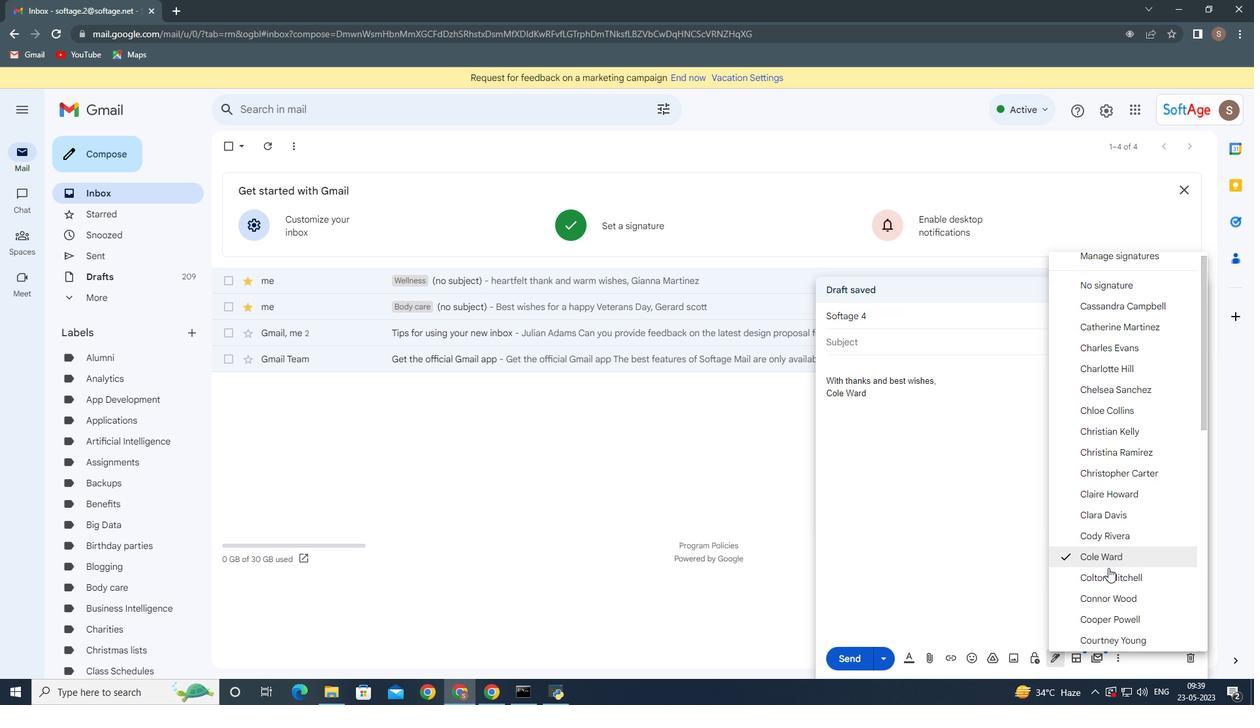 
Action: Mouse scrolled (1108, 568) with delta (0, 0)
Screenshot: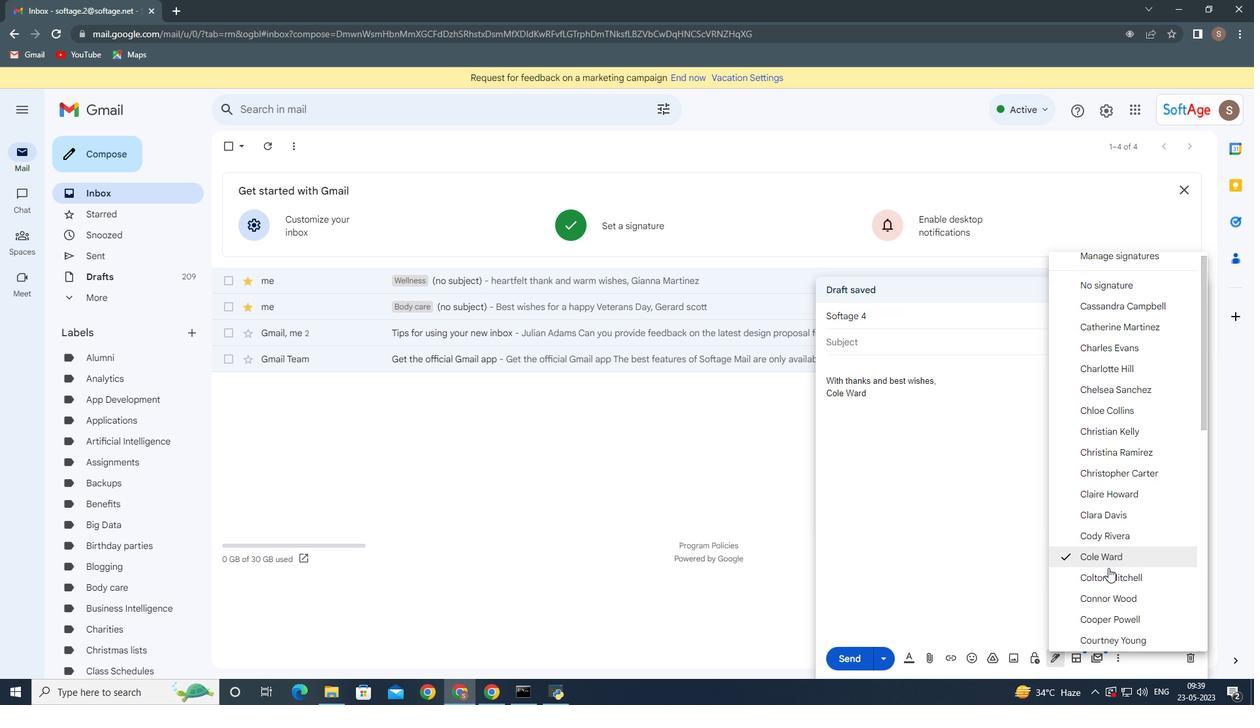 
Action: Mouse moved to (1108, 572)
Screenshot: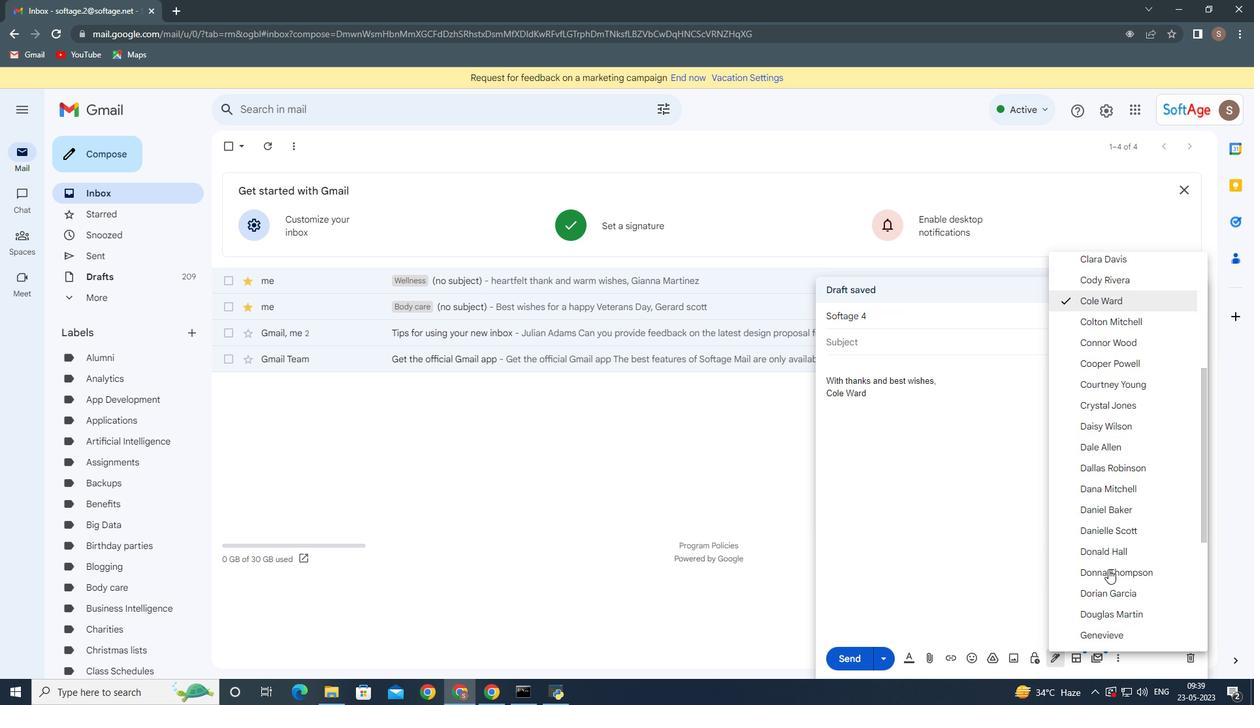 
Action: Mouse scrolled (1108, 572) with delta (0, 0)
Screenshot: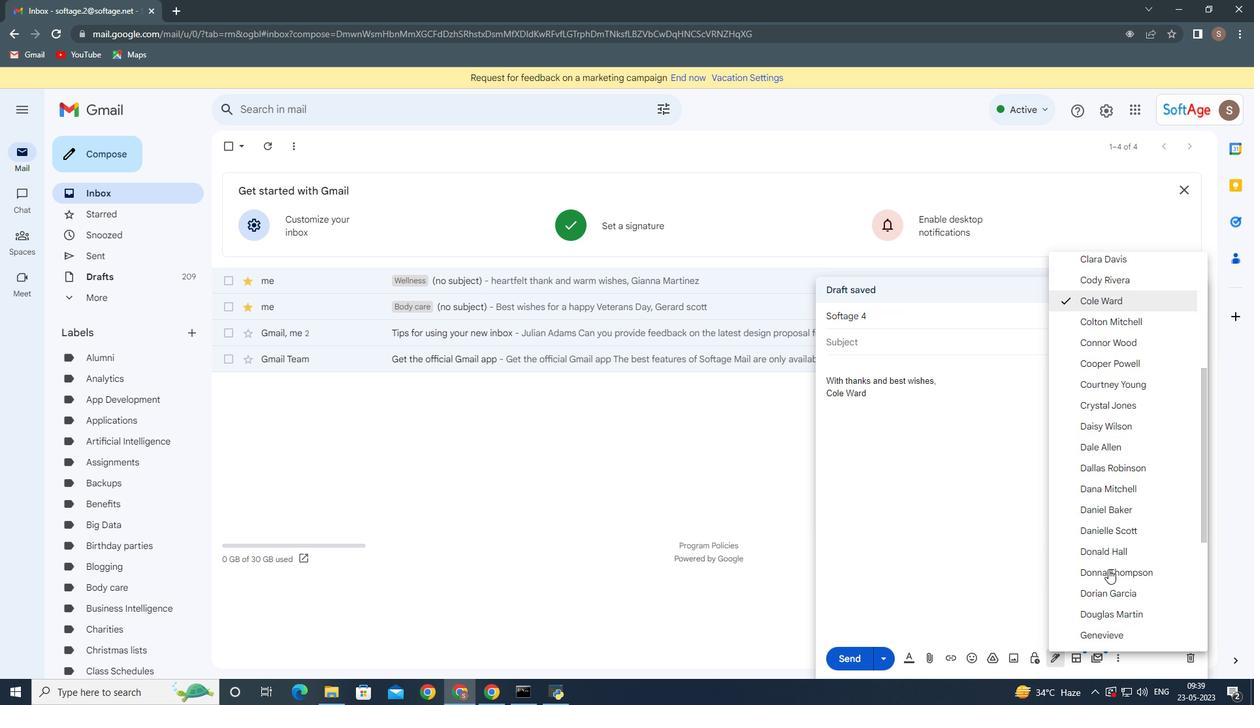 
Action: Mouse moved to (1104, 426)
Screenshot: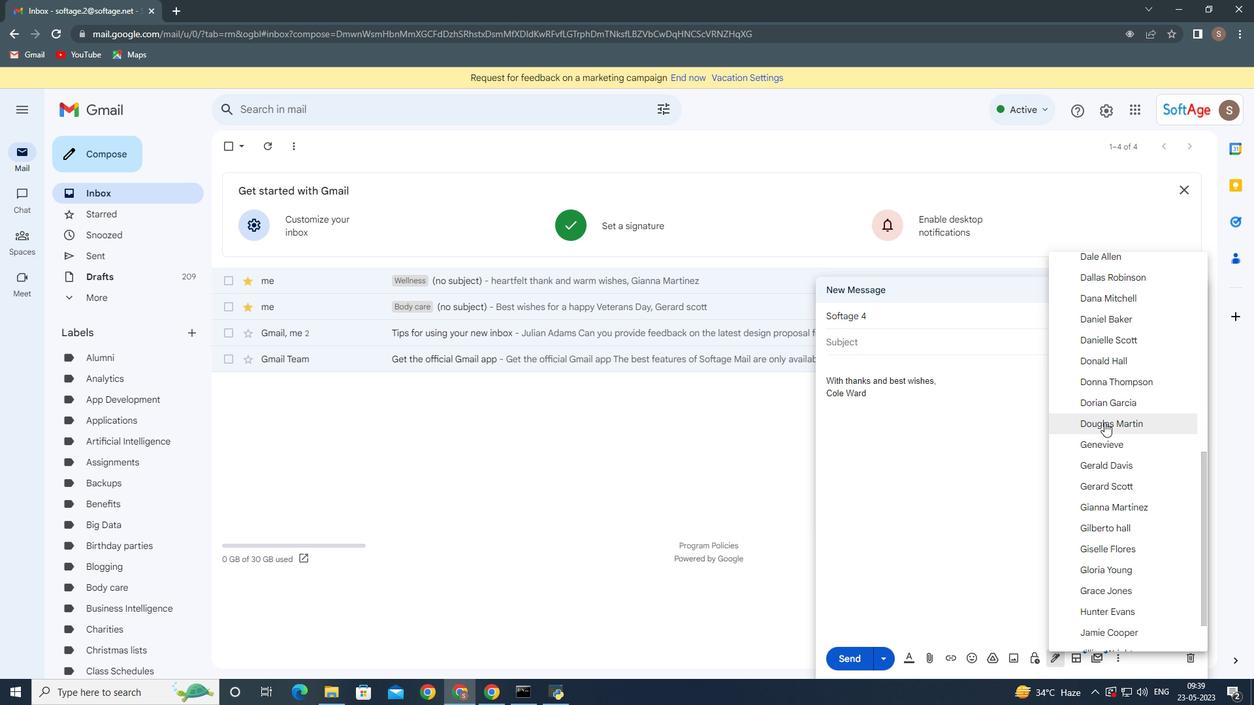 
Action: Mouse pressed left at (1104, 426)
Screenshot: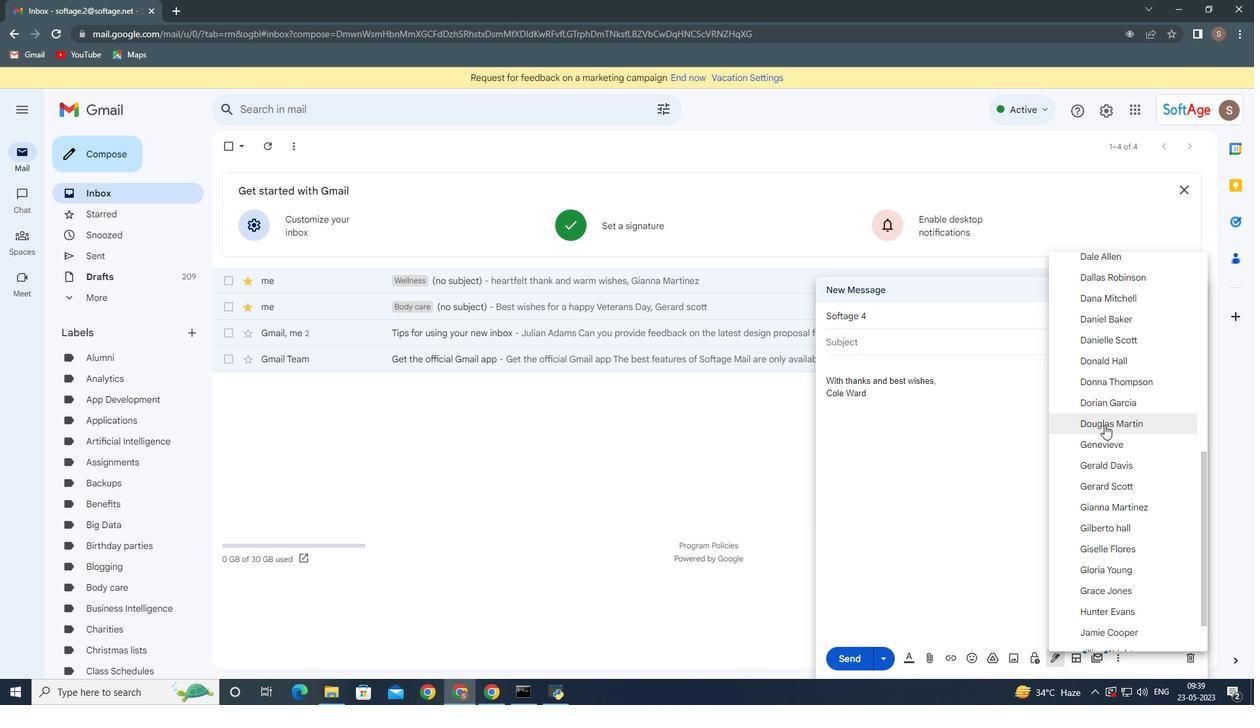 
Action: Mouse moved to (1117, 659)
Screenshot: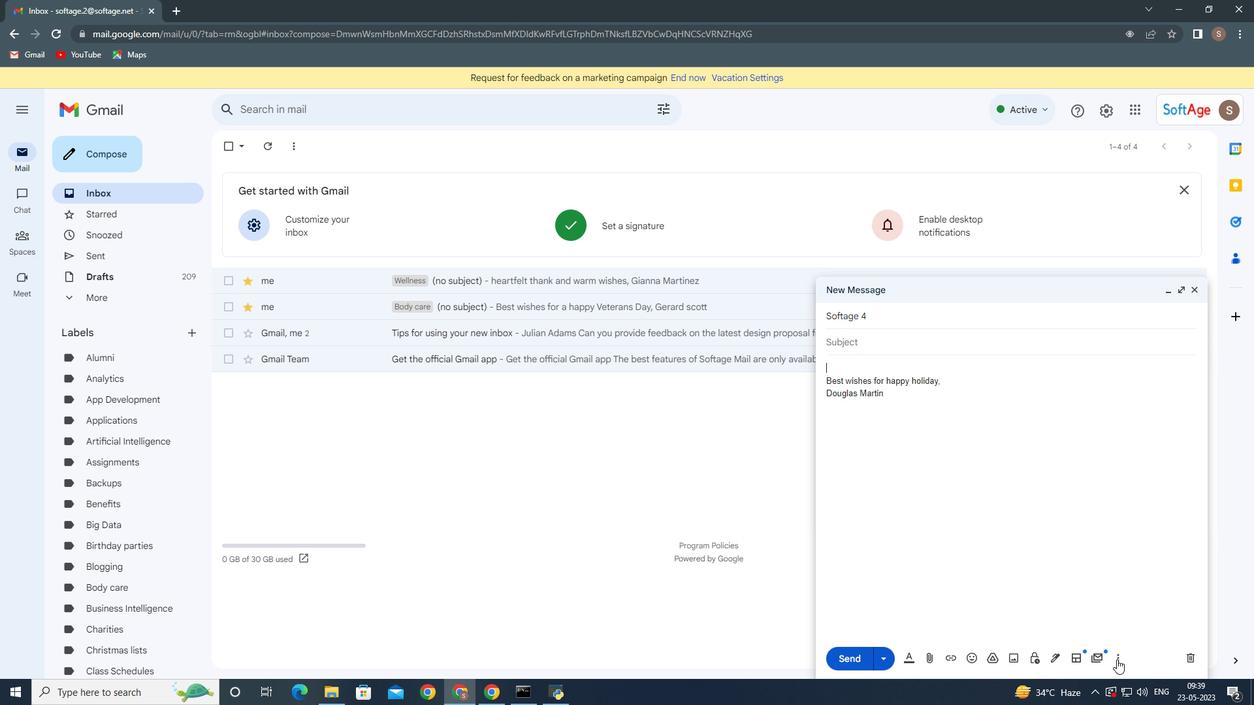 
Action: Mouse pressed left at (1117, 659)
Screenshot: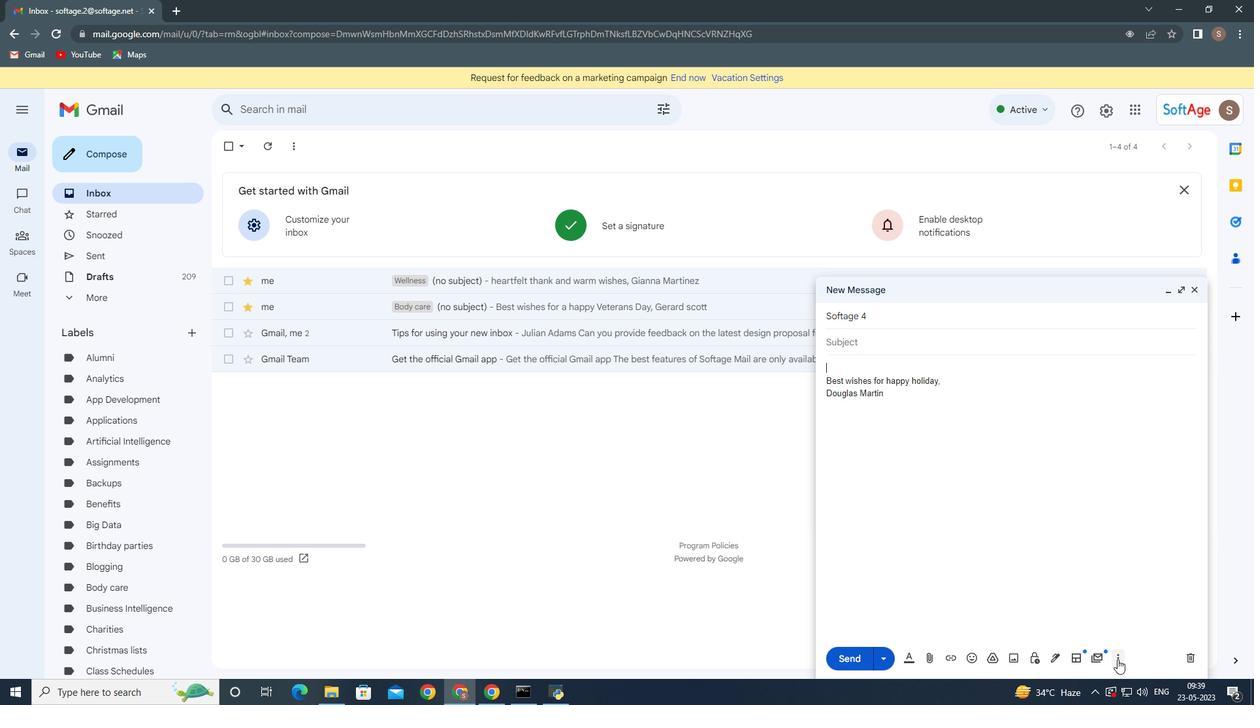 
Action: Mouse moved to (1061, 542)
Screenshot: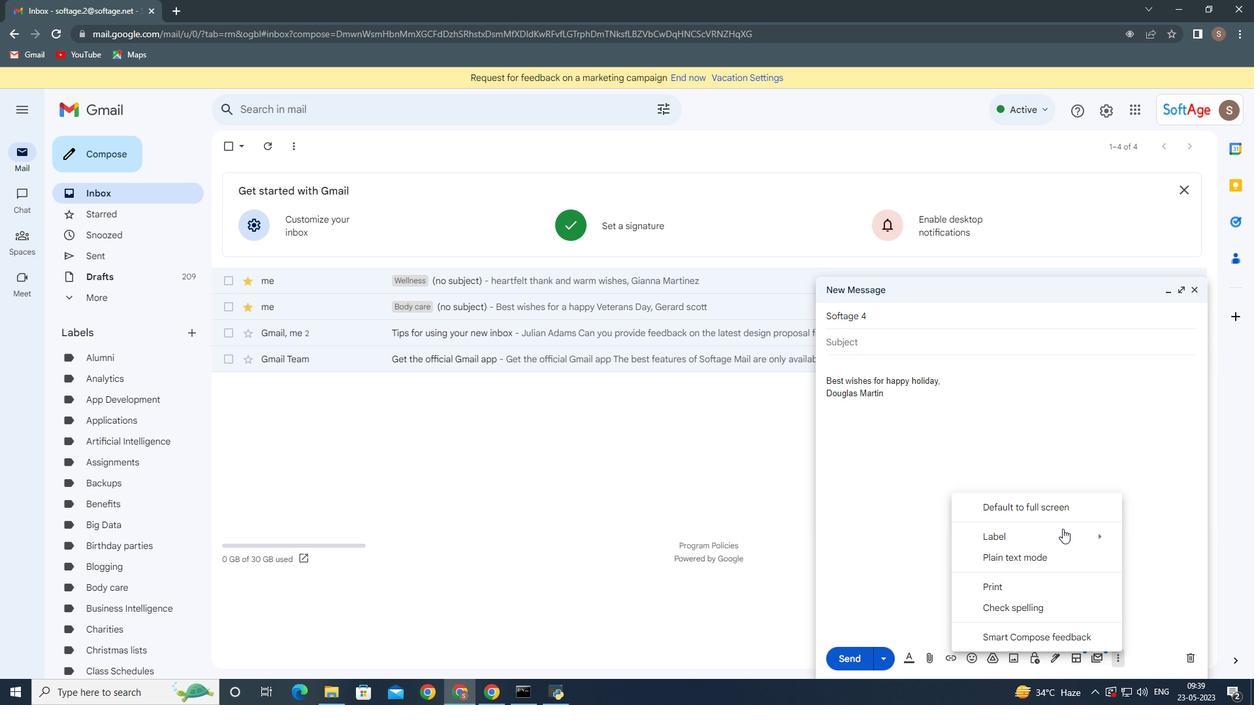 
Action: Mouse pressed left at (1061, 542)
Screenshot: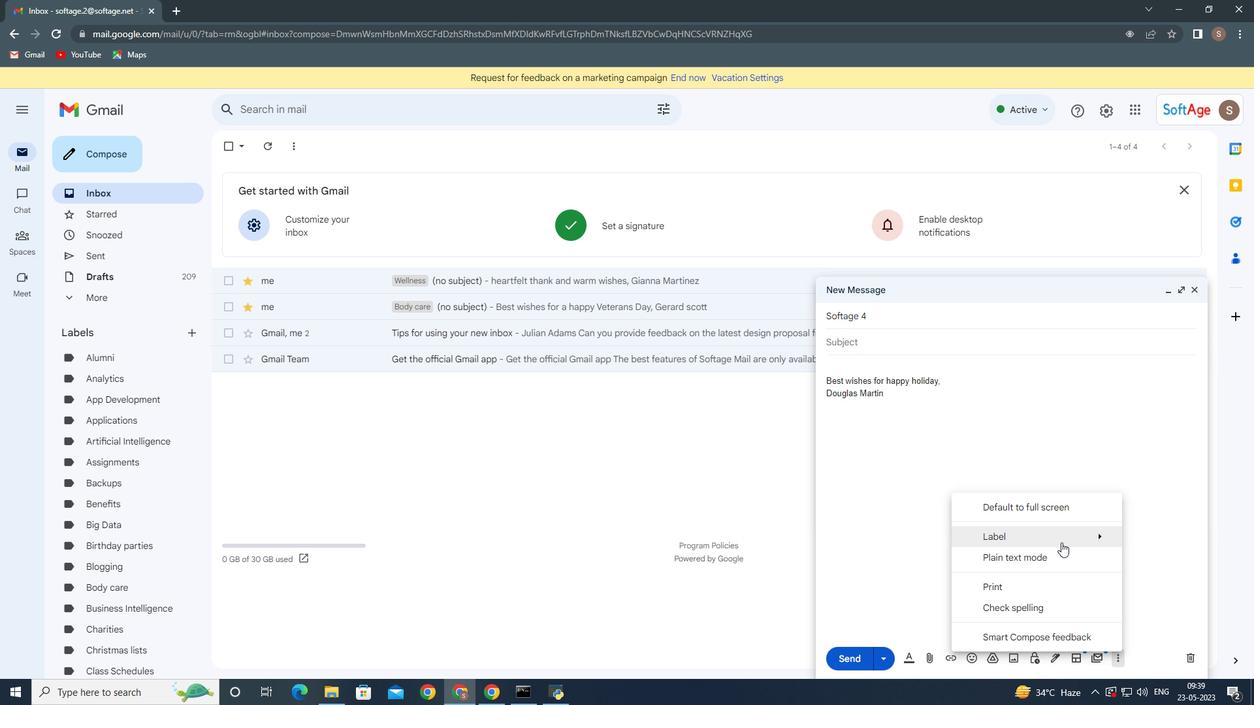 
Action: Mouse moved to (842, 512)
Screenshot: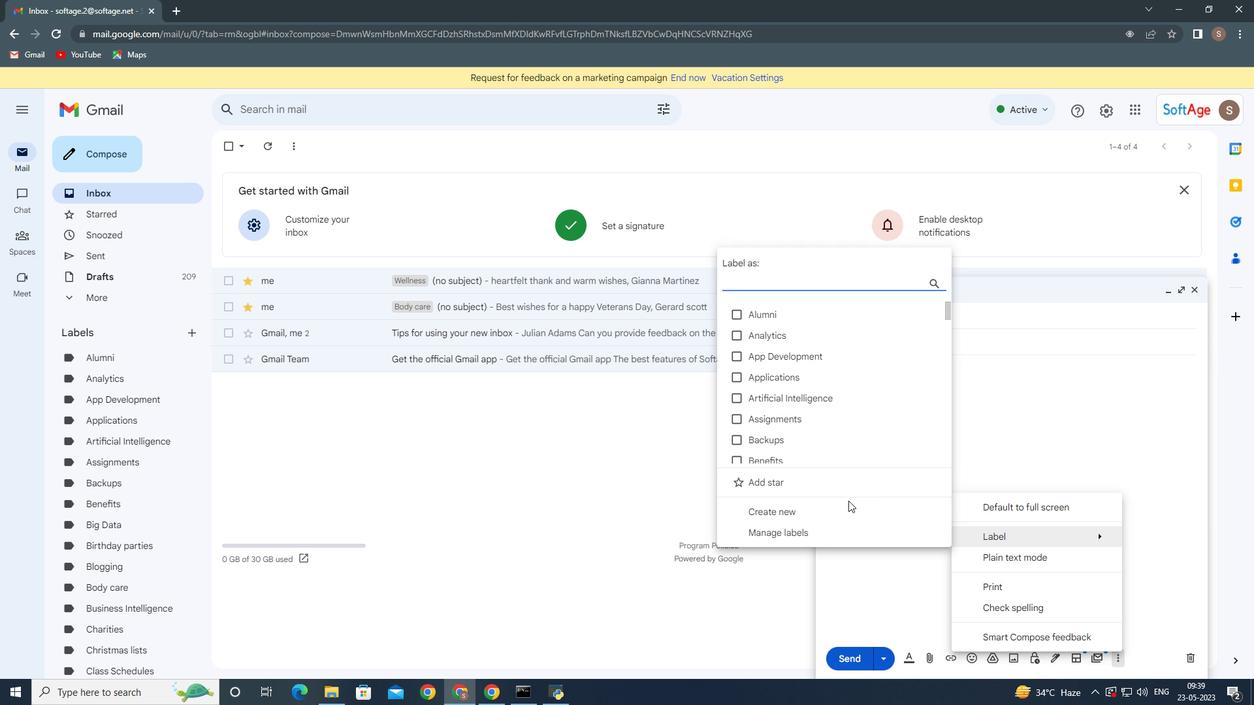 
Action: Mouse pressed left at (842, 512)
Screenshot: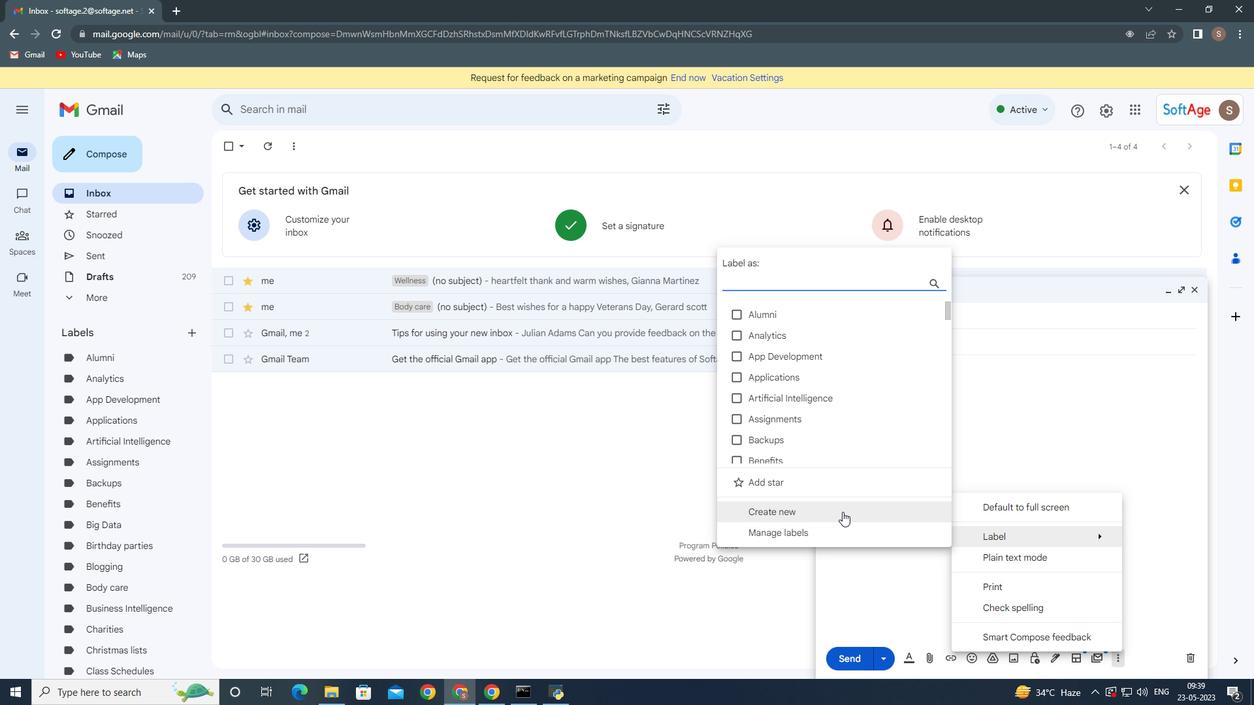 
Action: Mouse moved to (842, 510)
Screenshot: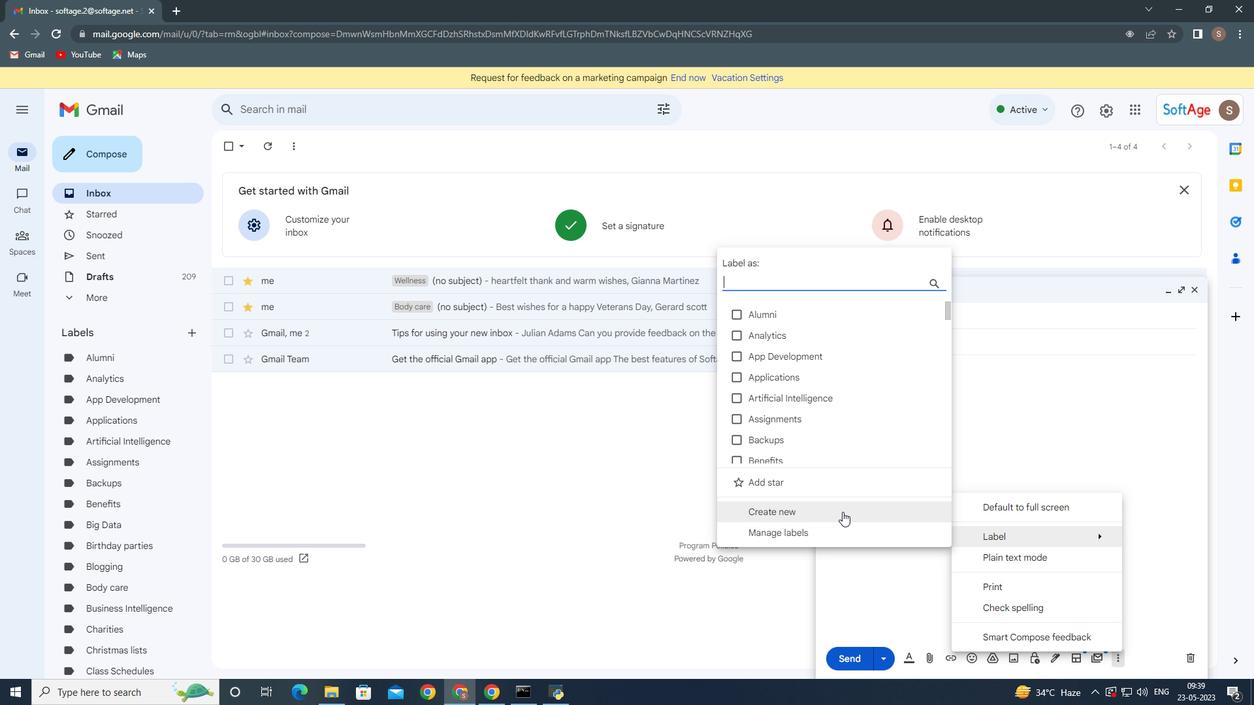 
Action: Key pressed <Key.shift>Applianx<Key.backspace>ces
Screenshot: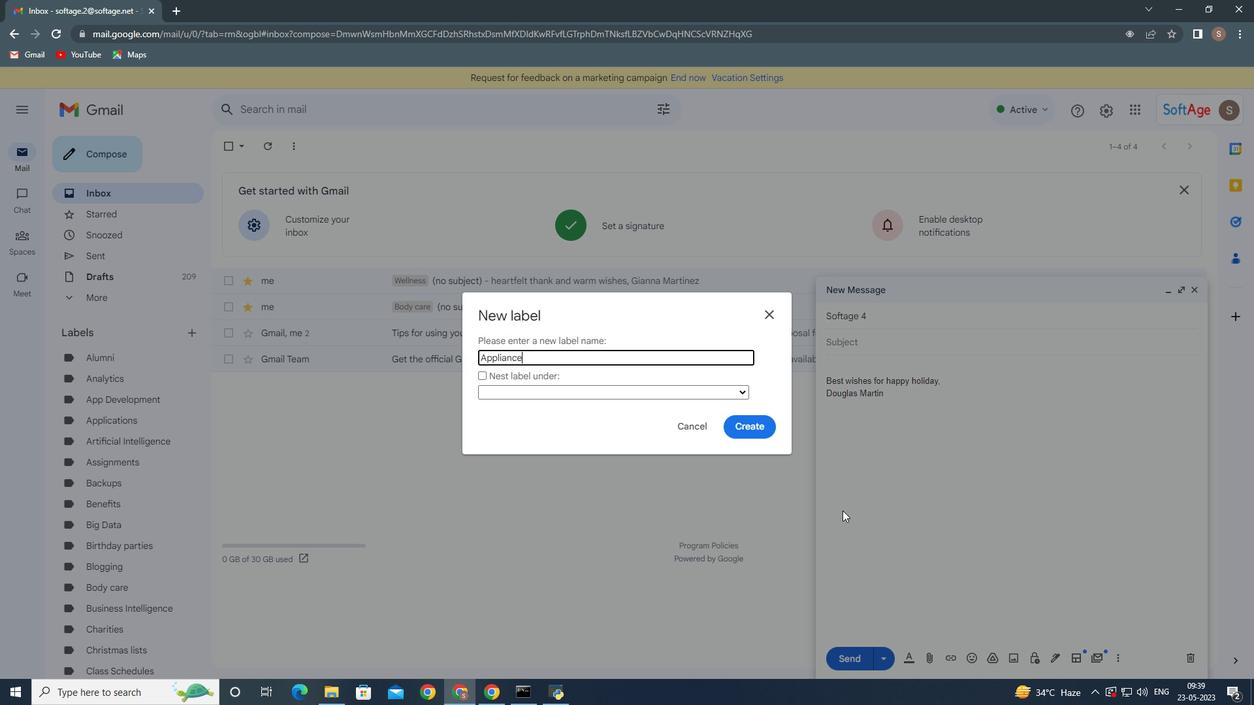 
Action: Mouse moved to (750, 427)
Screenshot: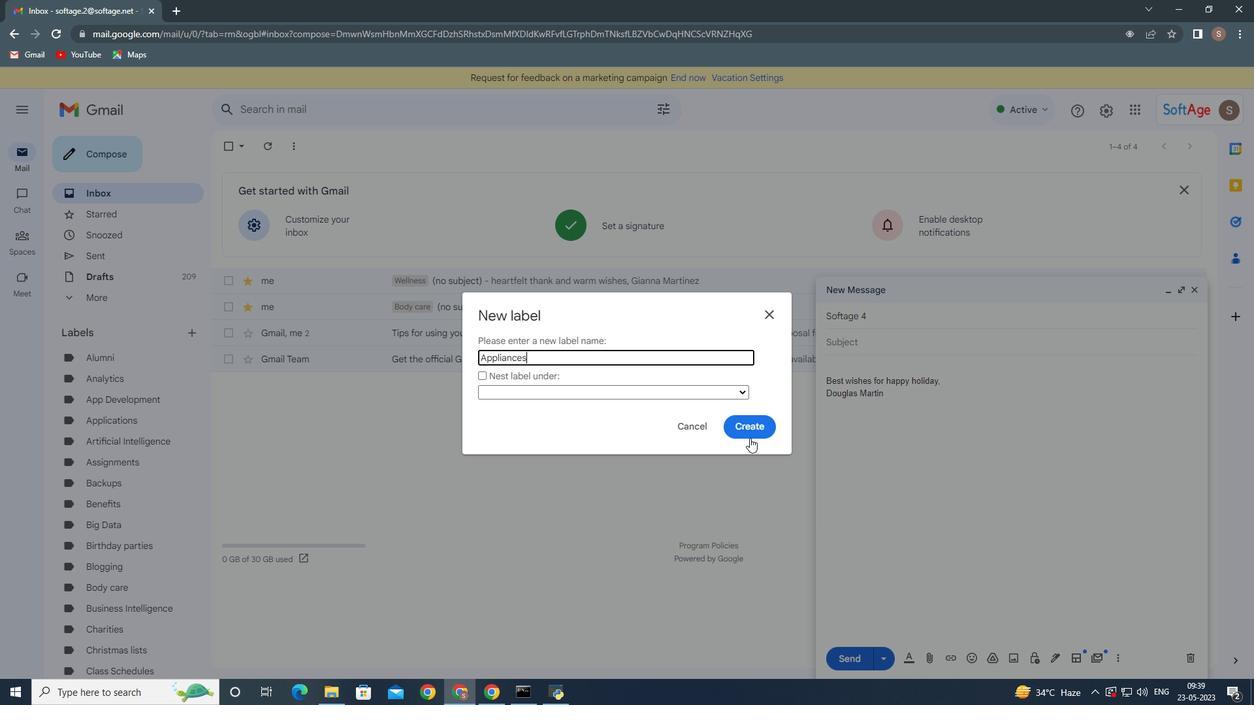 
Action: Mouse pressed left at (750, 427)
Screenshot: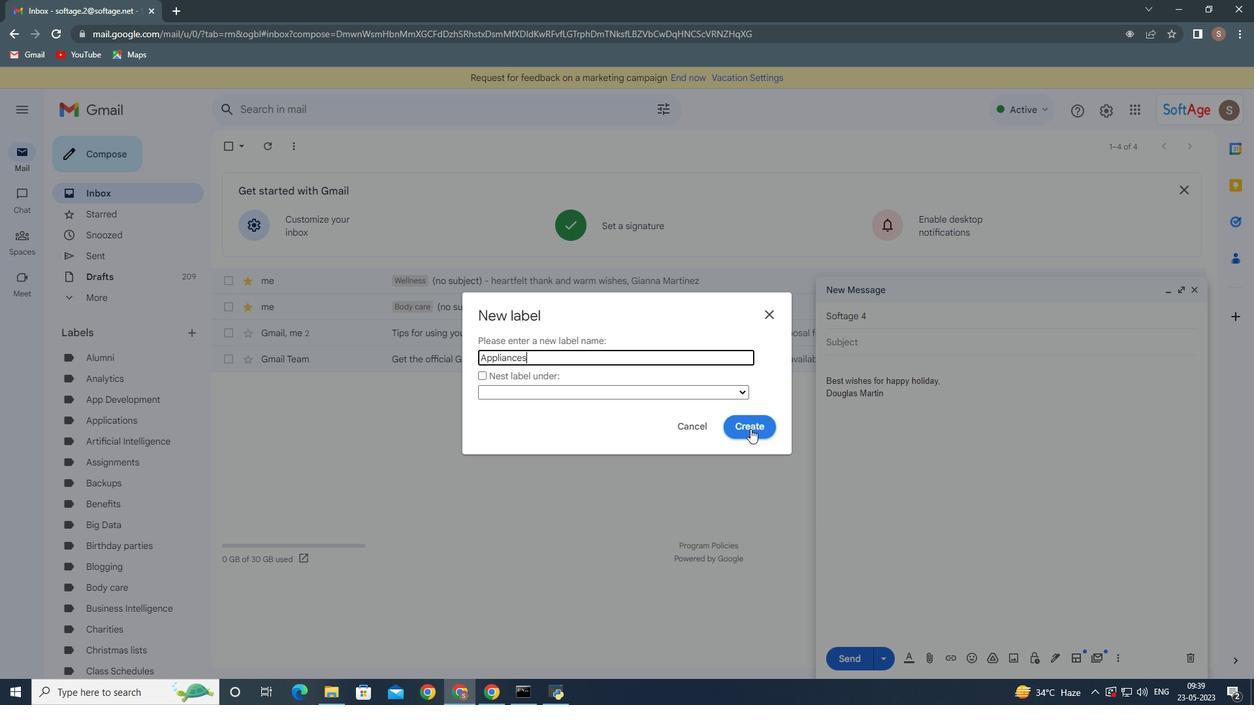 
Action: Mouse moved to (748, 426)
Screenshot: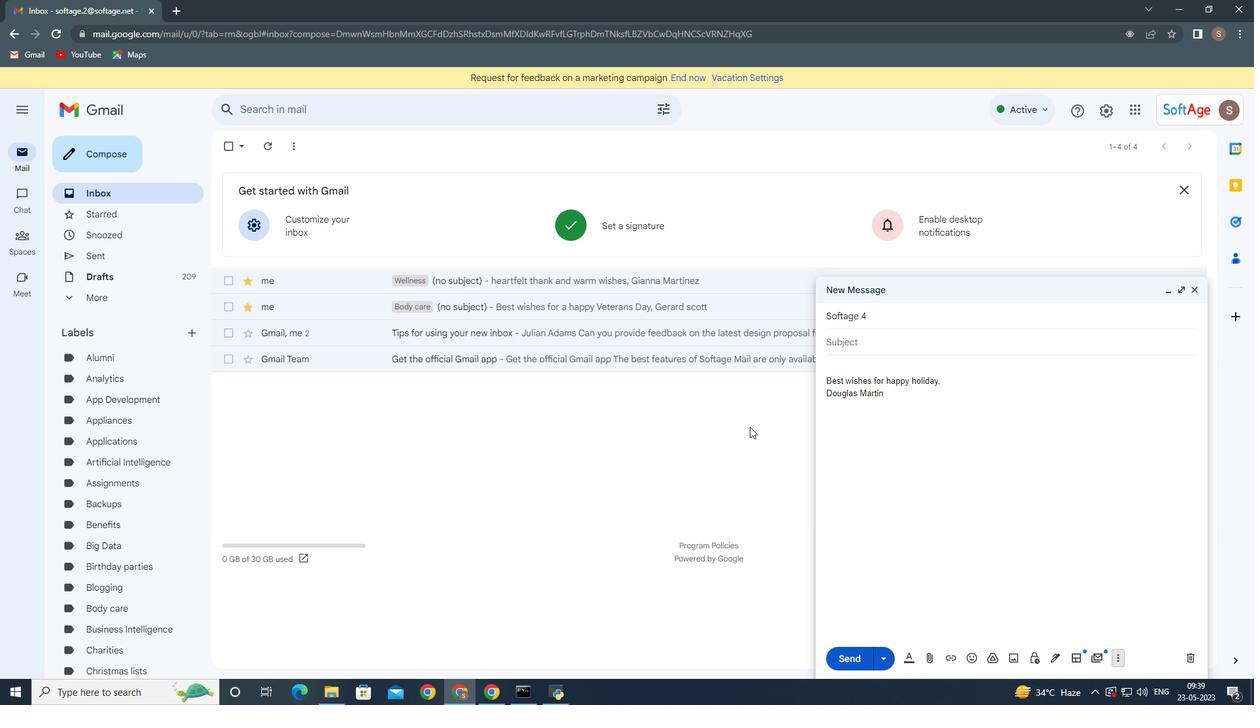 
